 Task: Search one way flight ticket for 4 adults, 2 children, 2 infants in seat and 1 infant on lap in economy from Tucson: Tucson International Airport to South Bend: South Bend International Airport on 8-6-2023. Choice of flights is Delta. Number of bags: 1 carry on bag. Price is upto 85000. Outbound departure time preference is 21:45.
Action: Mouse moved to (389, 166)
Screenshot: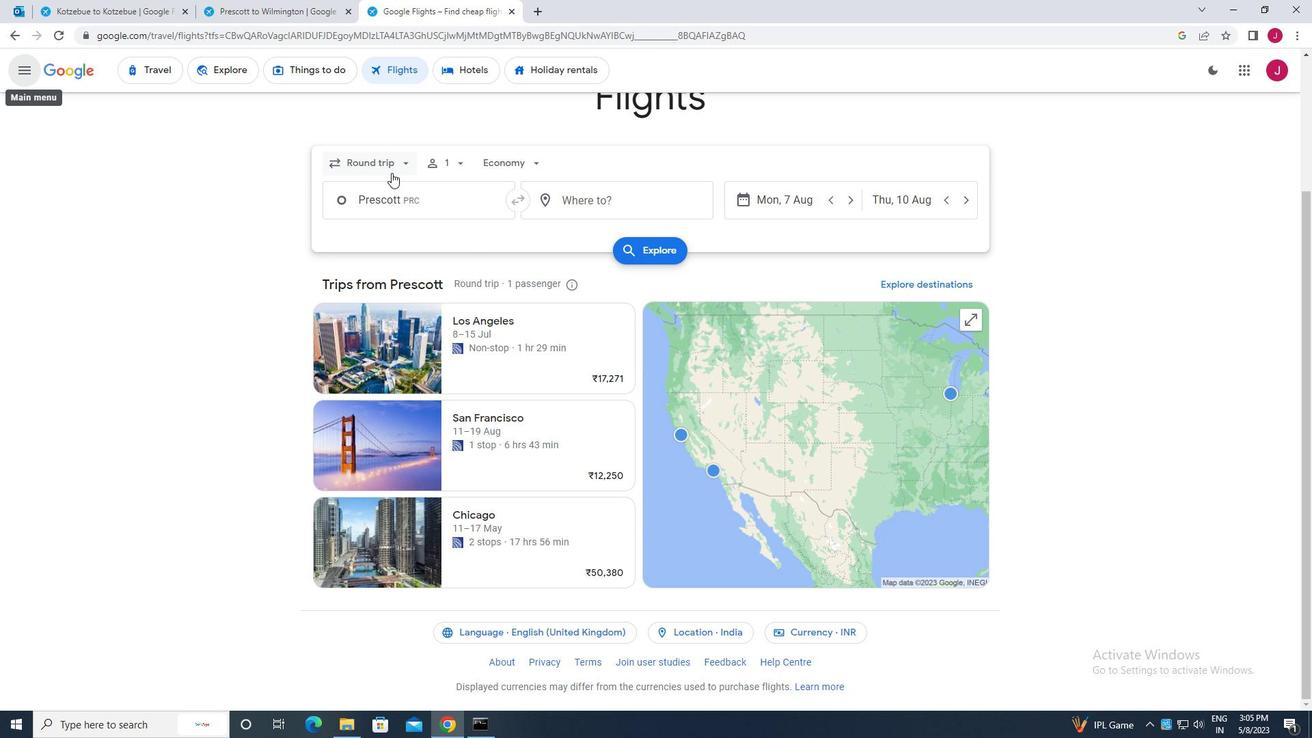 
Action: Mouse pressed left at (389, 166)
Screenshot: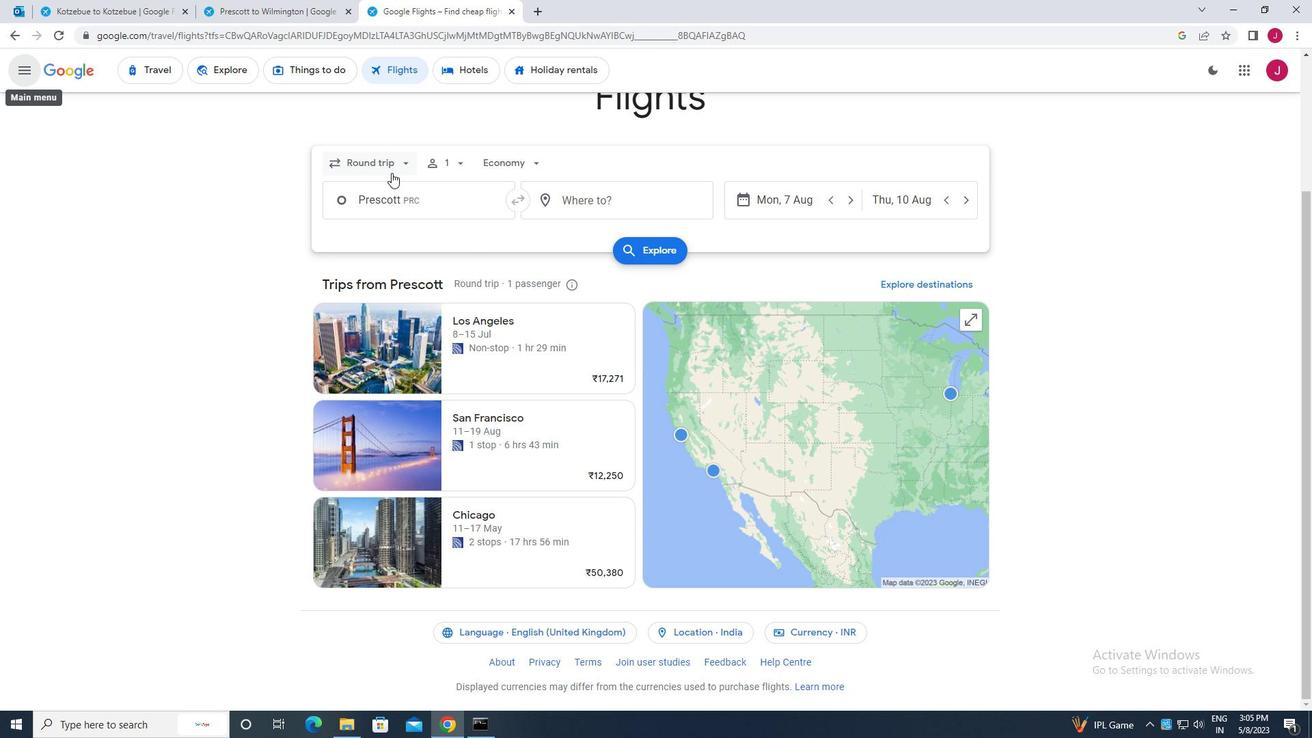 
Action: Mouse moved to (393, 220)
Screenshot: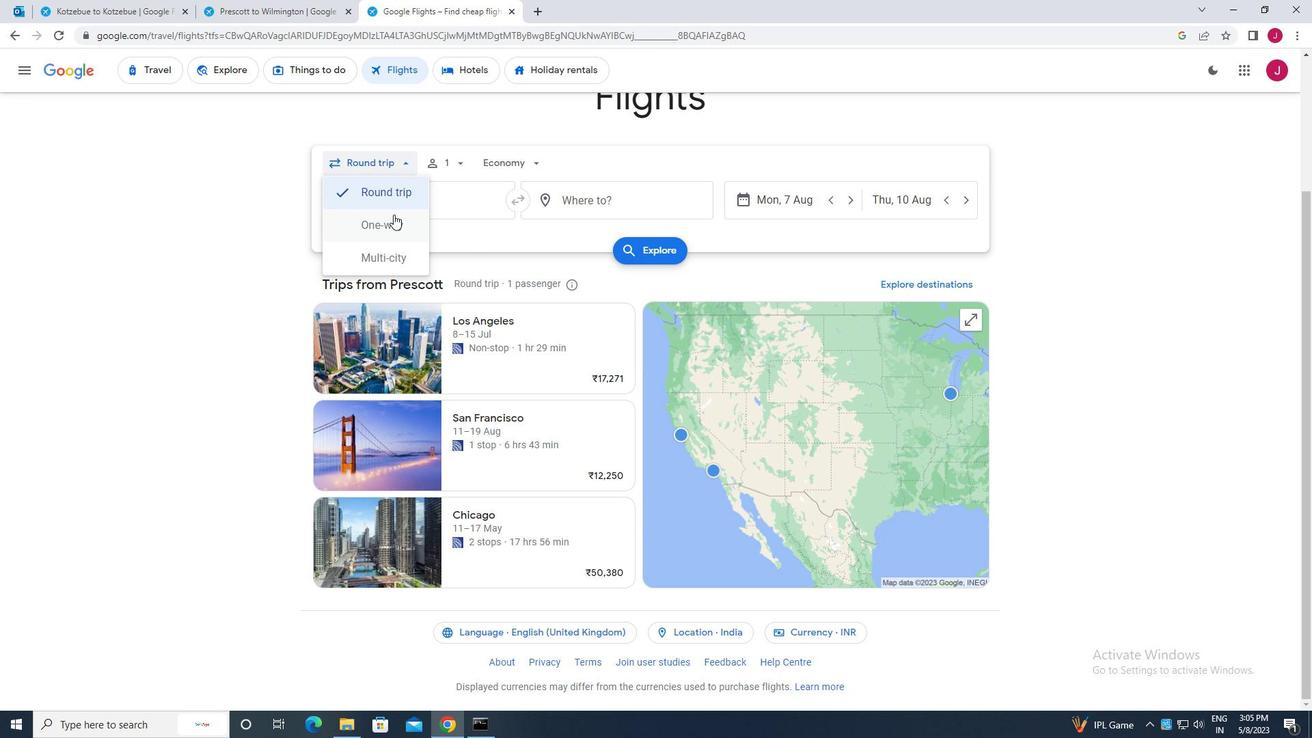 
Action: Mouse pressed left at (393, 220)
Screenshot: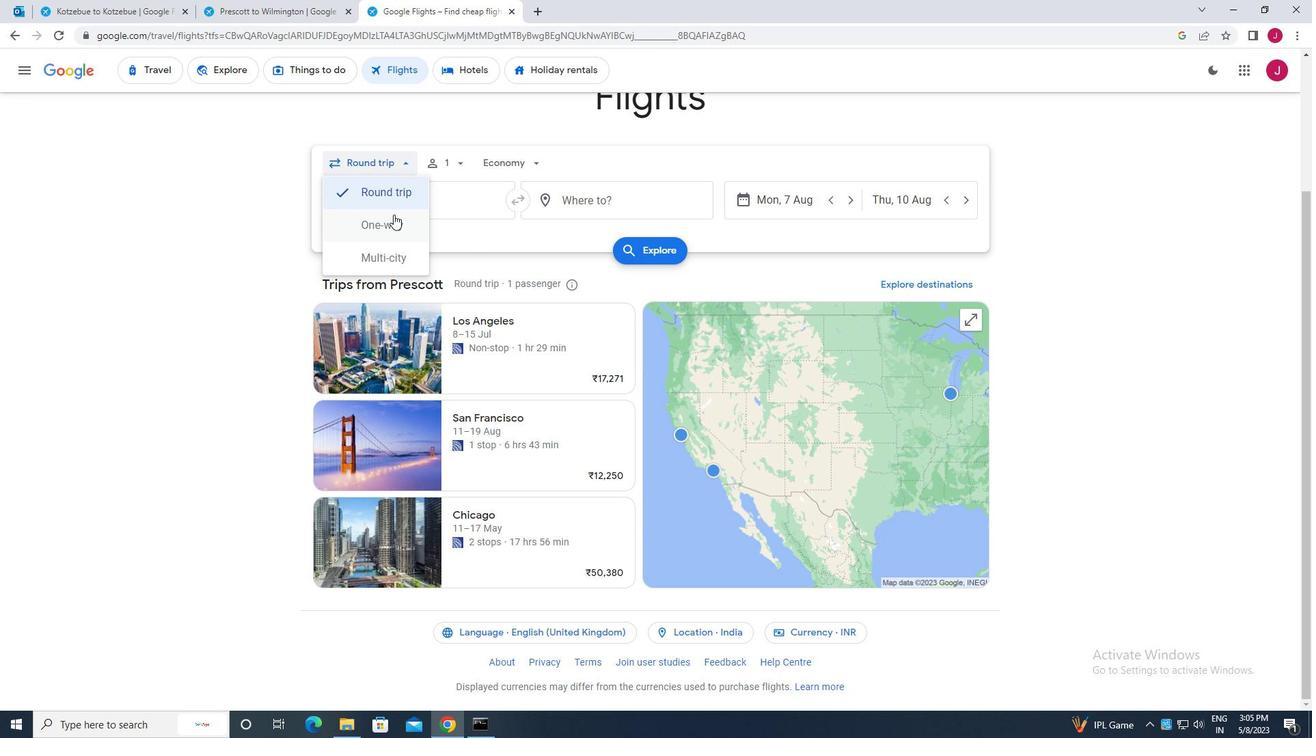 
Action: Mouse moved to (446, 164)
Screenshot: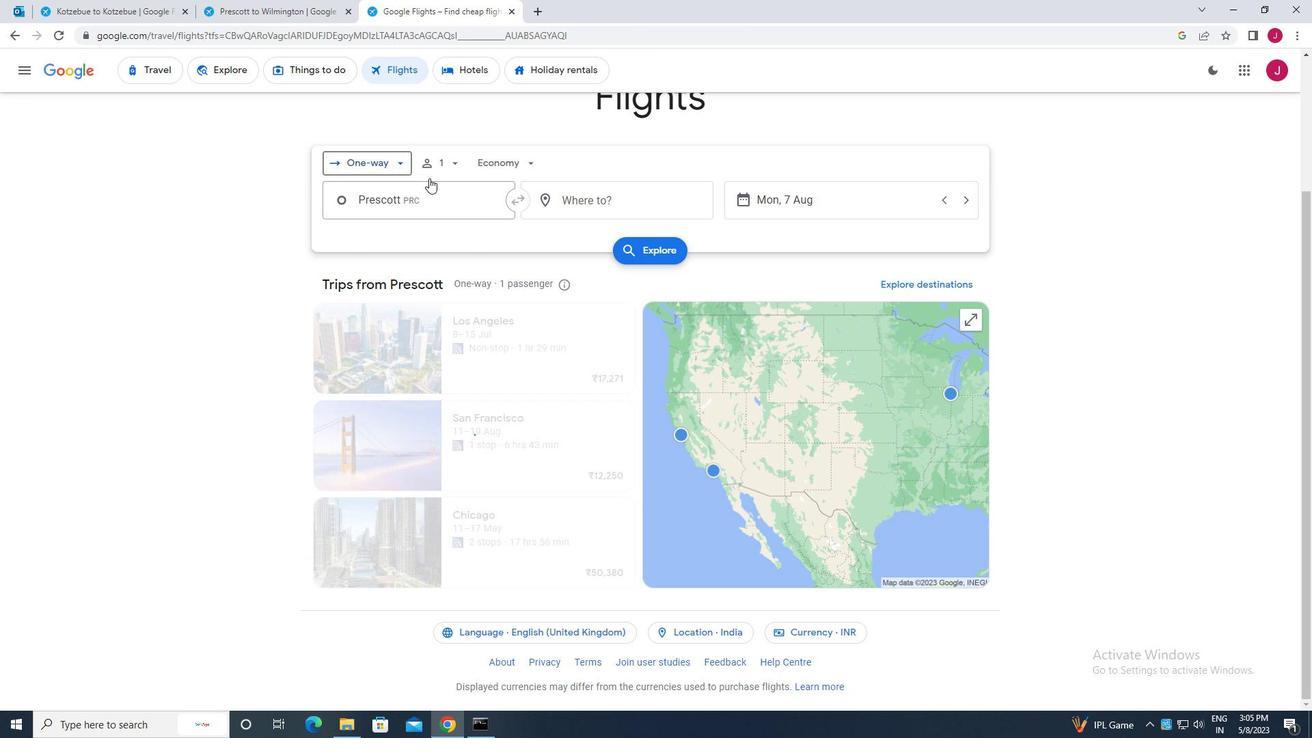 
Action: Mouse pressed left at (446, 164)
Screenshot: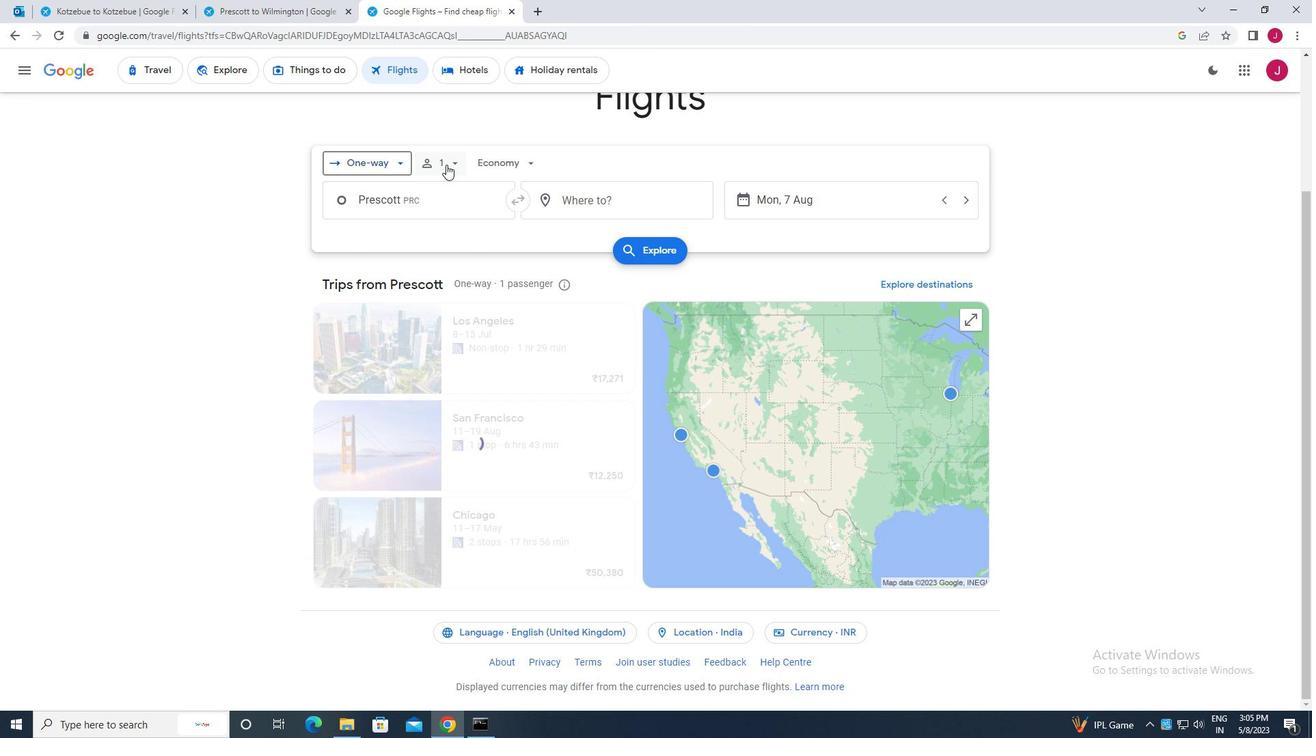 
Action: Mouse moved to (559, 235)
Screenshot: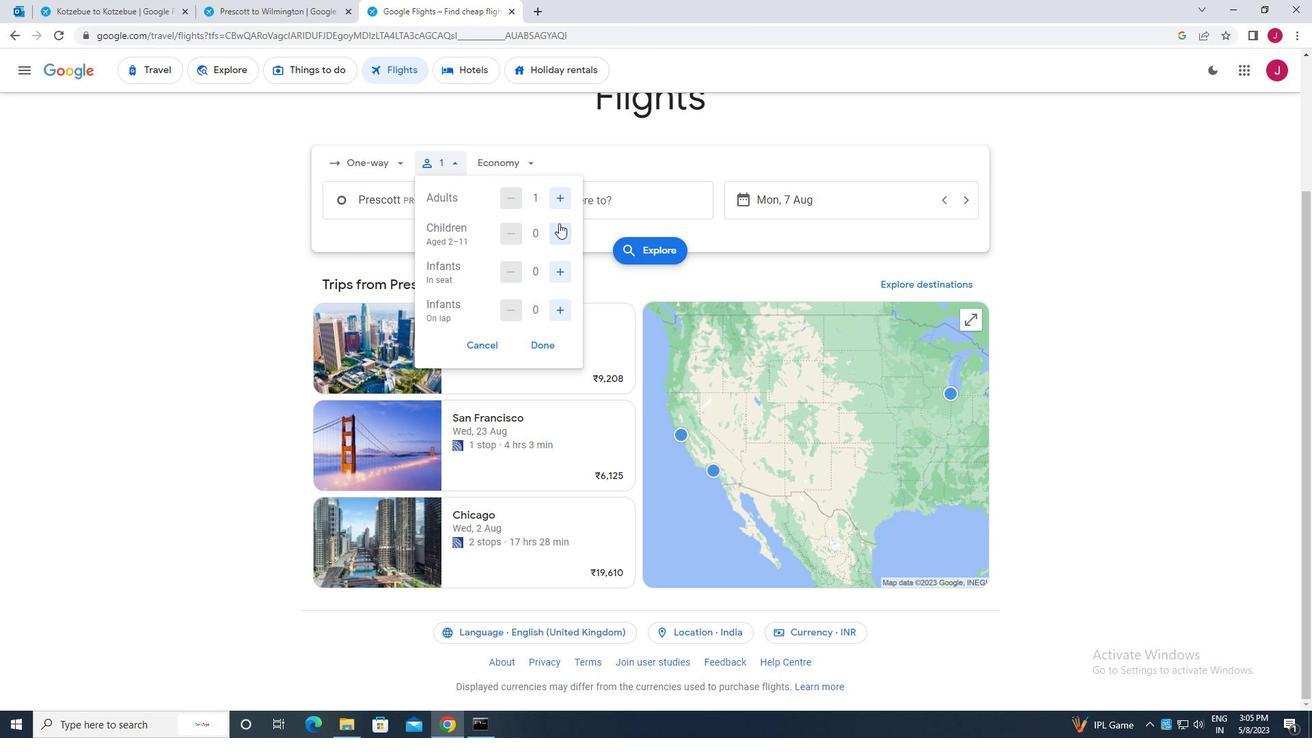 
Action: Mouse pressed left at (559, 235)
Screenshot: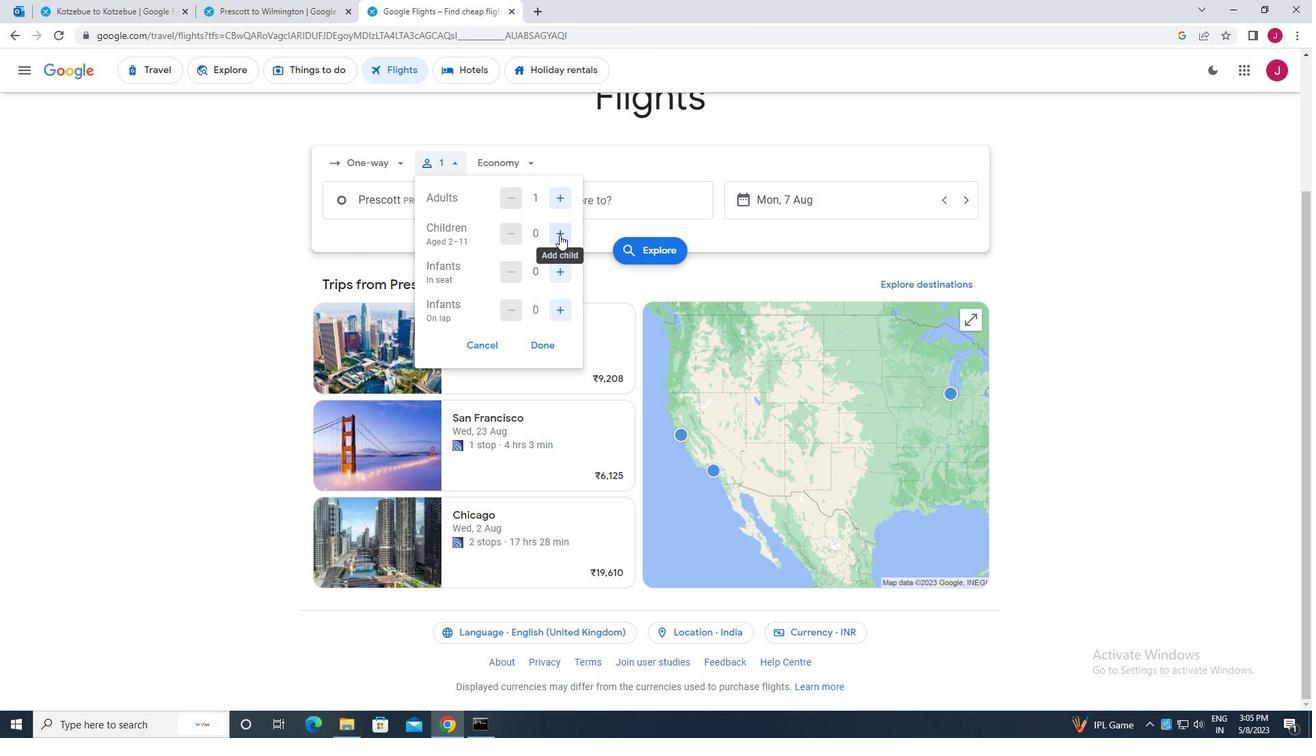 
Action: Mouse pressed left at (559, 235)
Screenshot: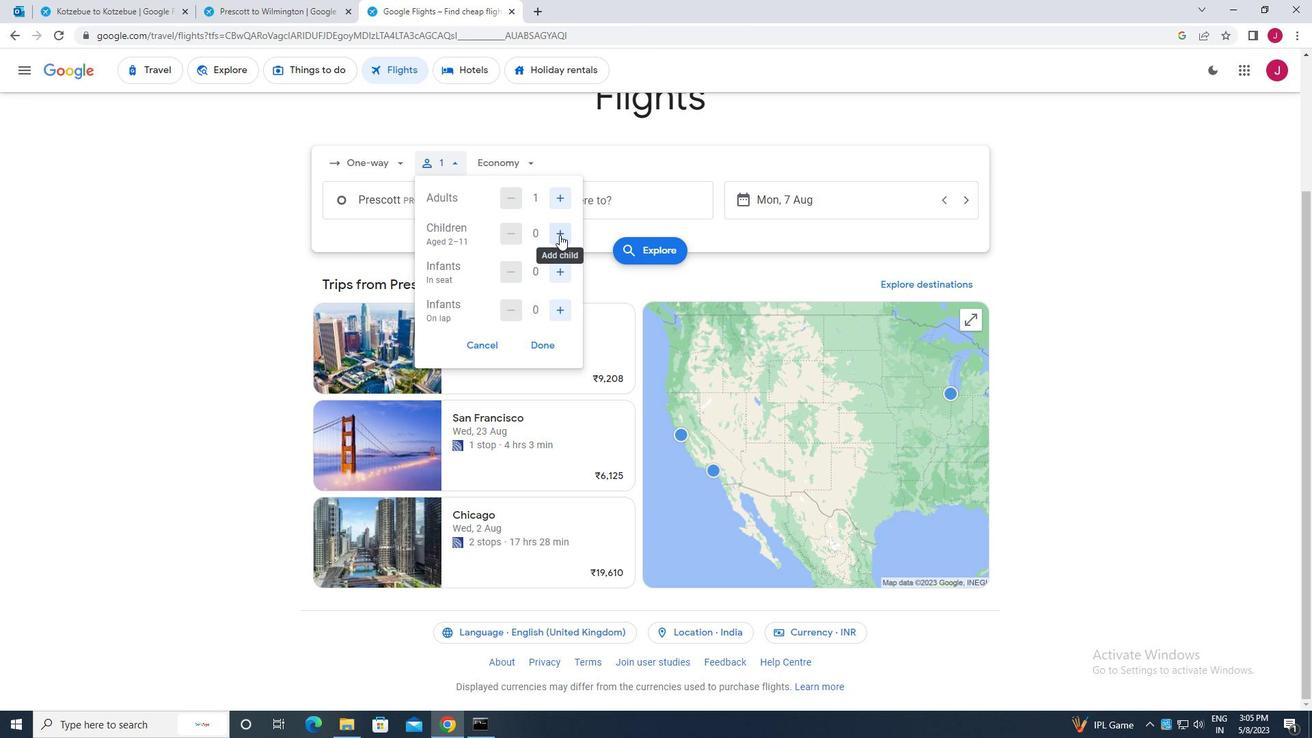 
Action: Mouse pressed left at (559, 235)
Screenshot: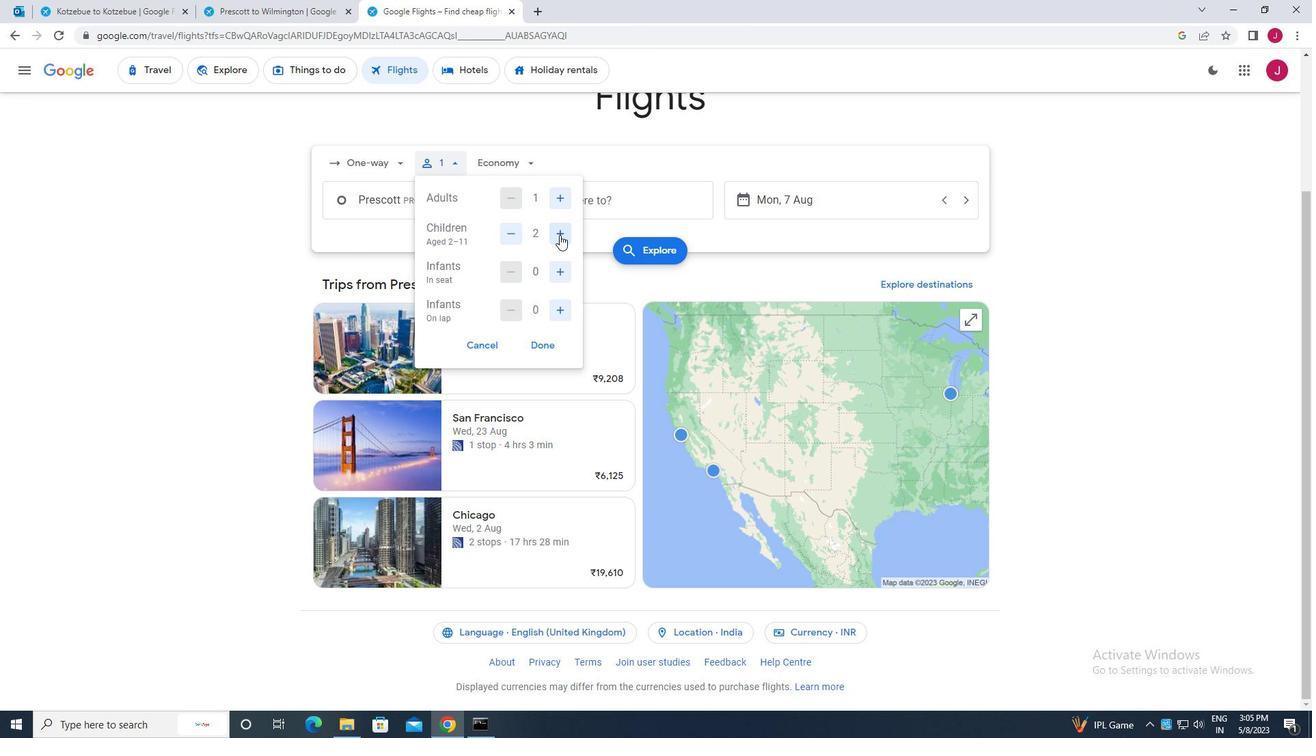 
Action: Mouse pressed left at (559, 235)
Screenshot: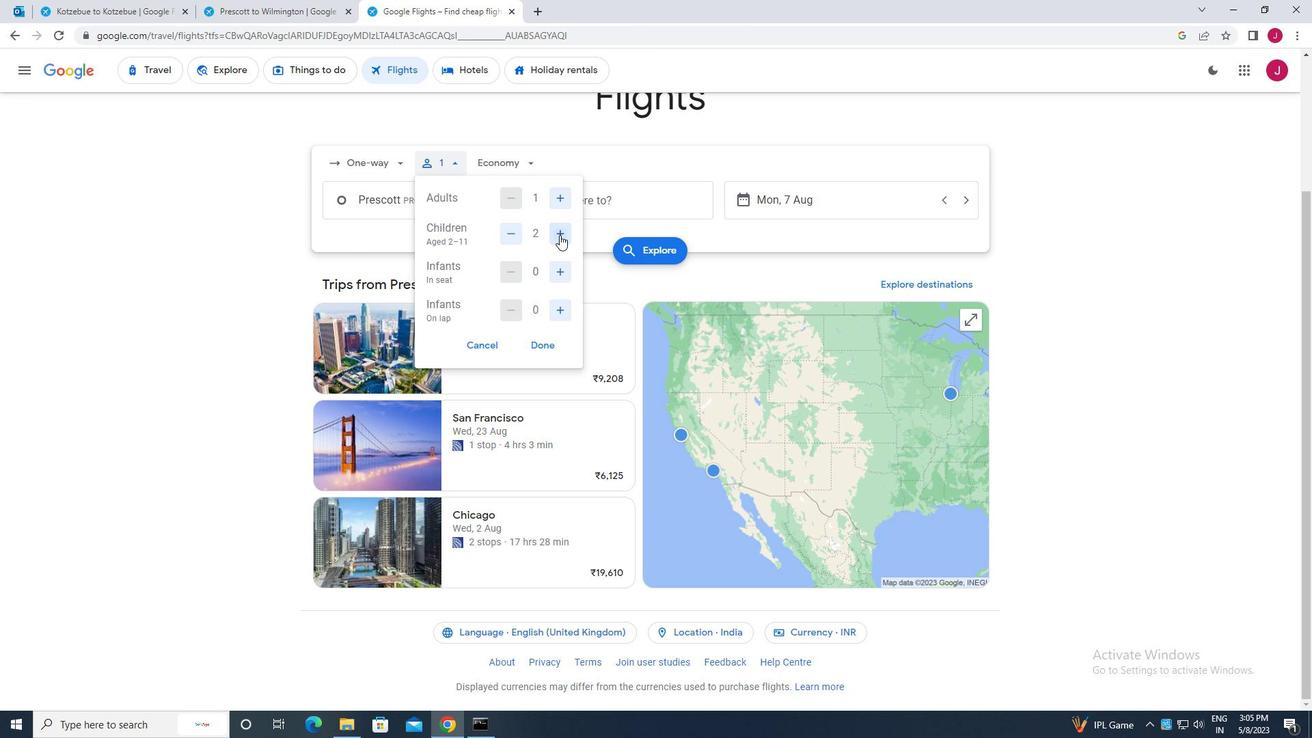 
Action: Mouse moved to (564, 270)
Screenshot: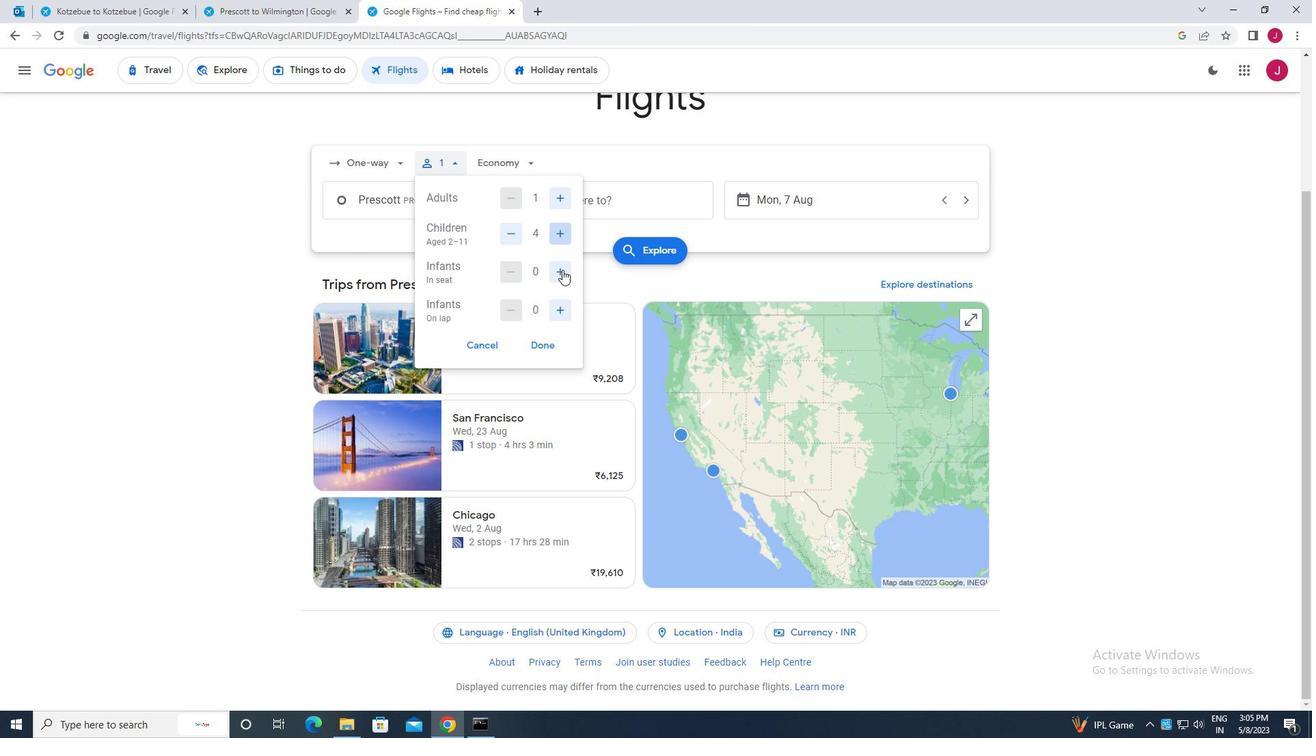 
Action: Mouse pressed left at (564, 270)
Screenshot: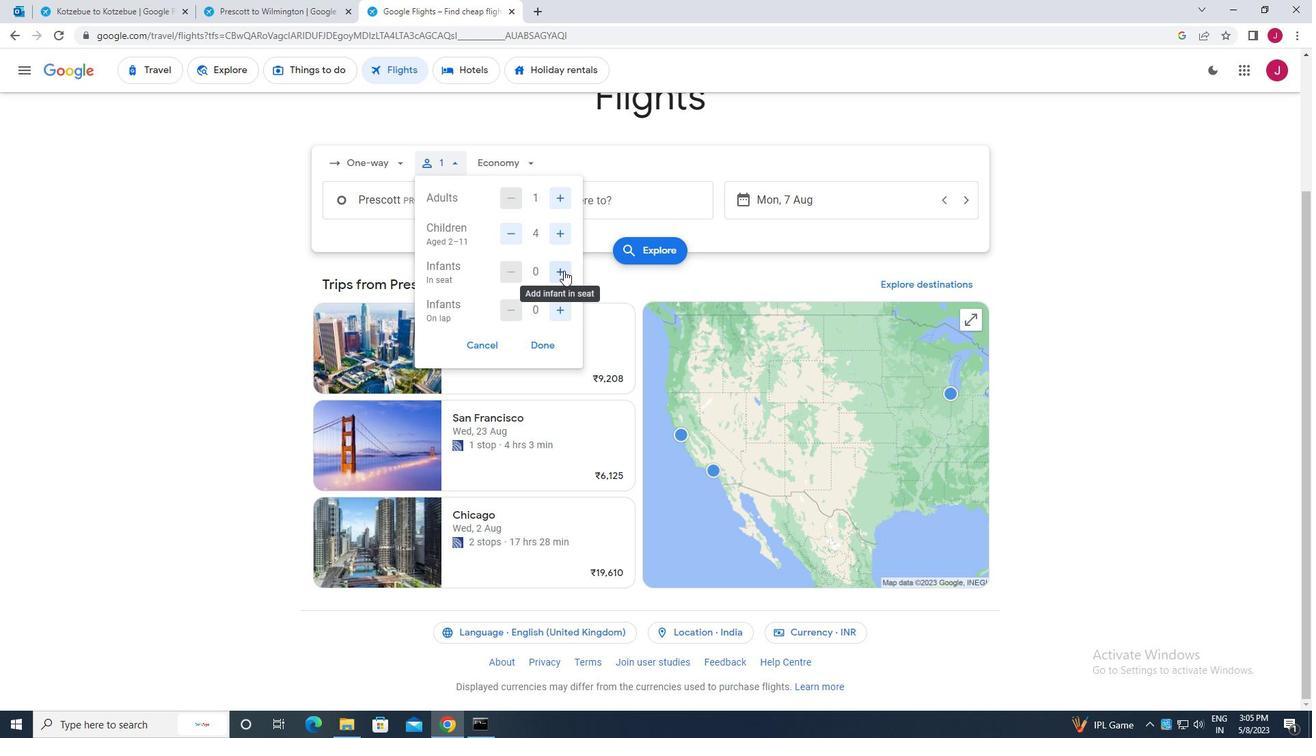 
Action: Mouse pressed left at (564, 270)
Screenshot: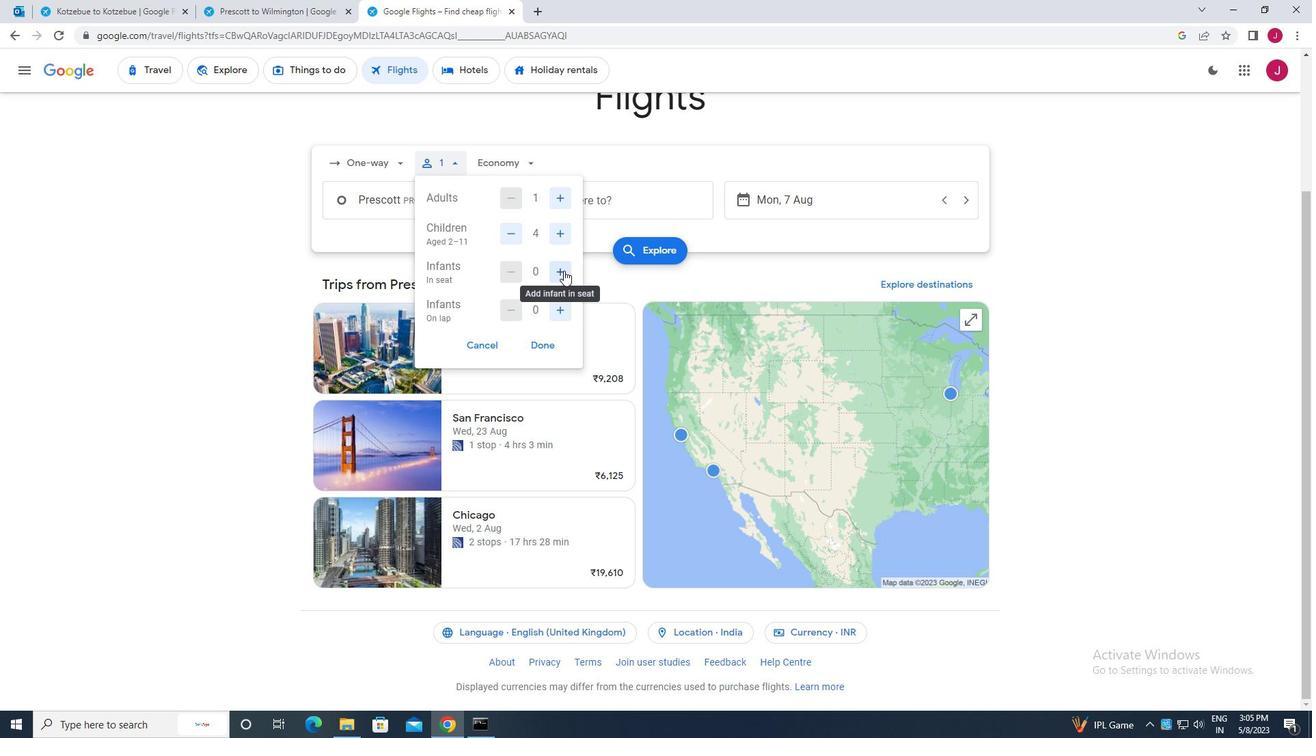 
Action: Mouse moved to (558, 311)
Screenshot: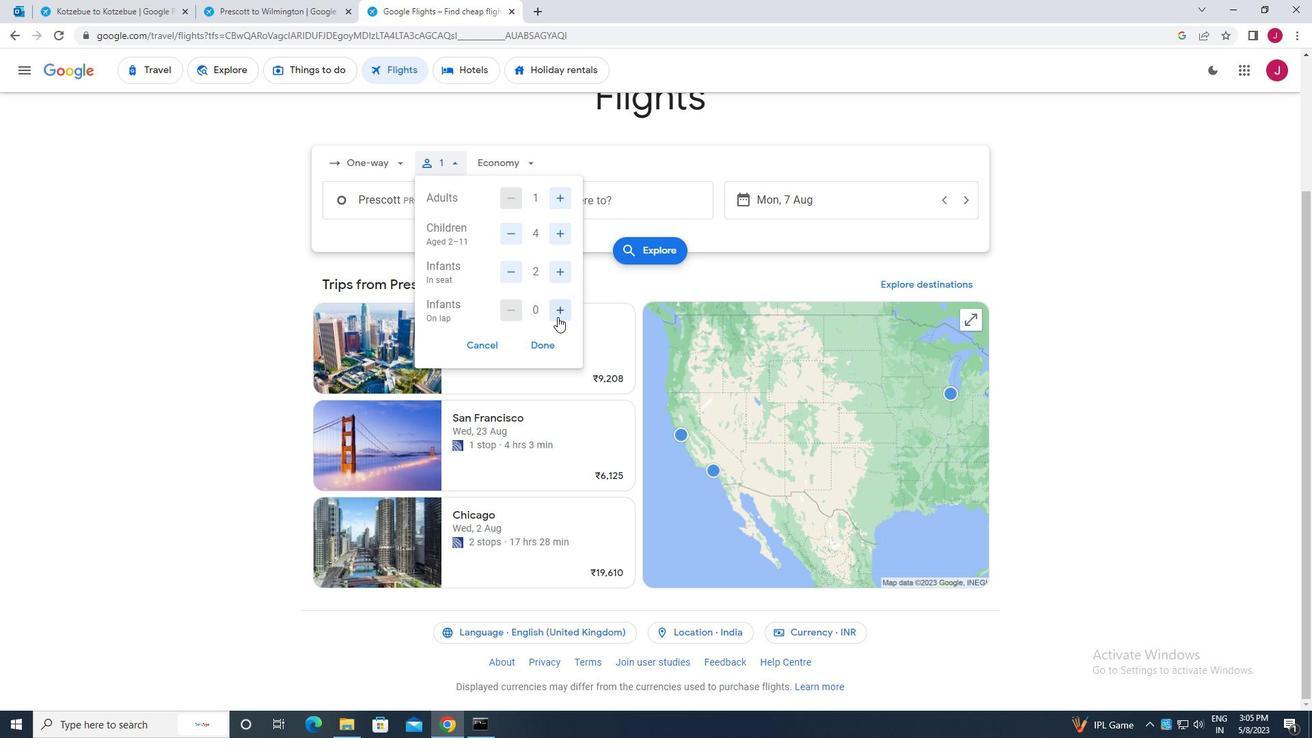 
Action: Mouse pressed left at (558, 311)
Screenshot: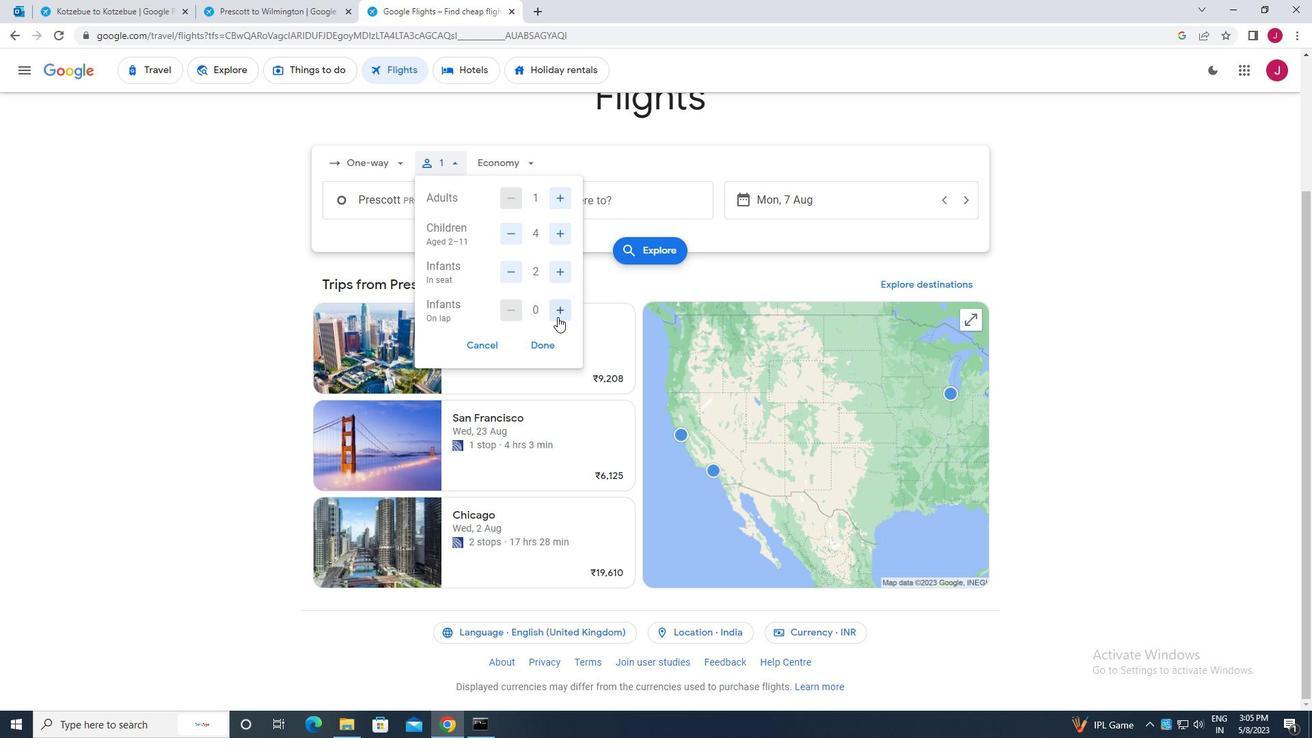 
Action: Mouse moved to (512, 269)
Screenshot: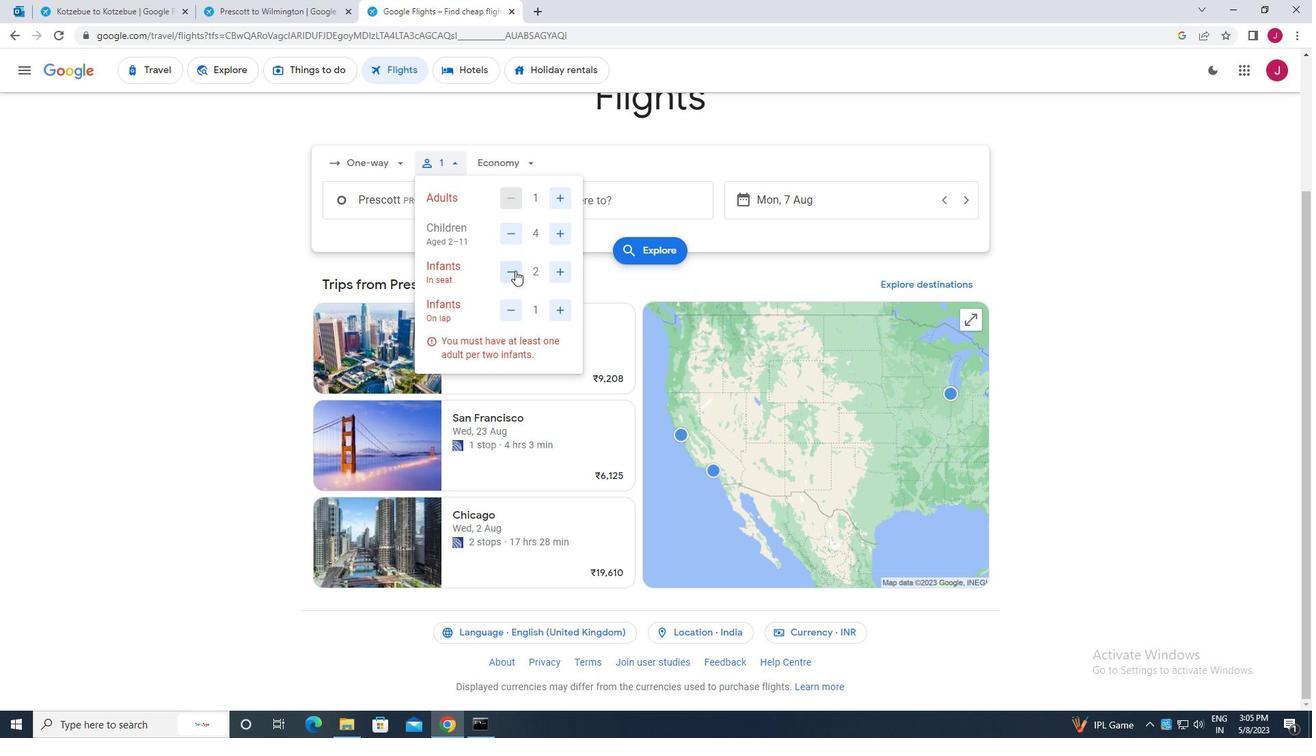 
Action: Mouse pressed left at (512, 269)
Screenshot: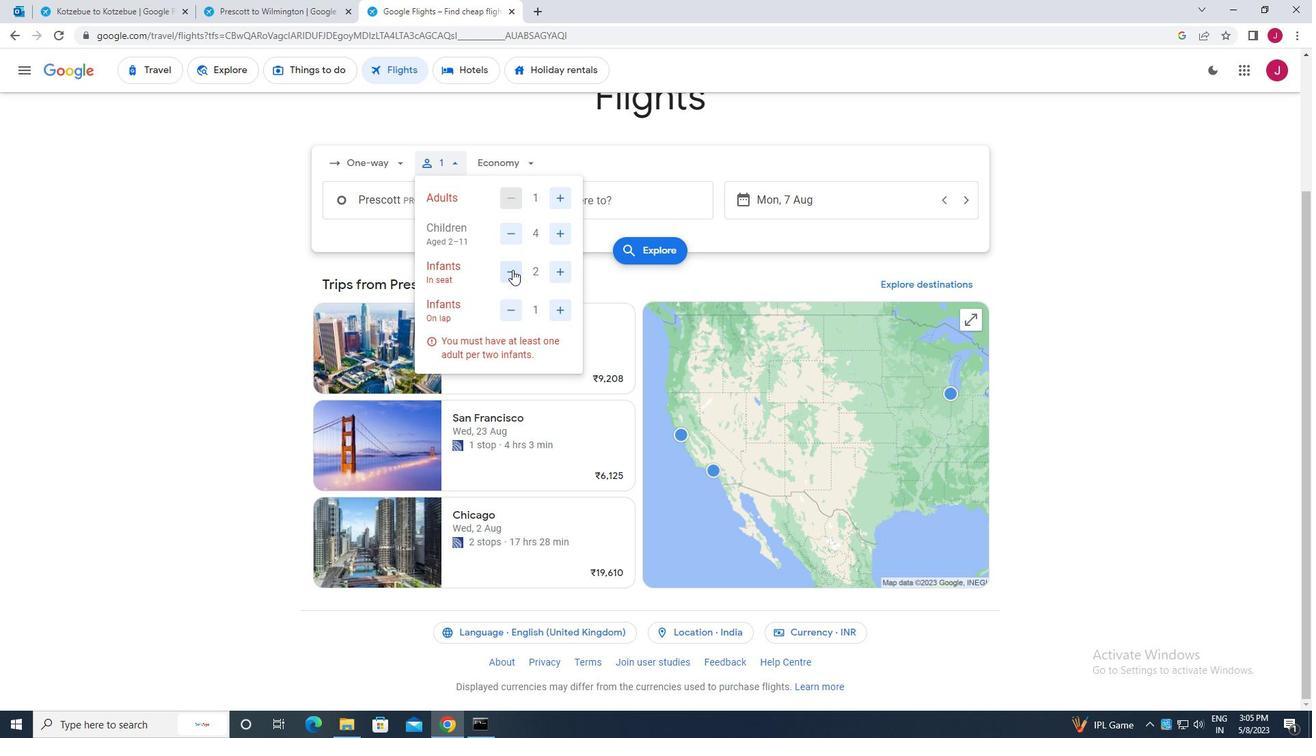 
Action: Mouse moved to (536, 352)
Screenshot: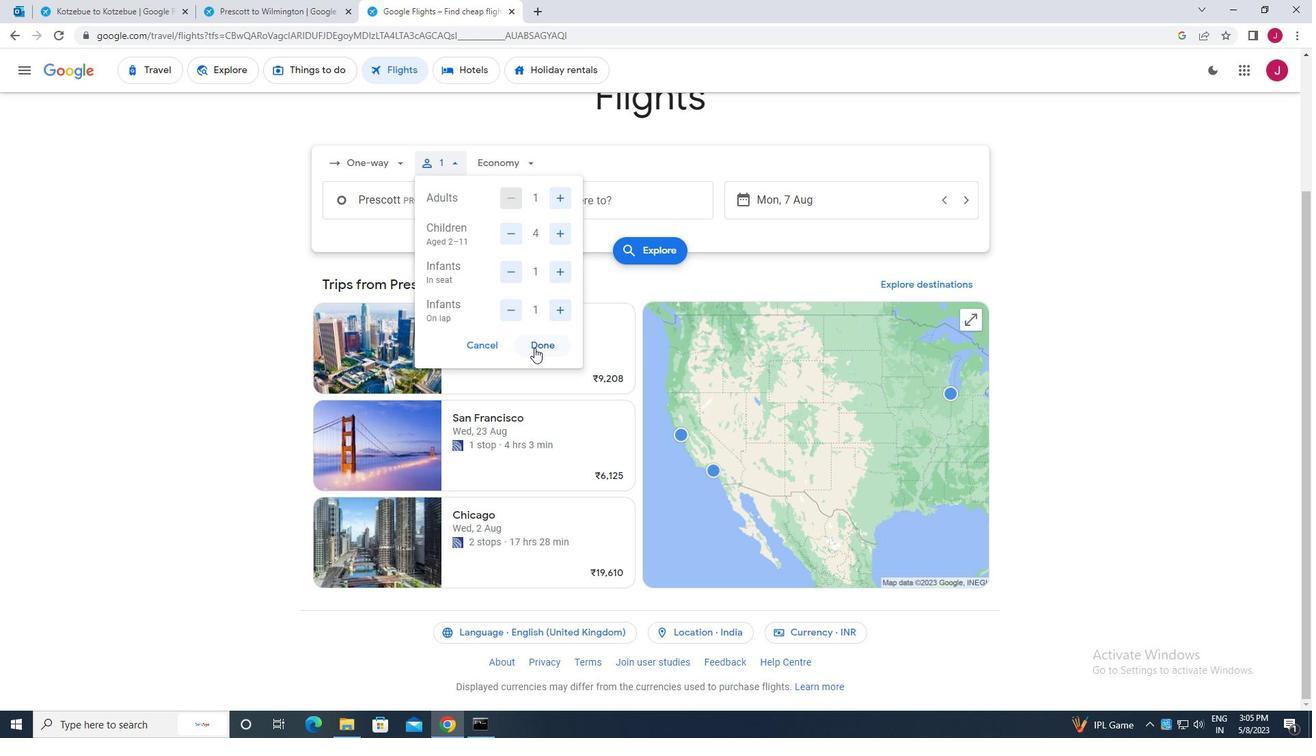 
Action: Mouse pressed left at (536, 352)
Screenshot: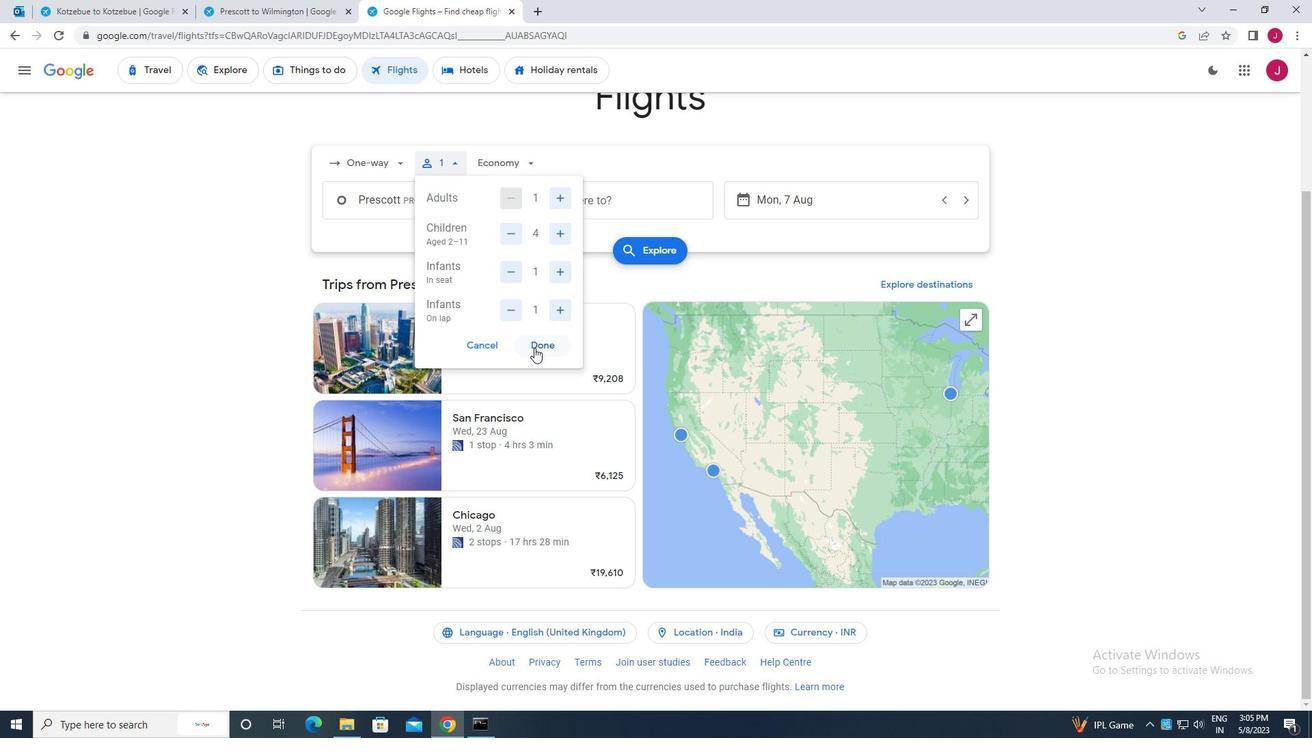 
Action: Mouse moved to (516, 164)
Screenshot: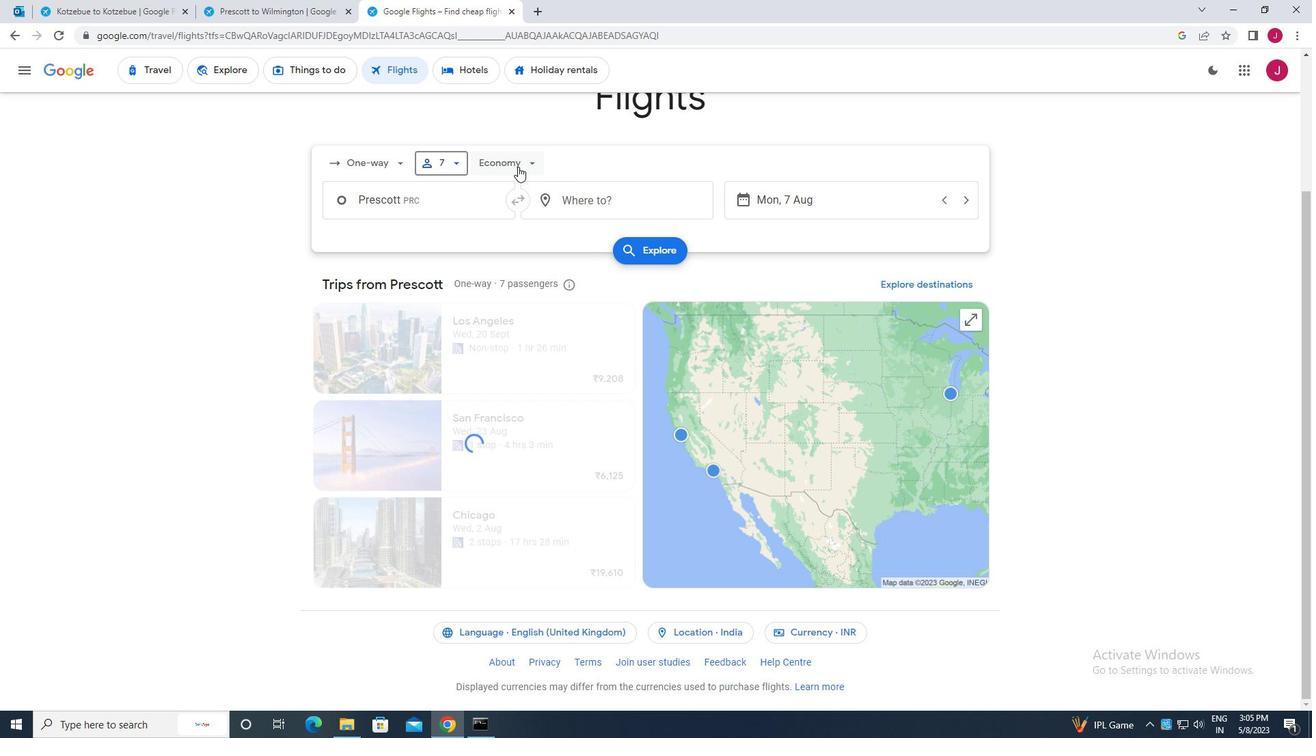 
Action: Mouse pressed left at (516, 164)
Screenshot: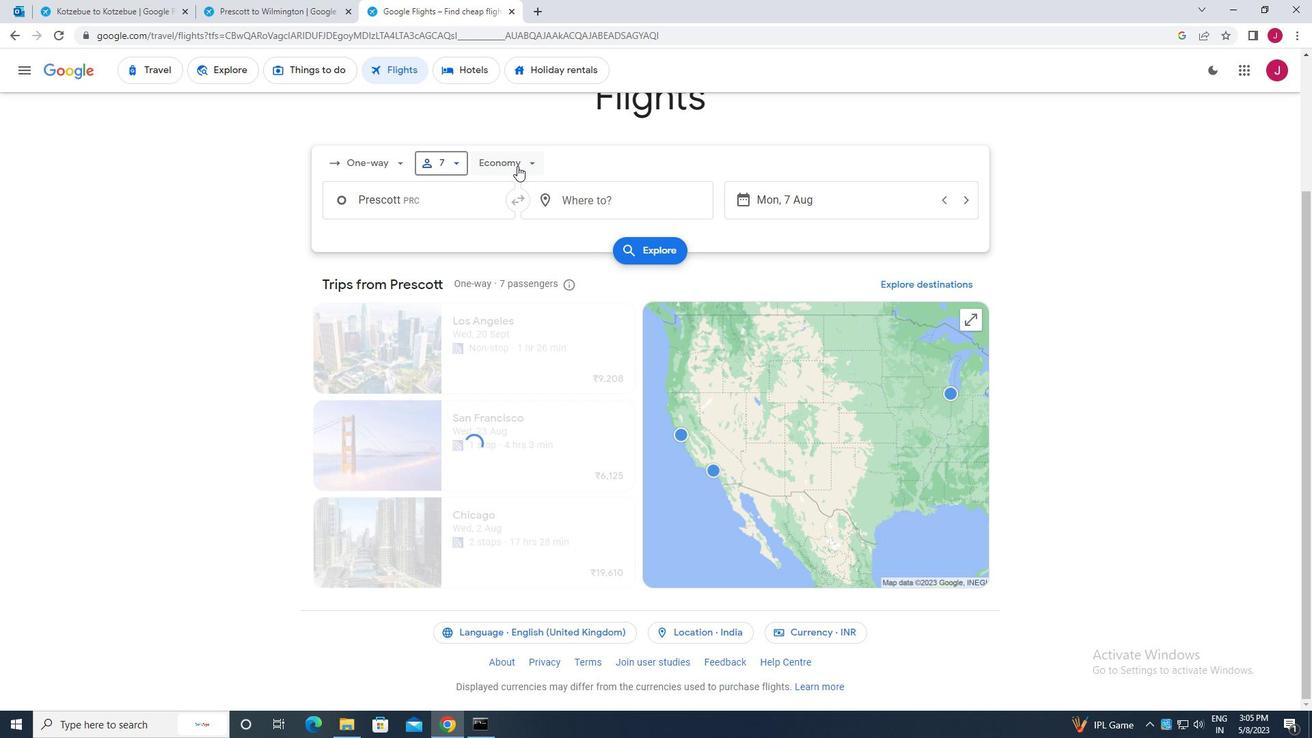 
Action: Mouse moved to (545, 190)
Screenshot: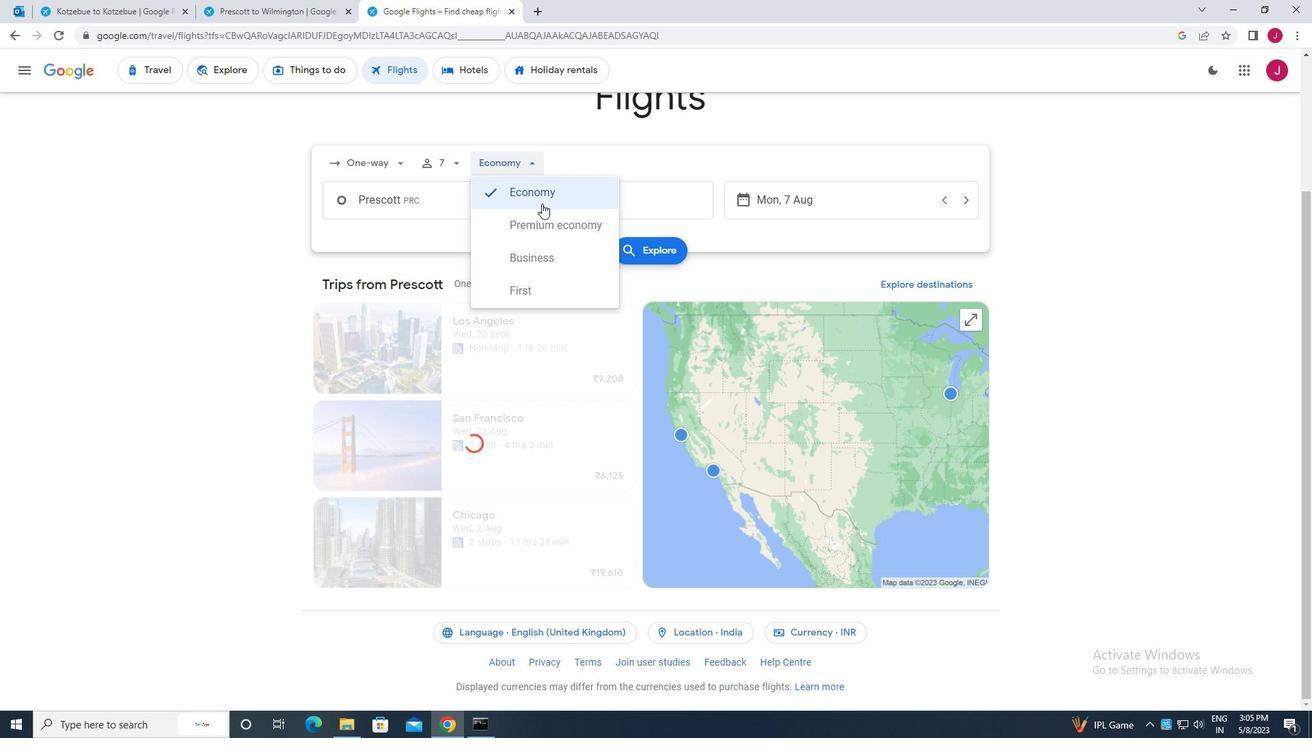 
Action: Mouse pressed left at (545, 190)
Screenshot: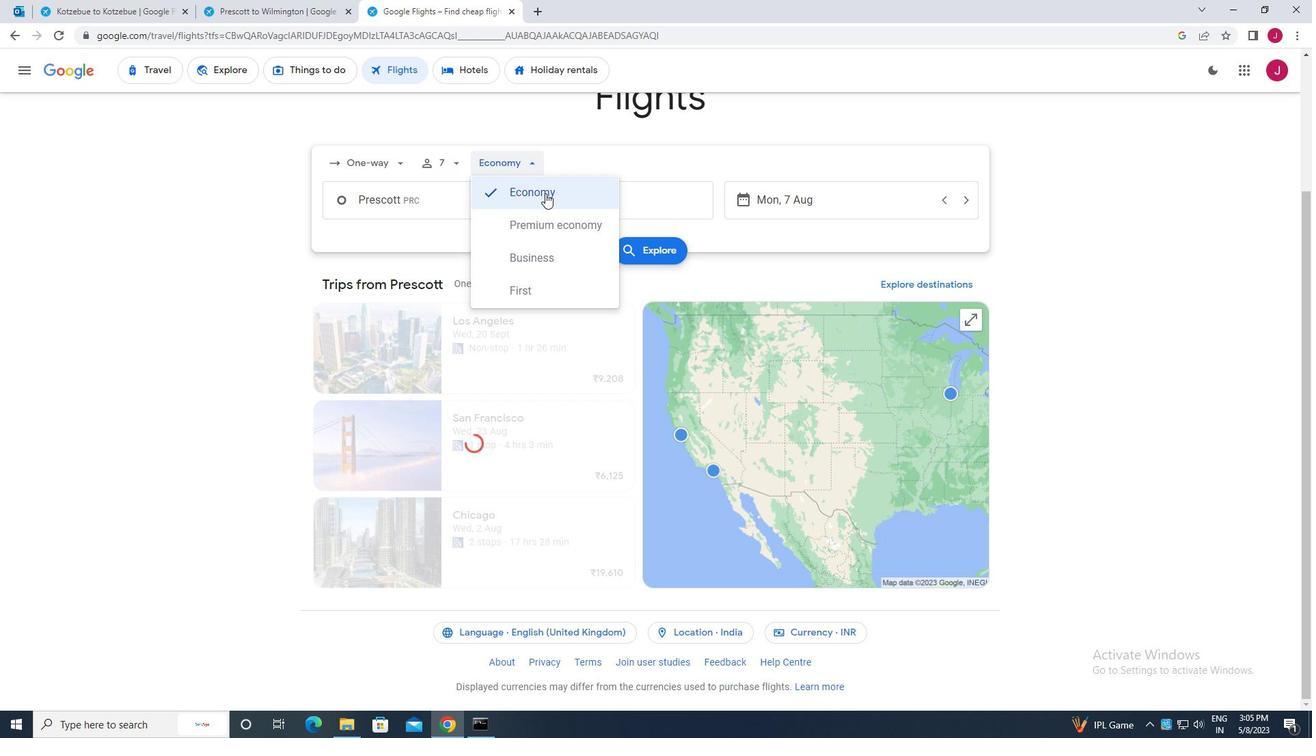 
Action: Mouse moved to (431, 200)
Screenshot: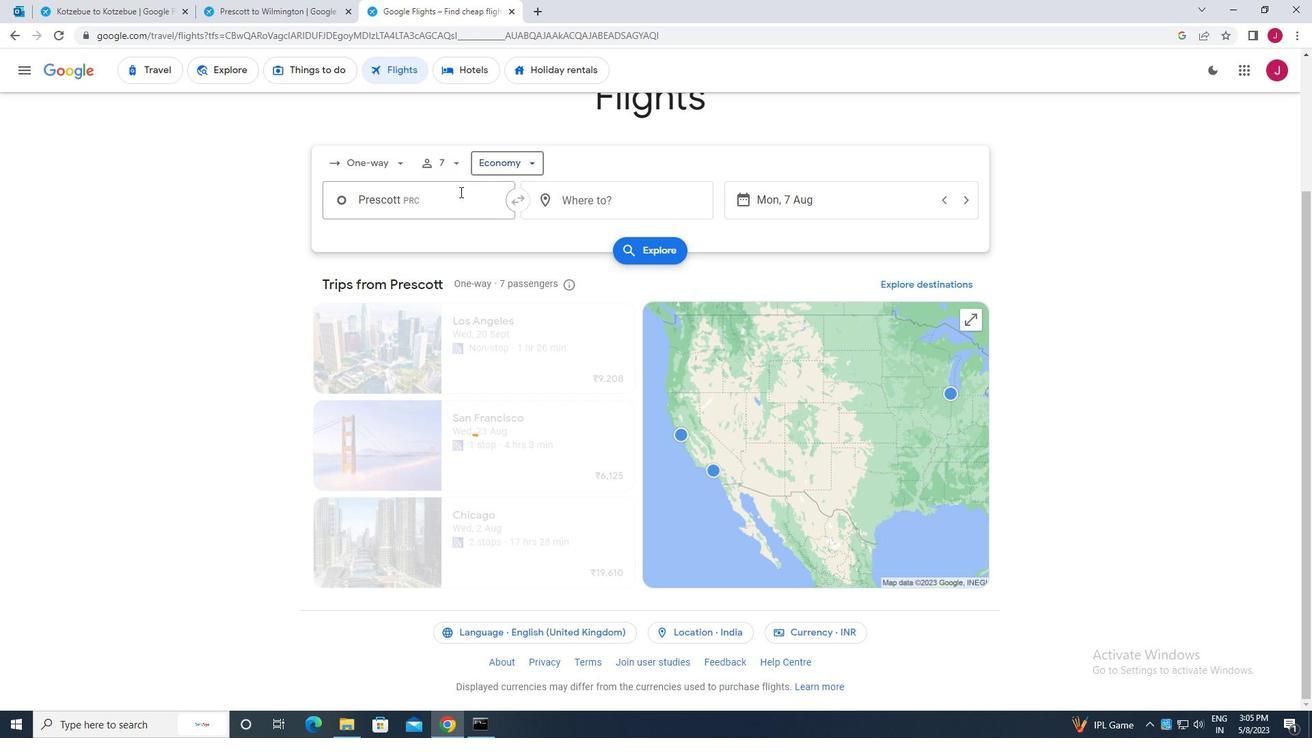 
Action: Mouse pressed left at (431, 200)
Screenshot: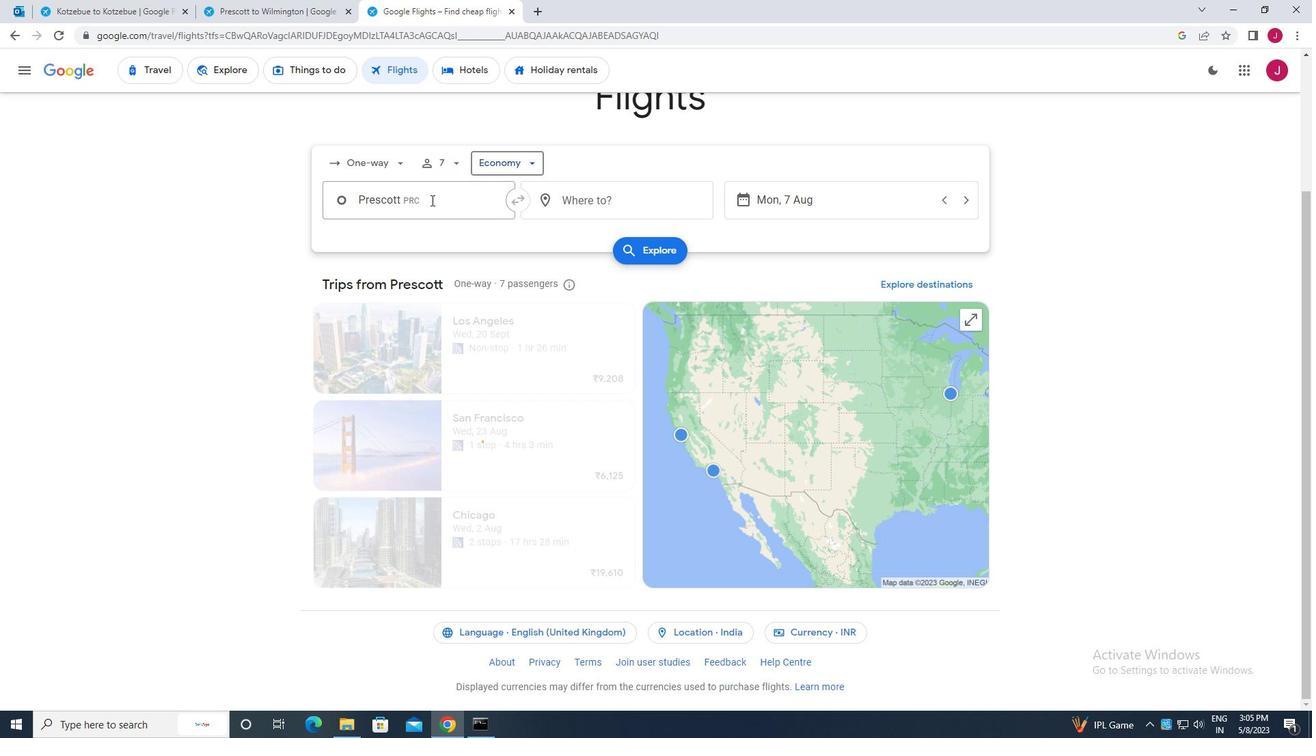 
Action: Key pressed tucson
Screenshot: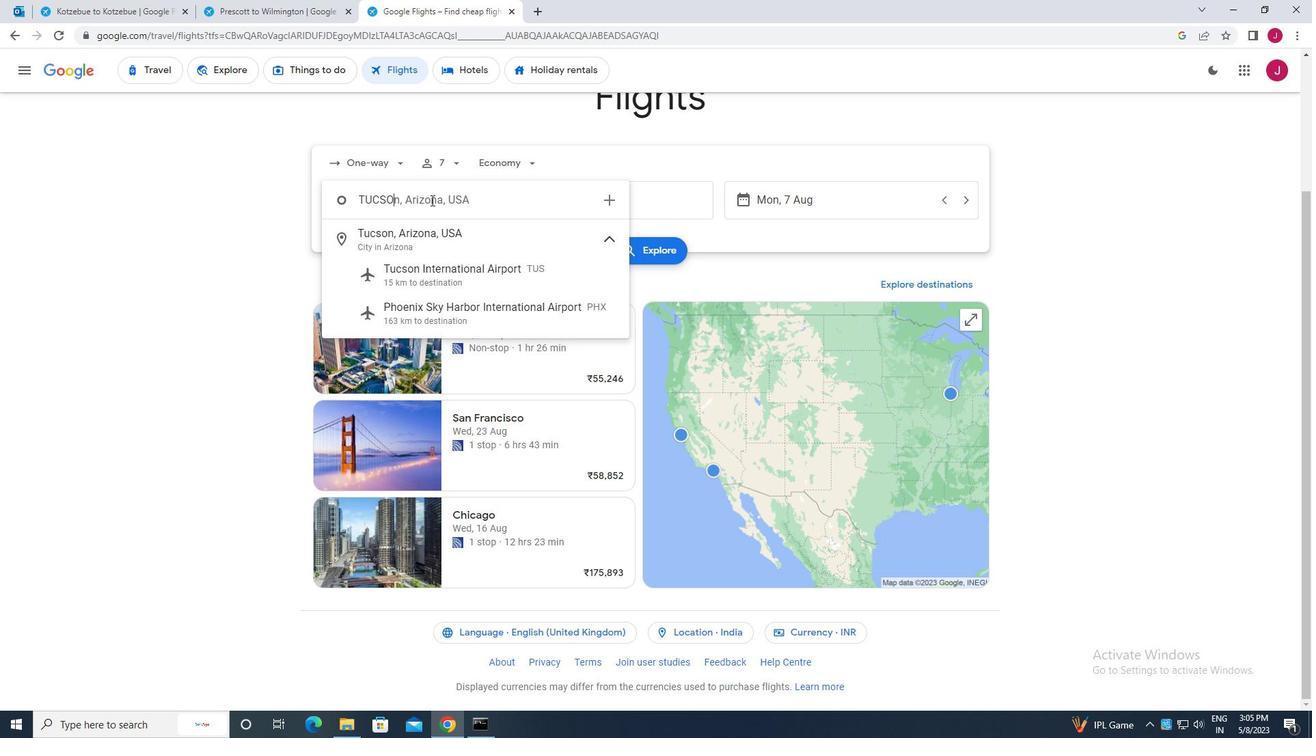 
Action: Mouse moved to (477, 270)
Screenshot: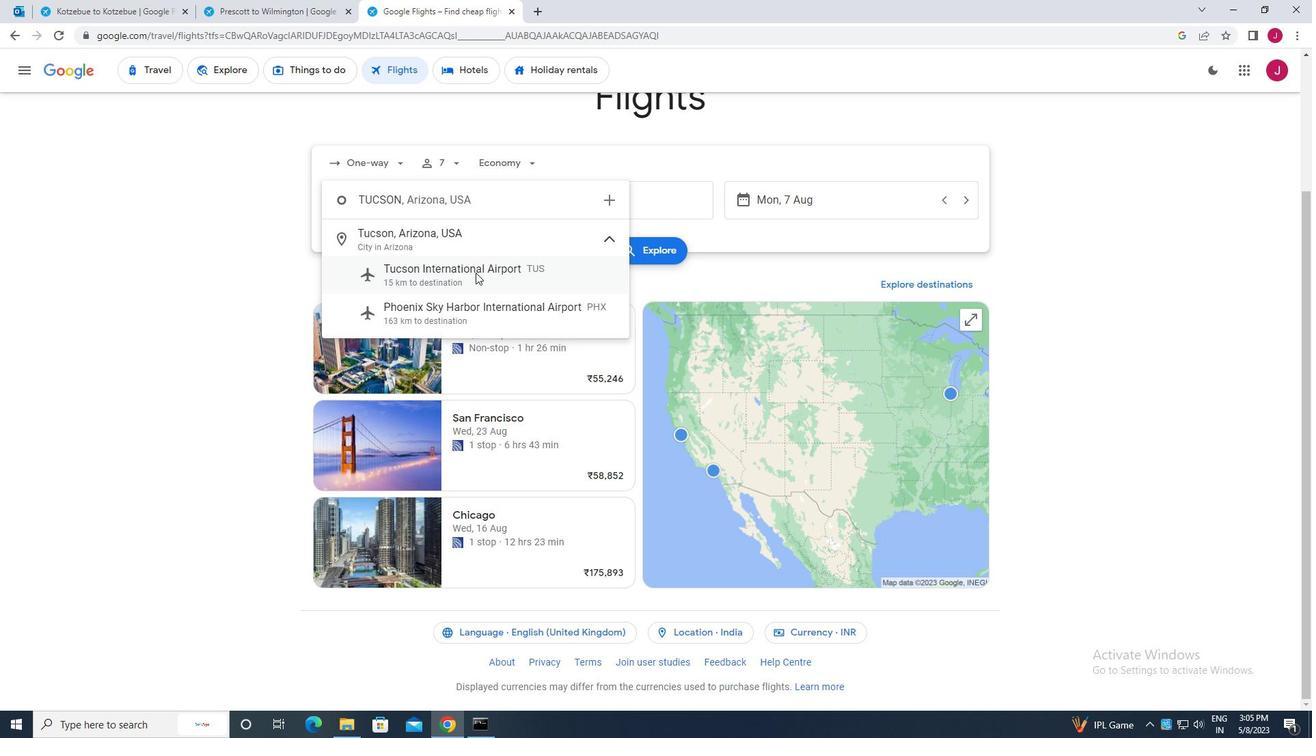 
Action: Mouse pressed left at (477, 270)
Screenshot: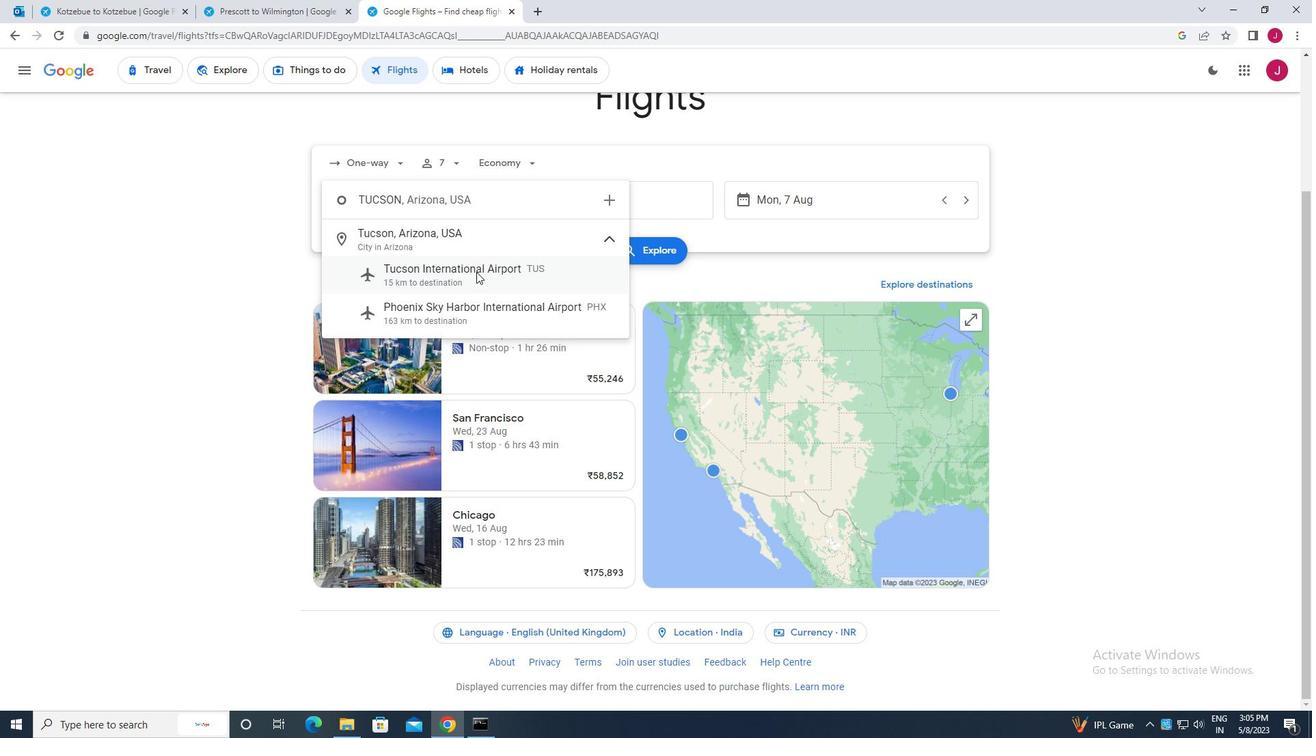 
Action: Mouse moved to (642, 204)
Screenshot: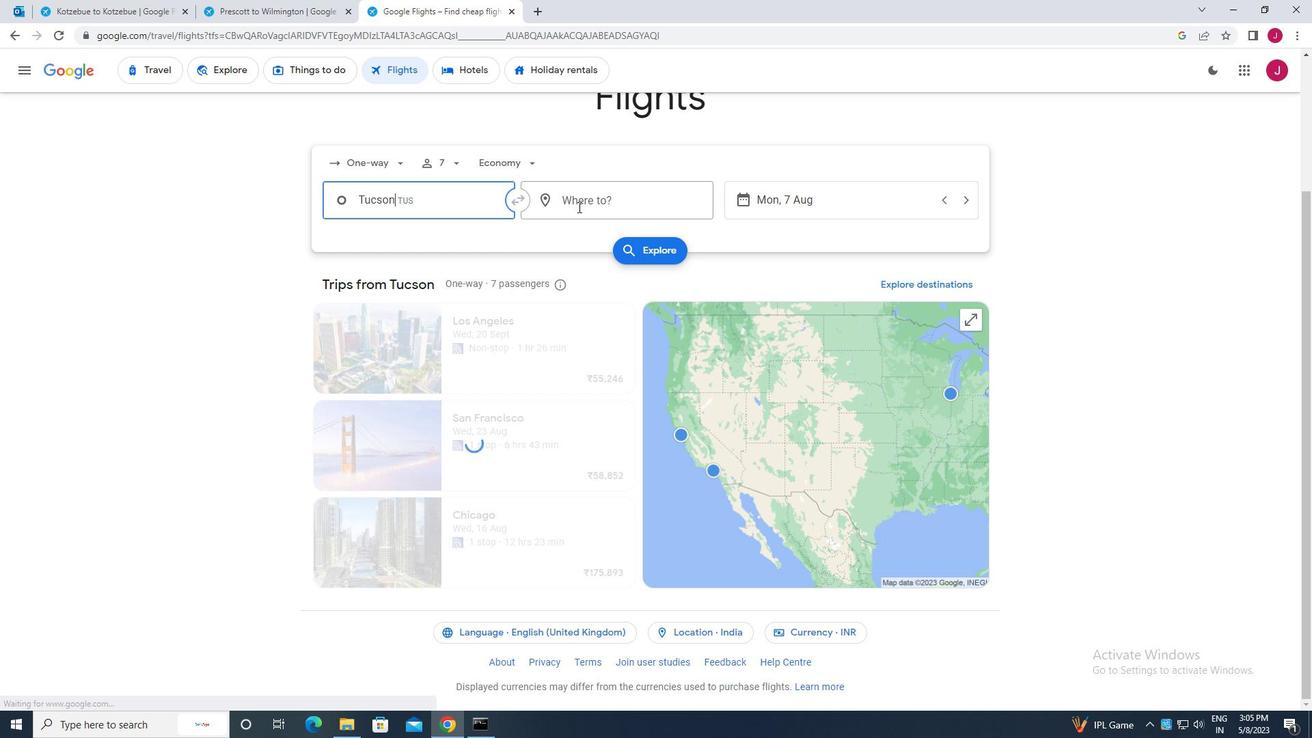 
Action: Mouse pressed left at (642, 204)
Screenshot: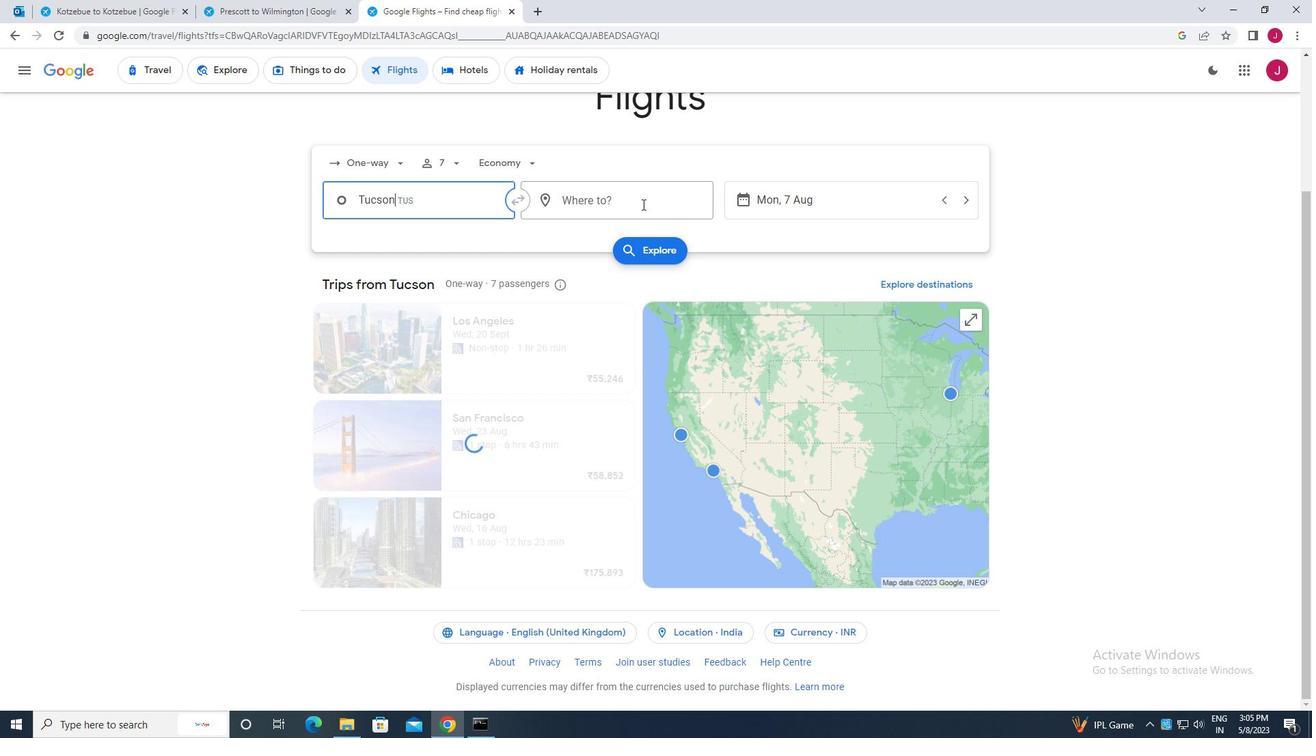 
Action: Mouse moved to (642, 204)
Screenshot: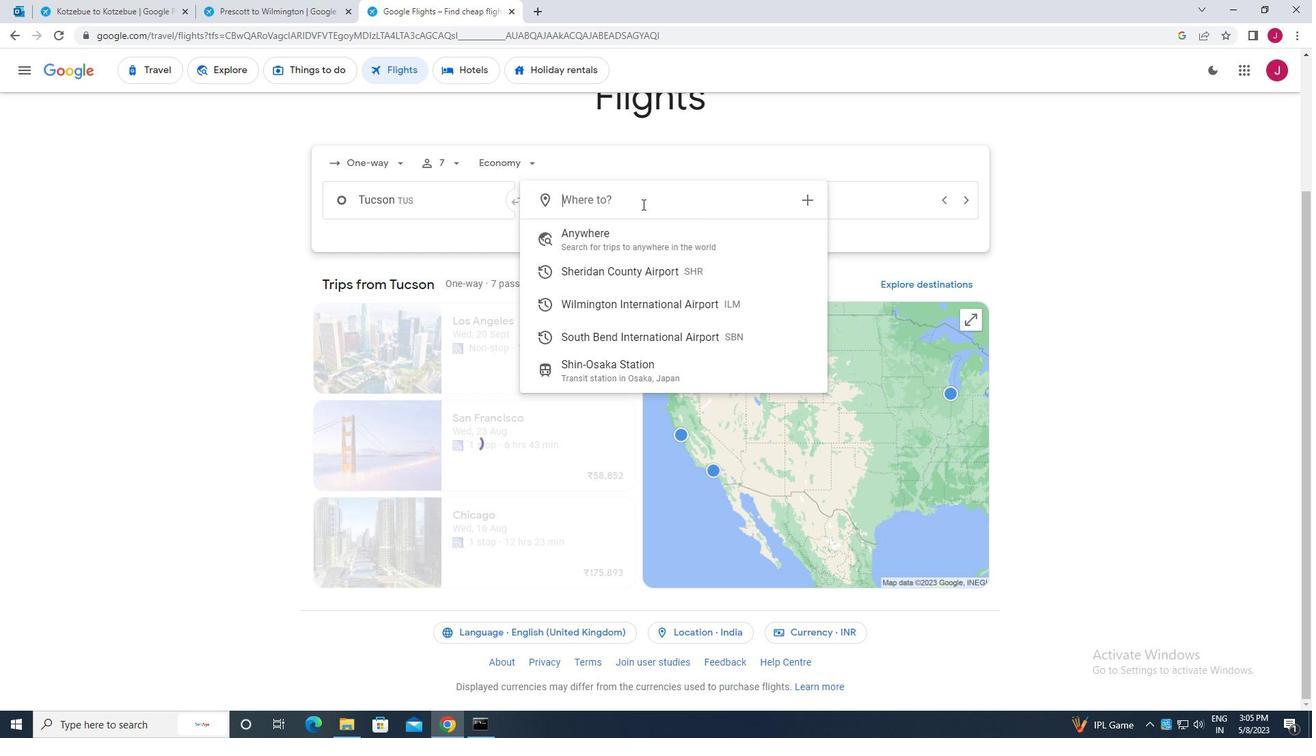 
Action: Key pressed south<Key.space>bend
Screenshot: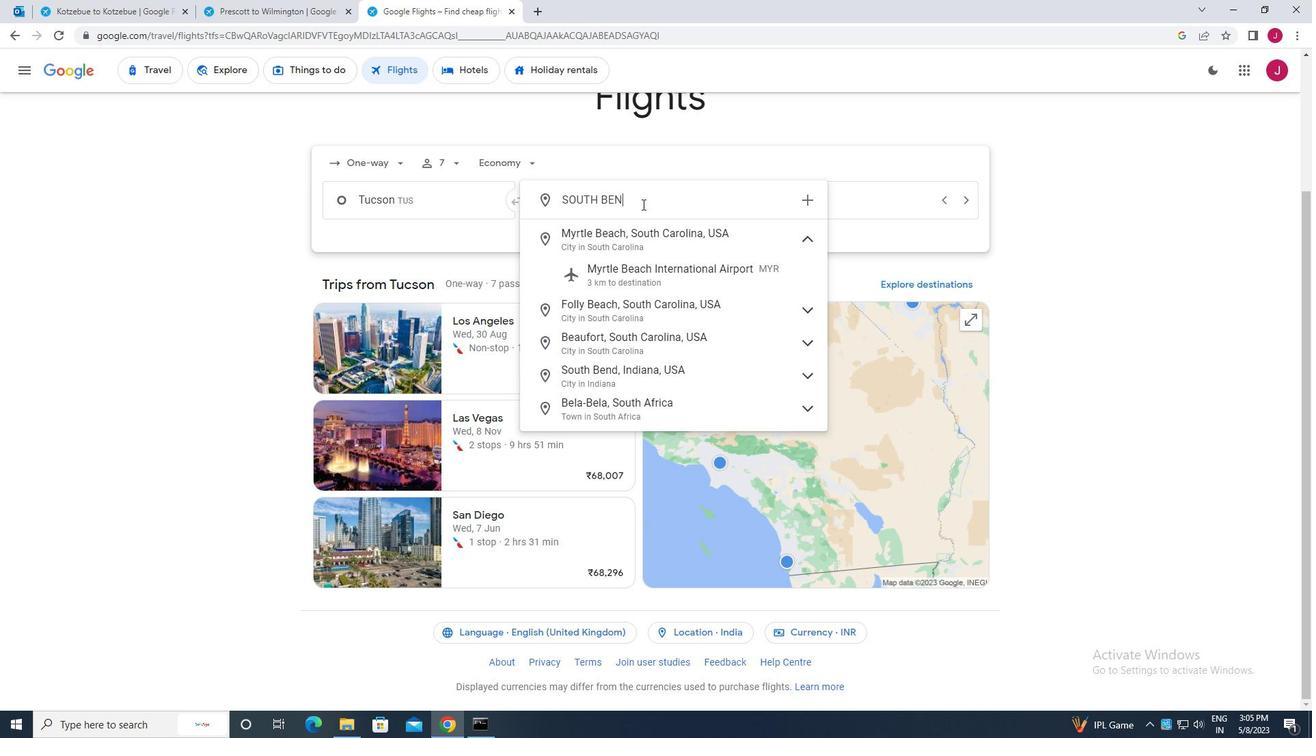 
Action: Mouse moved to (678, 265)
Screenshot: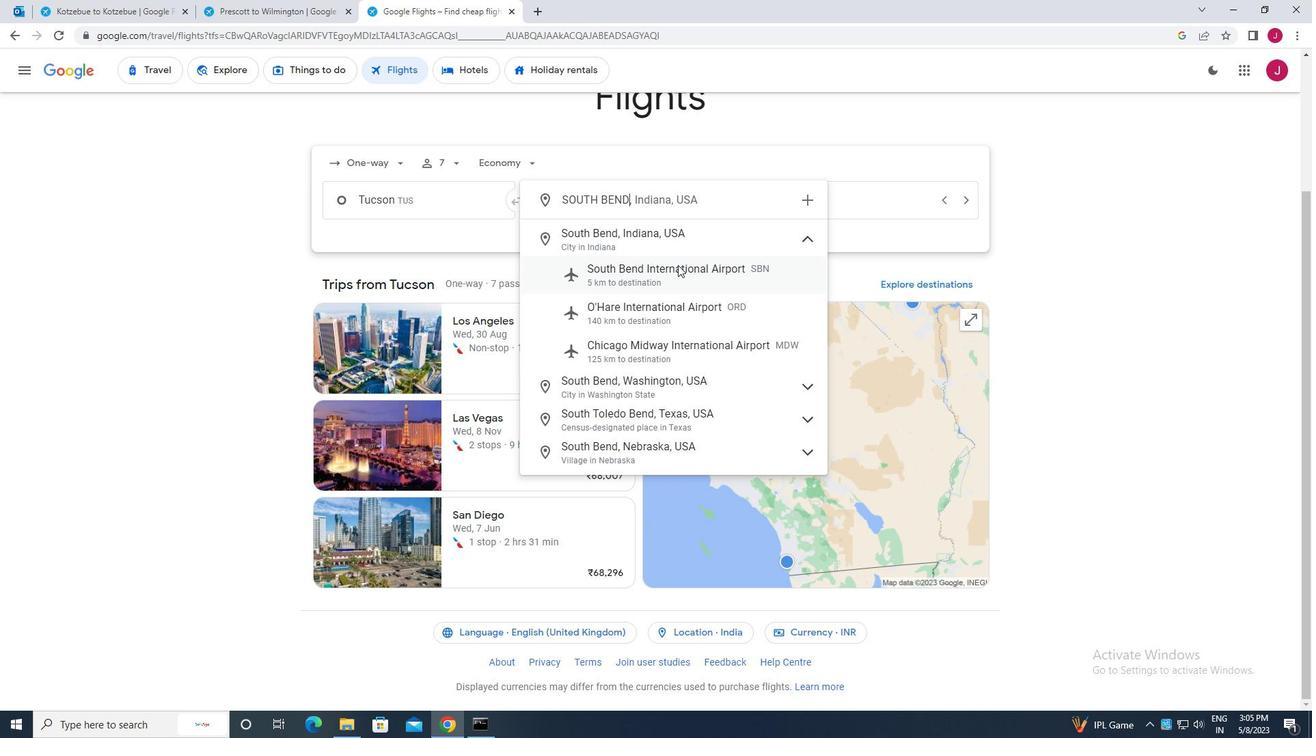 
Action: Mouse pressed left at (678, 265)
Screenshot: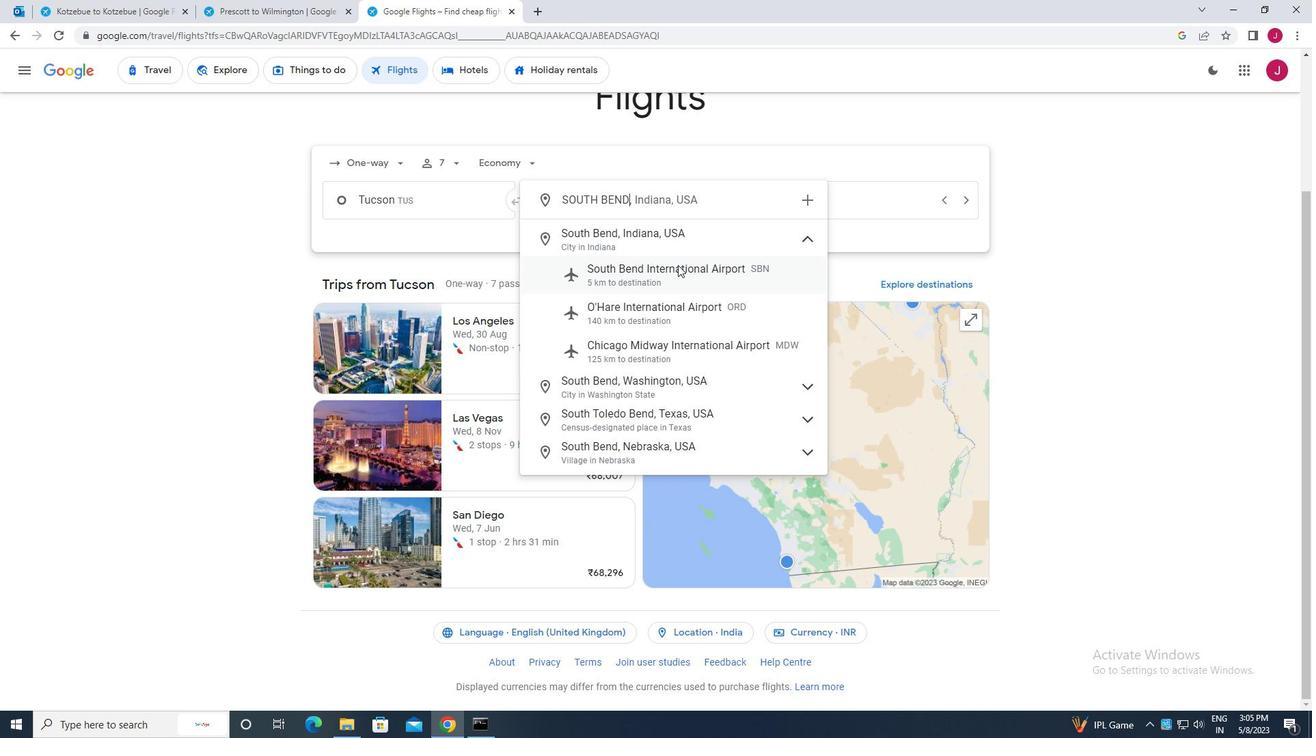
Action: Mouse moved to (795, 203)
Screenshot: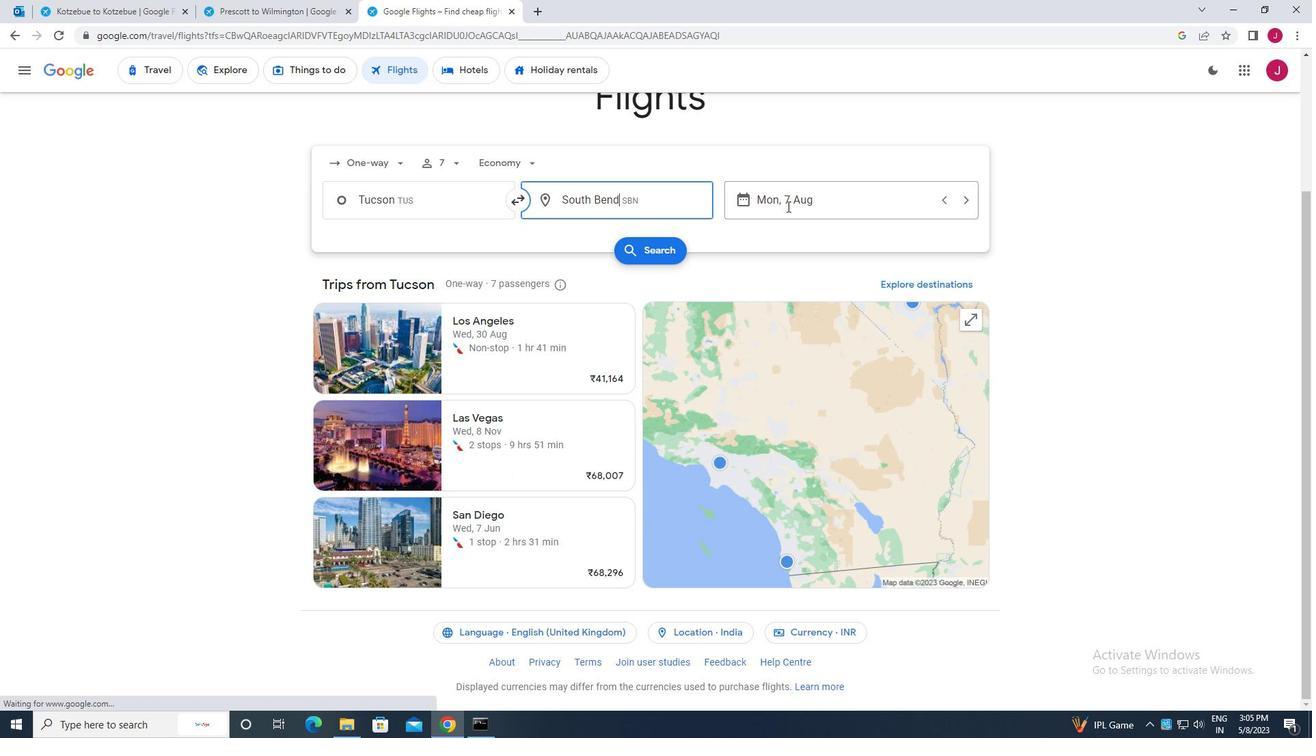 
Action: Mouse pressed left at (795, 203)
Screenshot: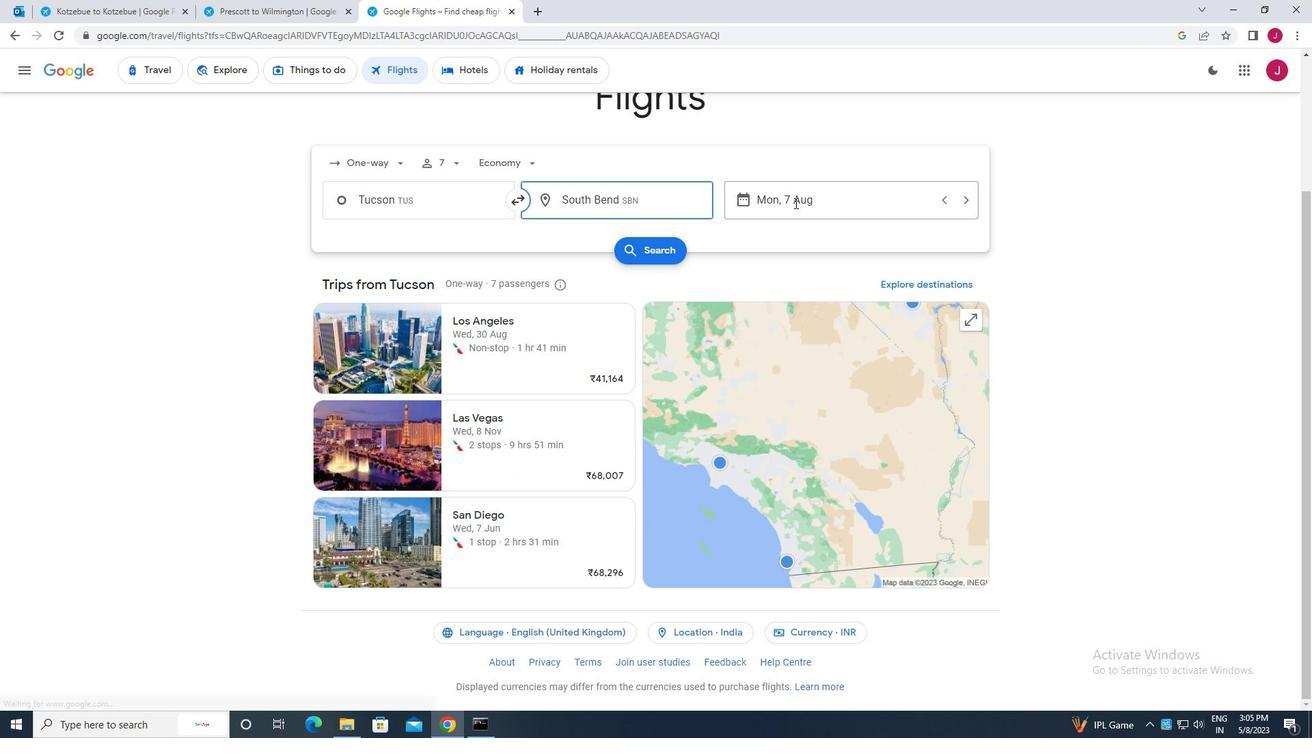
Action: Mouse moved to (500, 344)
Screenshot: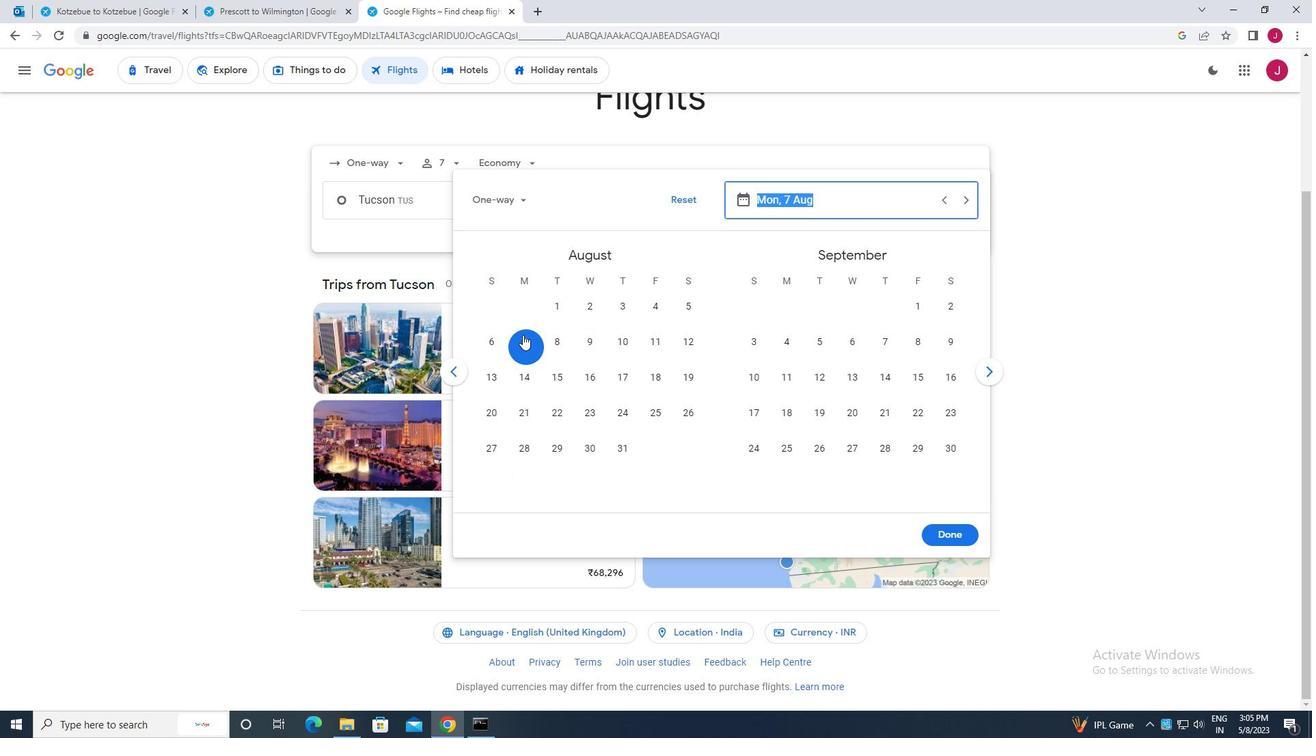 
Action: Mouse pressed left at (500, 344)
Screenshot: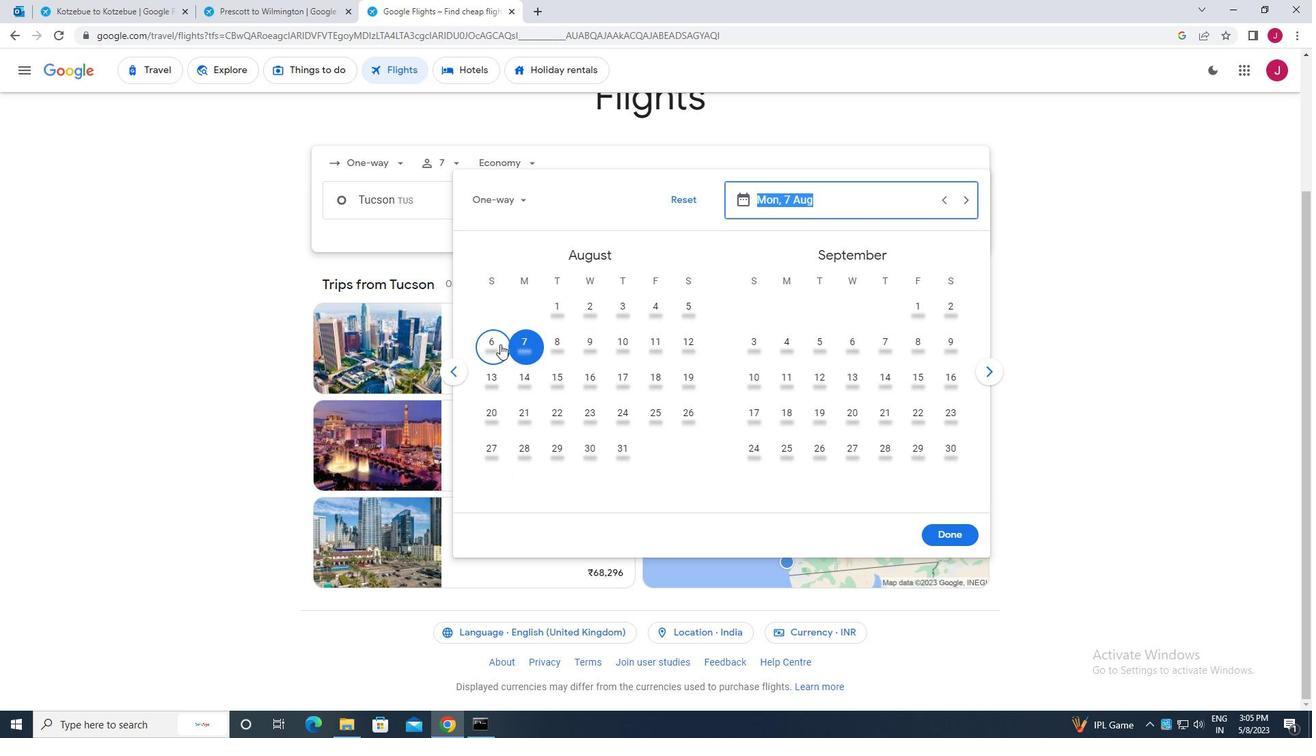 
Action: Mouse moved to (951, 540)
Screenshot: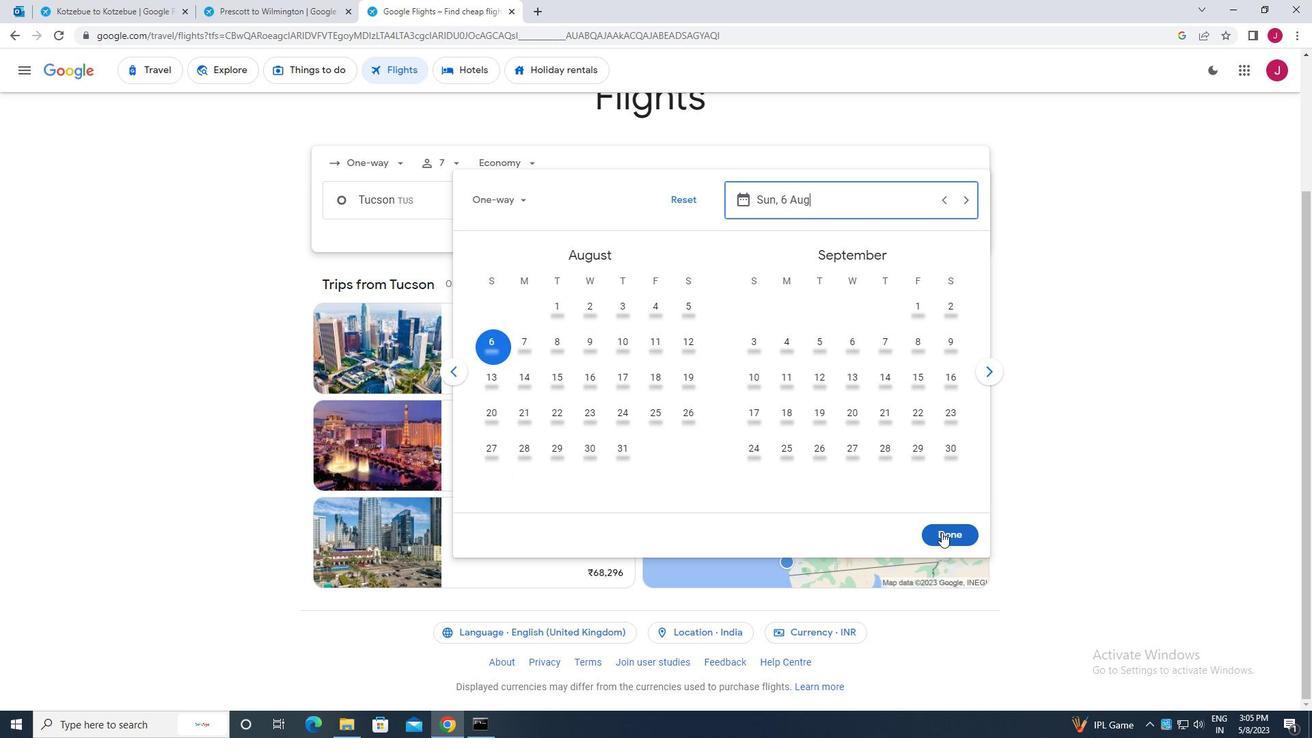 
Action: Mouse pressed left at (951, 540)
Screenshot: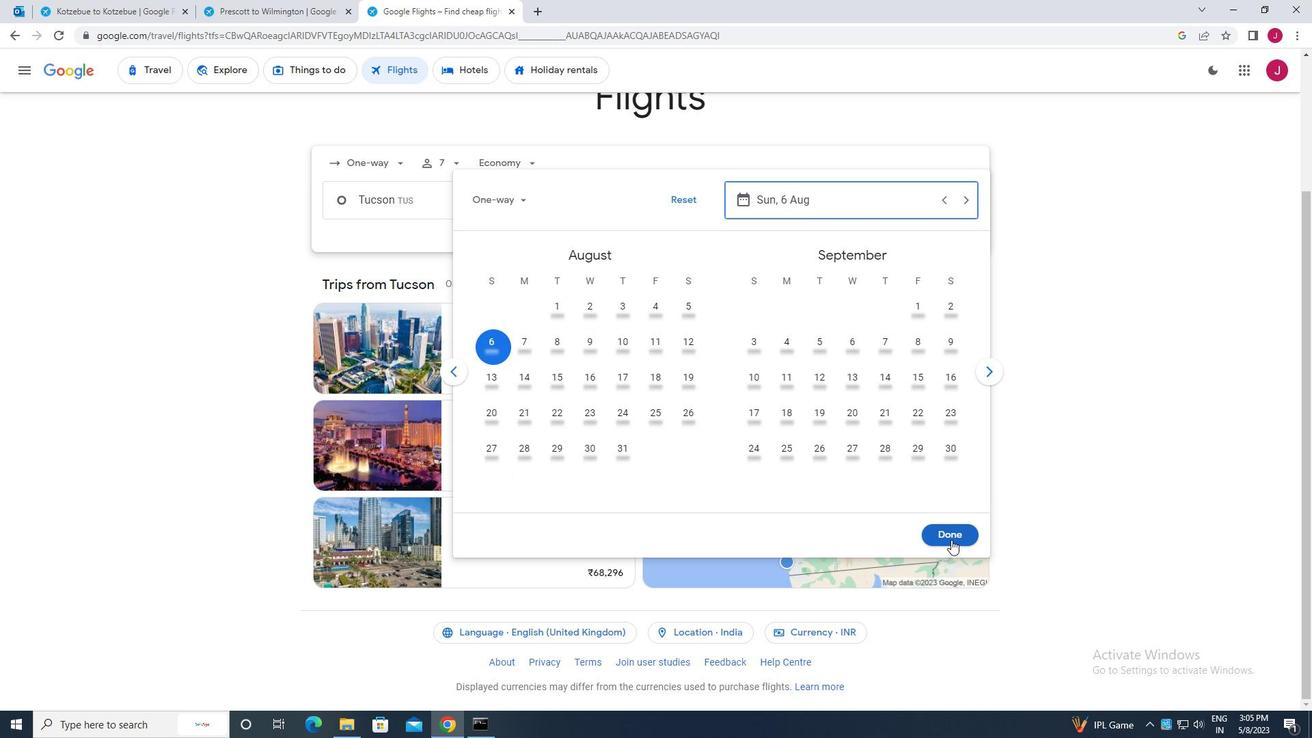 
Action: Mouse moved to (665, 245)
Screenshot: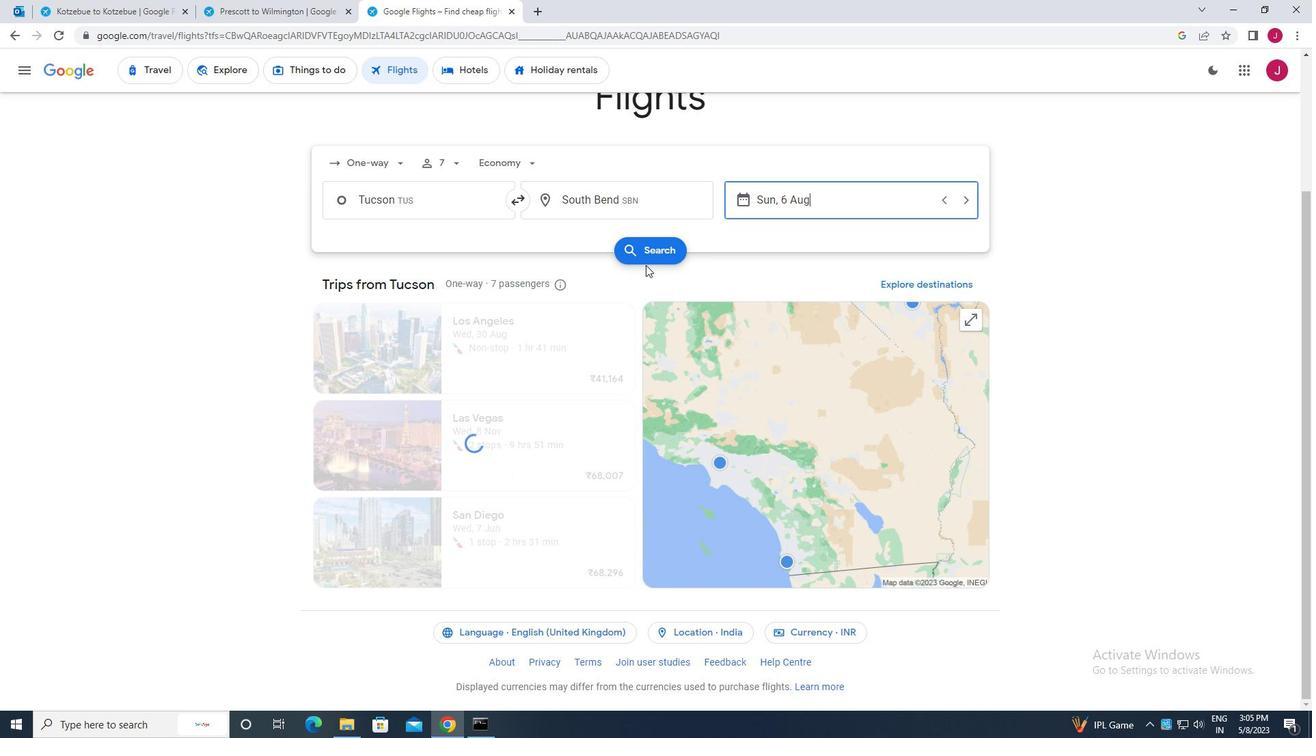 
Action: Mouse pressed left at (665, 245)
Screenshot: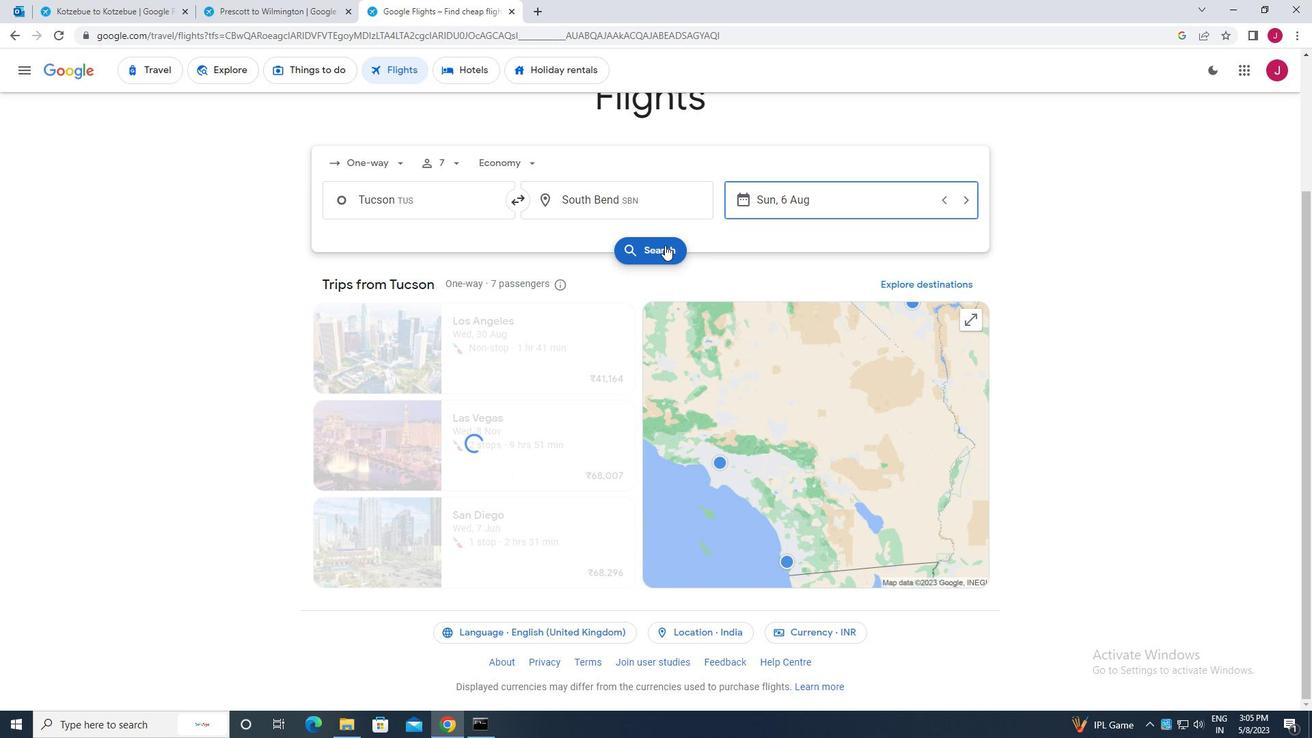 
Action: Mouse moved to (335, 193)
Screenshot: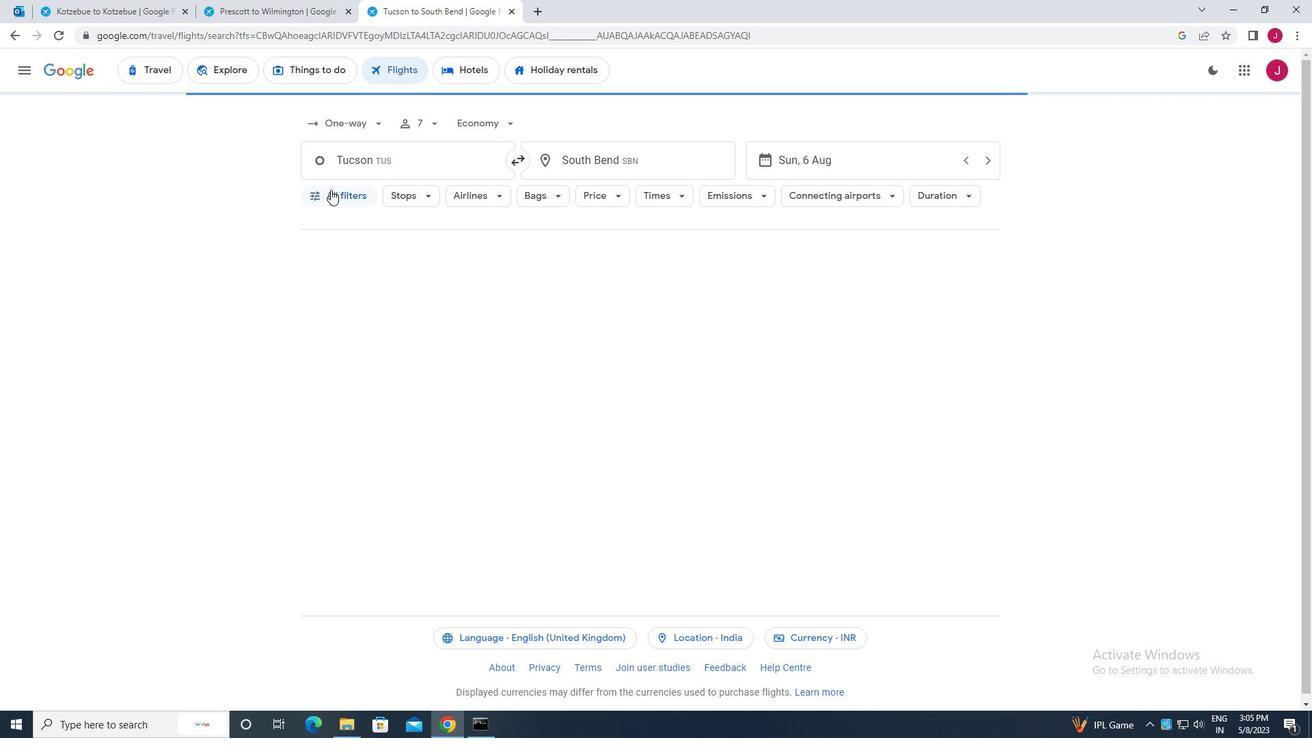 
Action: Mouse pressed left at (335, 193)
Screenshot: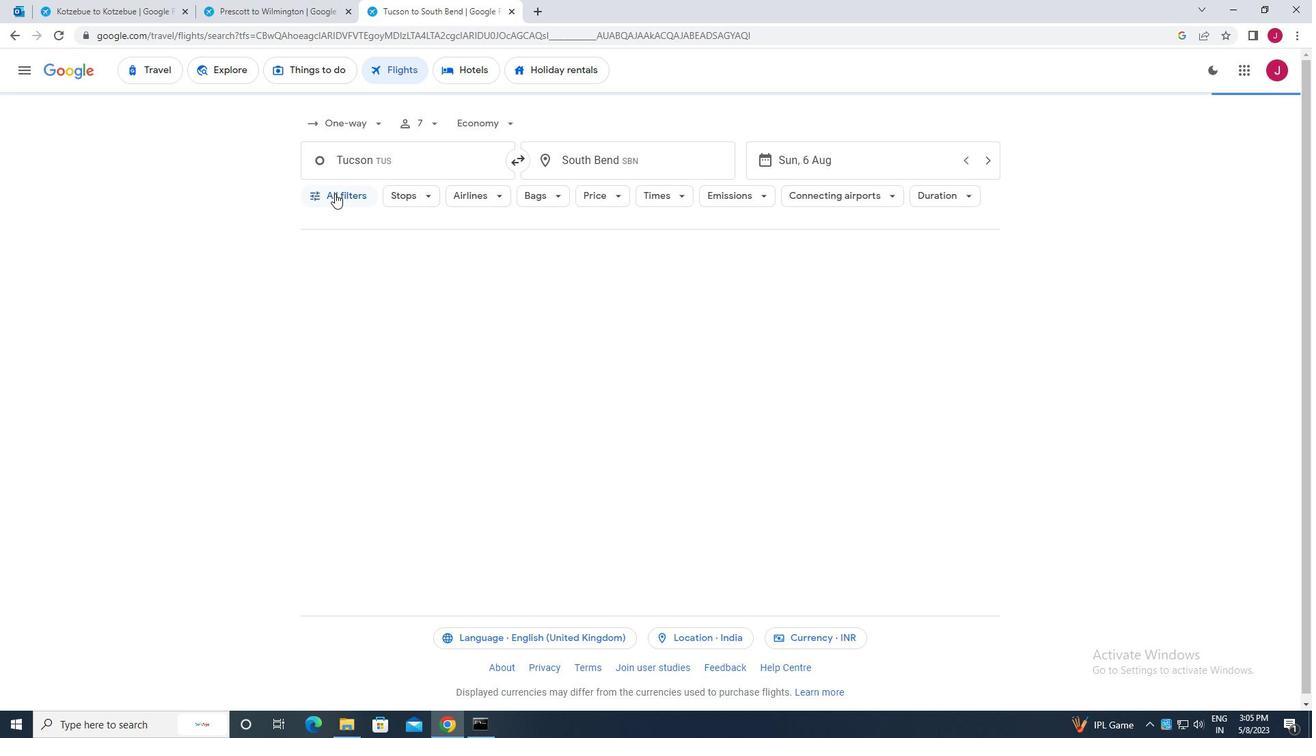 
Action: Mouse moved to (408, 239)
Screenshot: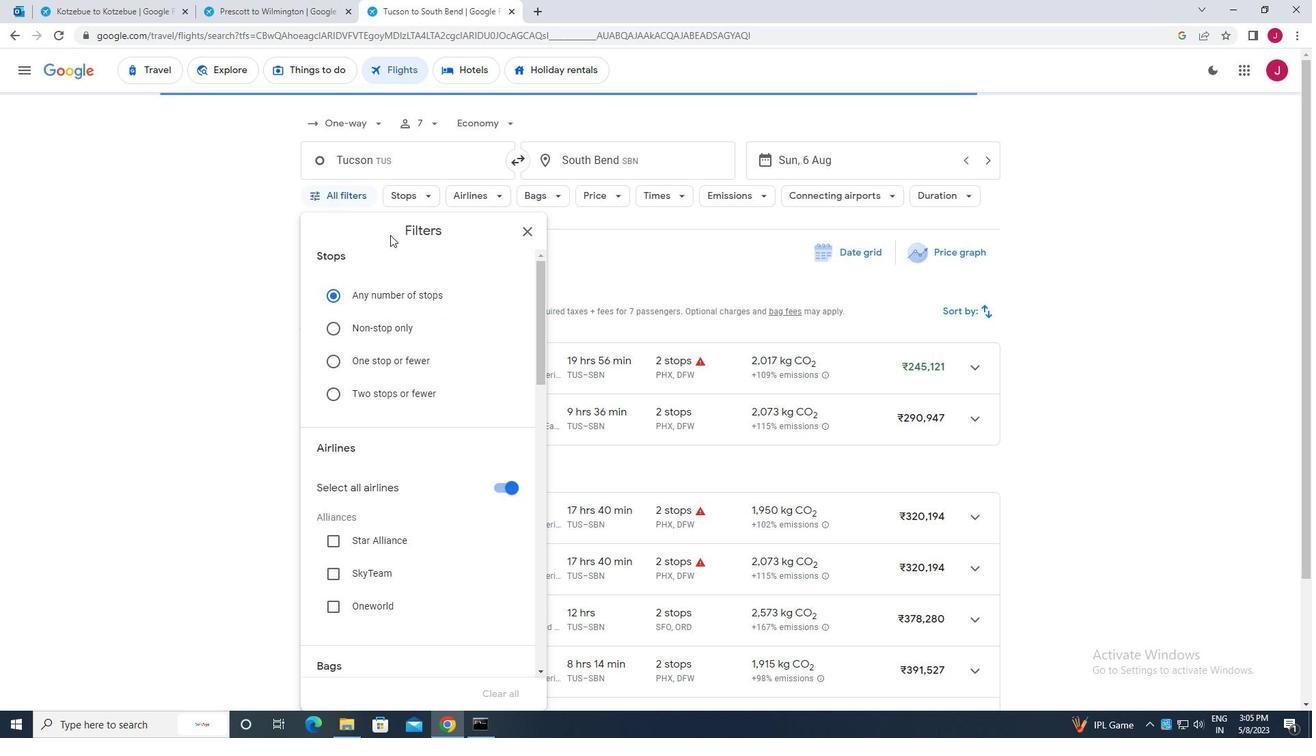 
Action: Mouse scrolled (408, 239) with delta (0, 0)
Screenshot: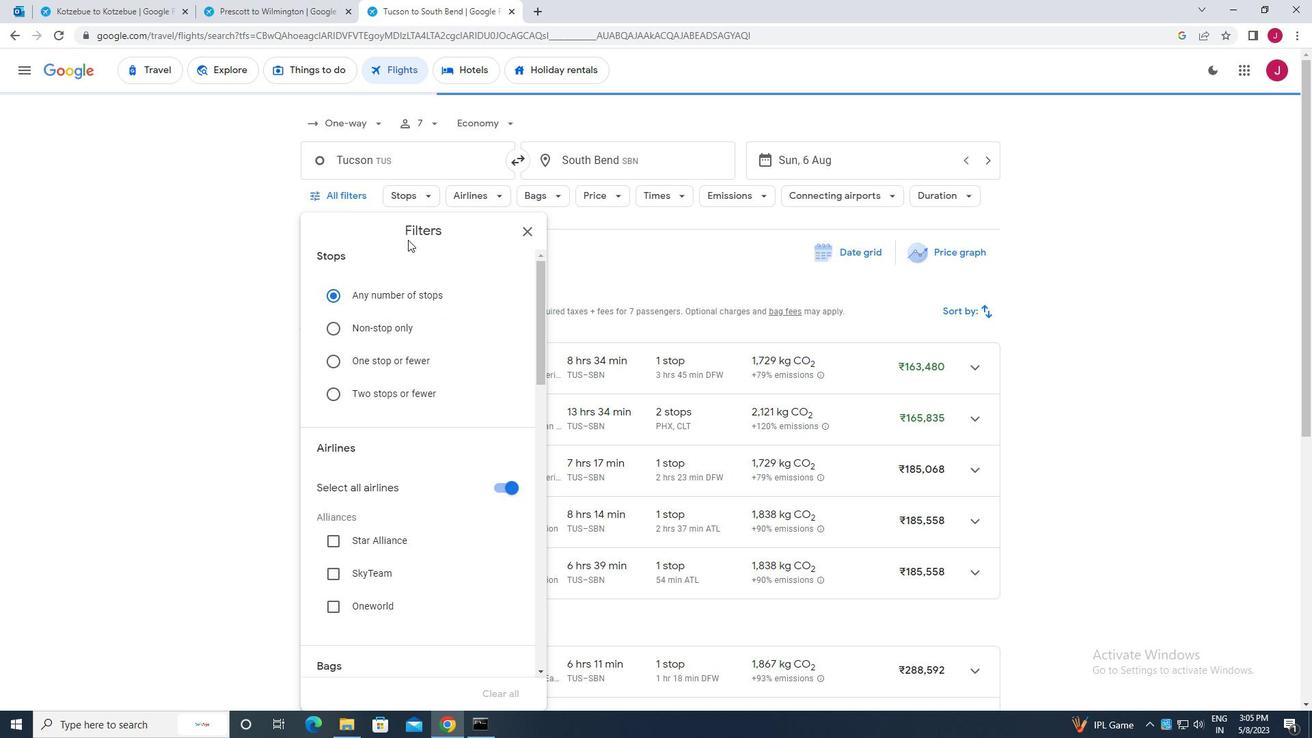 
Action: Mouse scrolled (408, 239) with delta (0, 0)
Screenshot: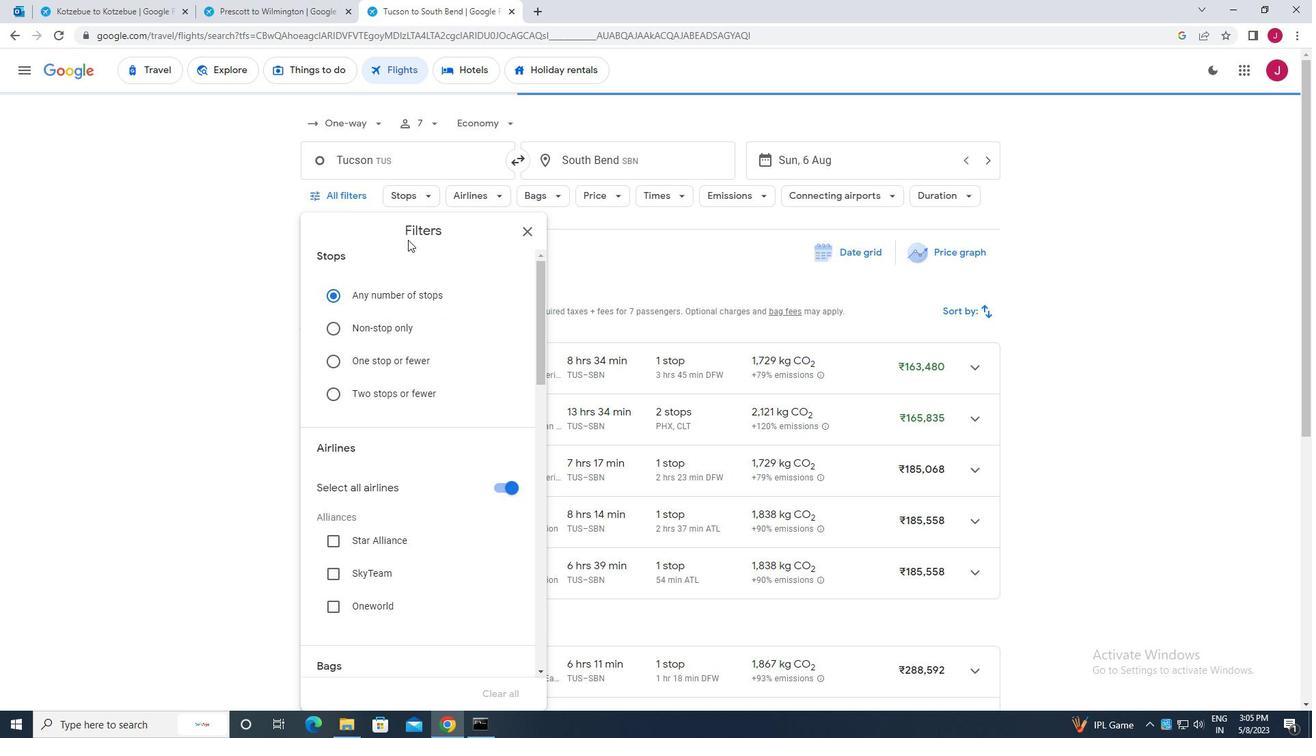 
Action: Mouse scrolled (408, 239) with delta (0, 0)
Screenshot: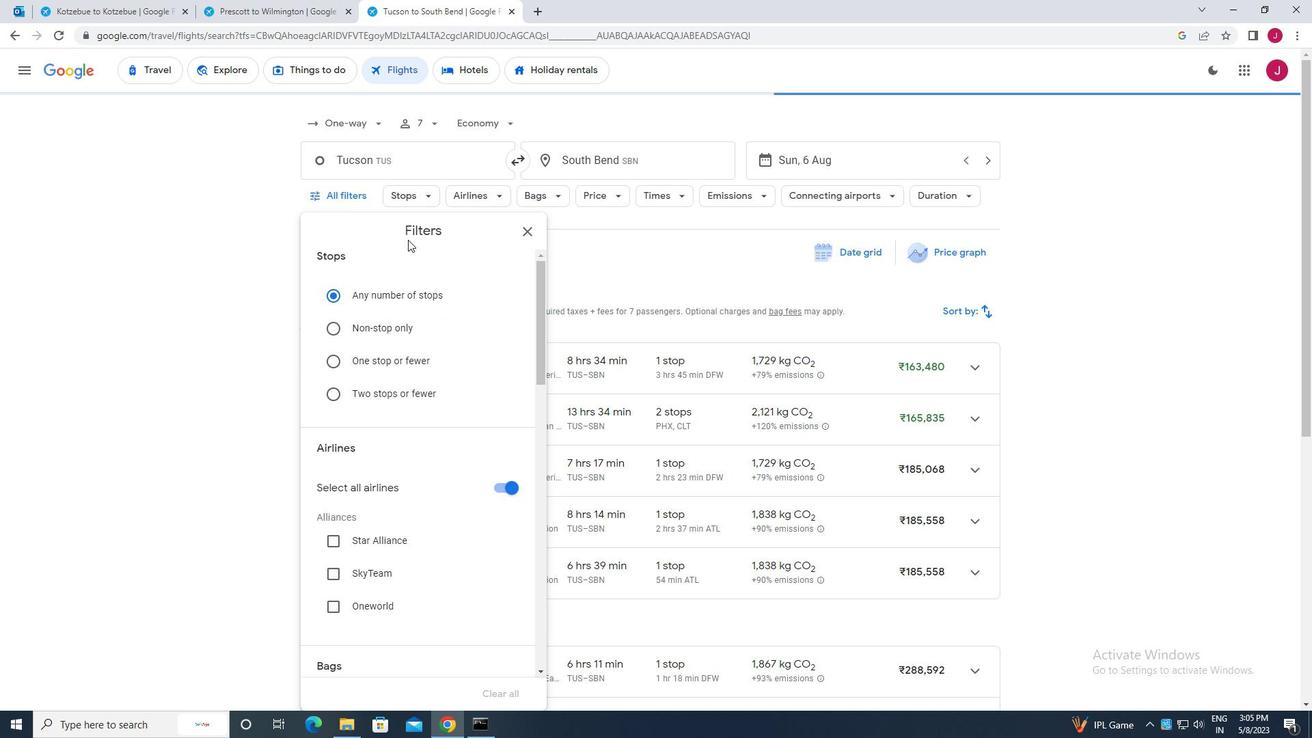 
Action: Mouse scrolled (408, 239) with delta (0, 0)
Screenshot: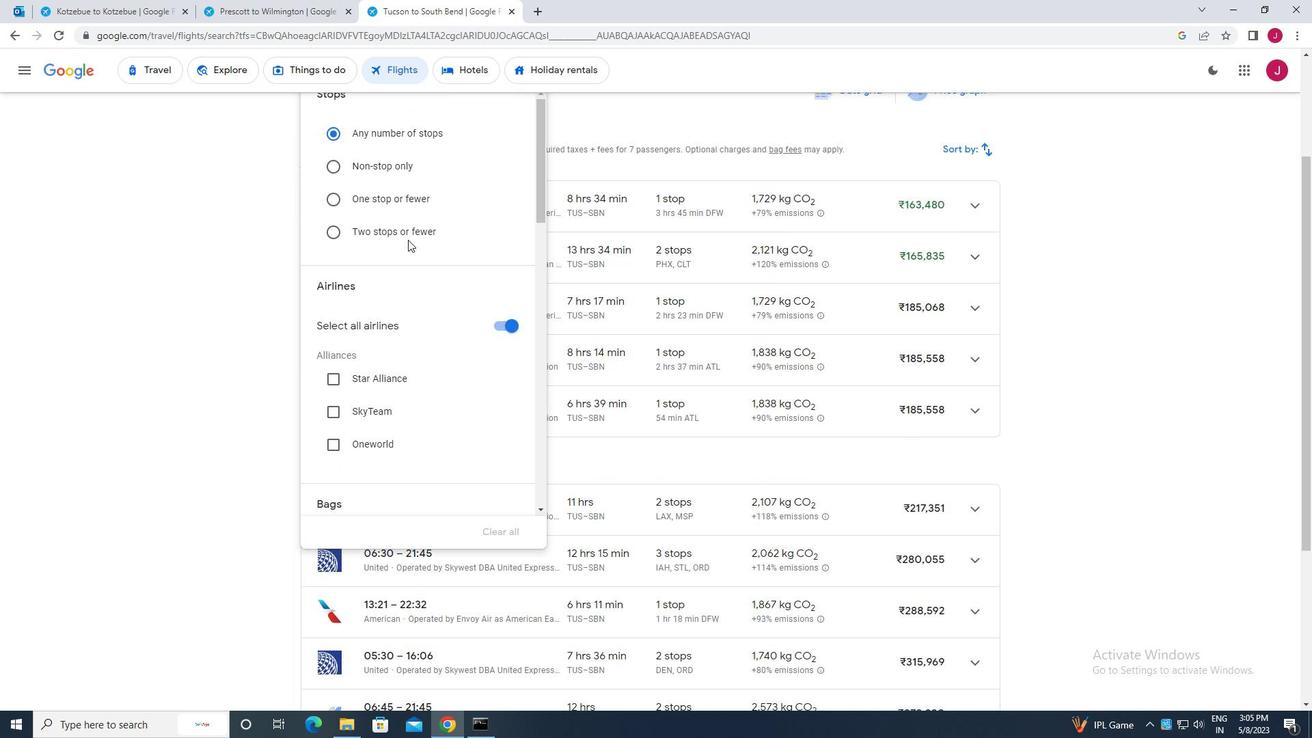 
Action: Mouse moved to (498, 215)
Screenshot: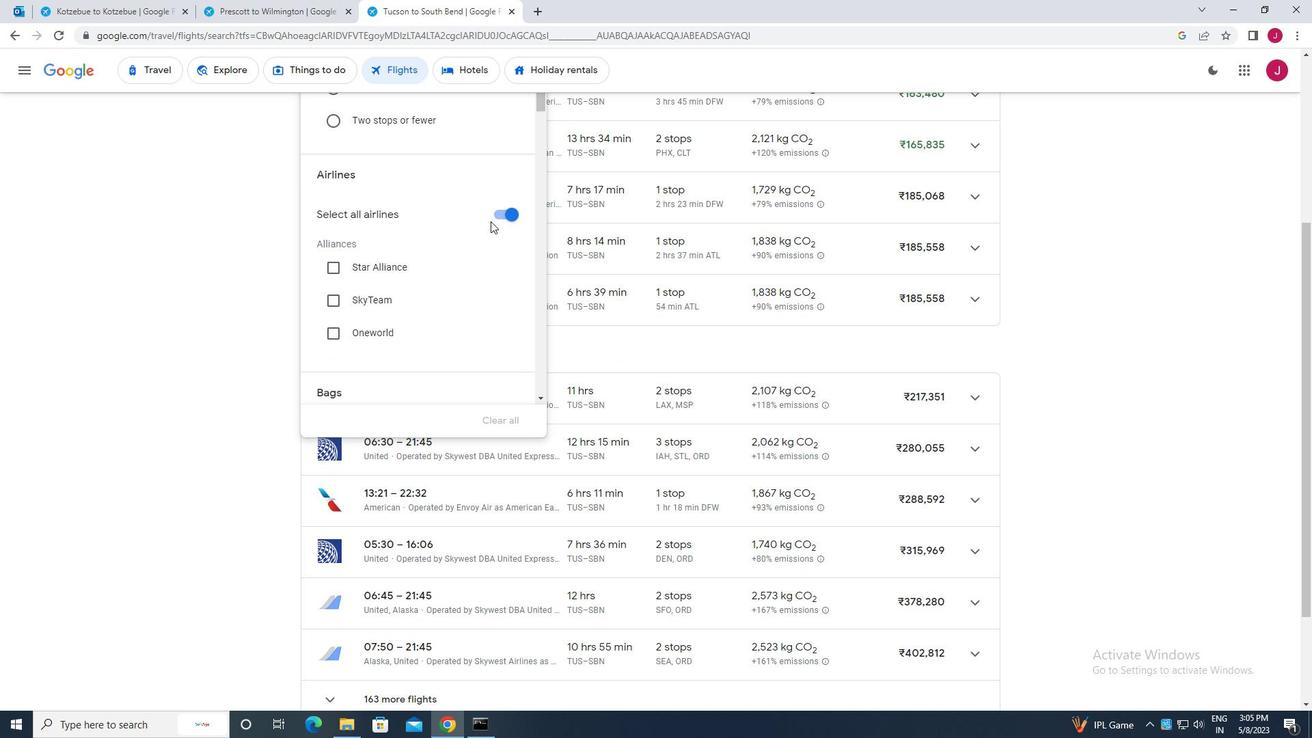 
Action: Mouse pressed left at (498, 215)
Screenshot: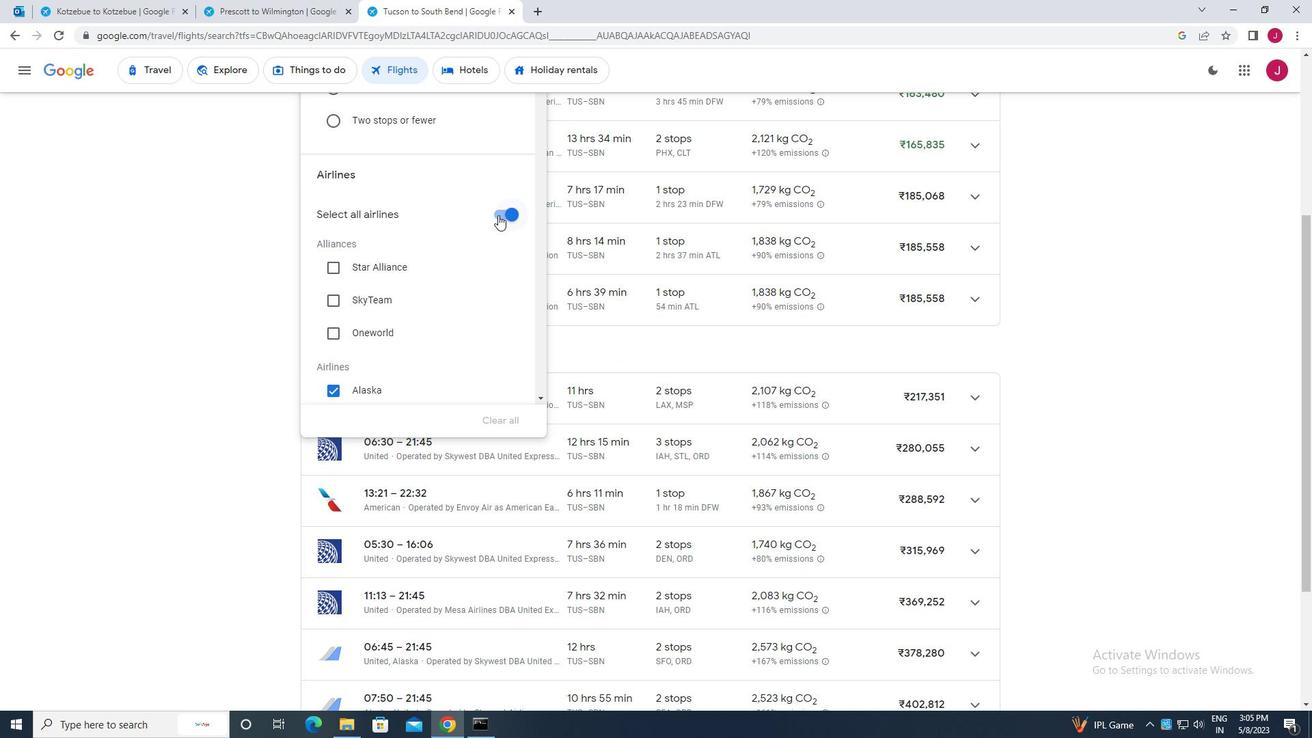 
Action: Mouse moved to (452, 219)
Screenshot: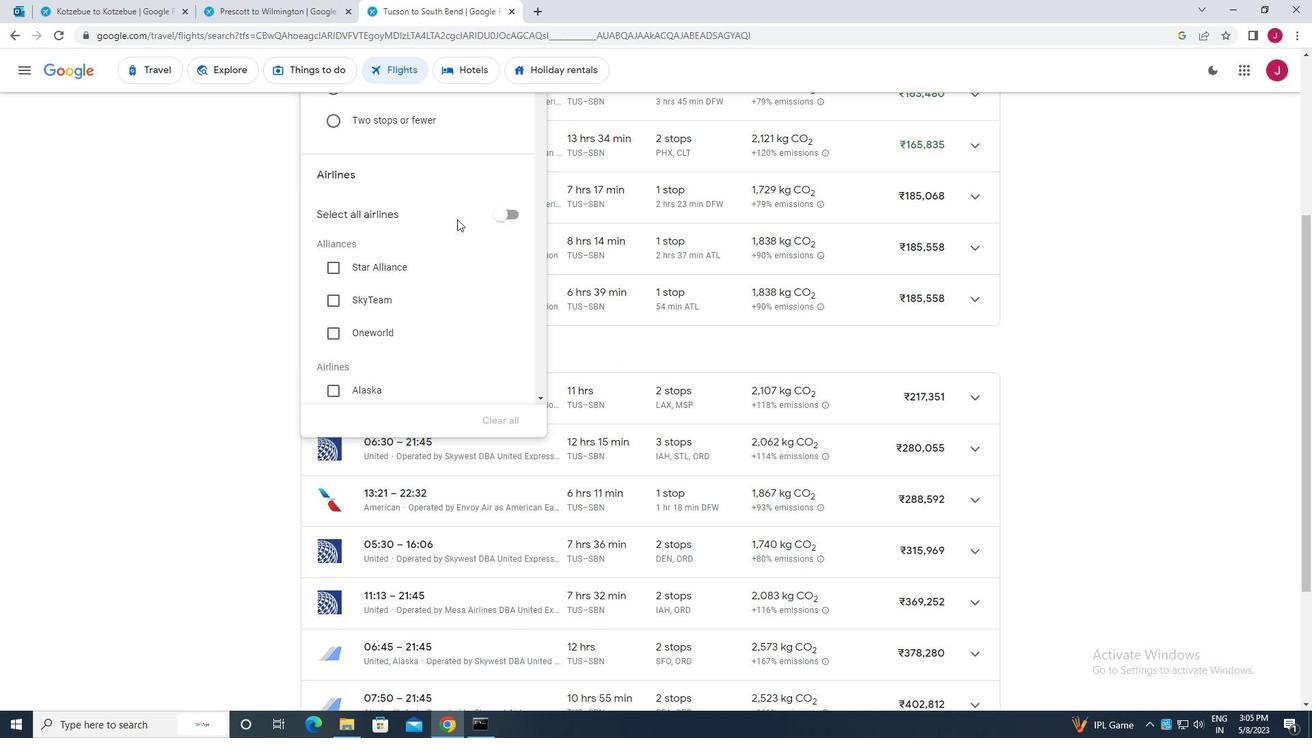 
Action: Mouse scrolled (452, 218) with delta (0, 0)
Screenshot: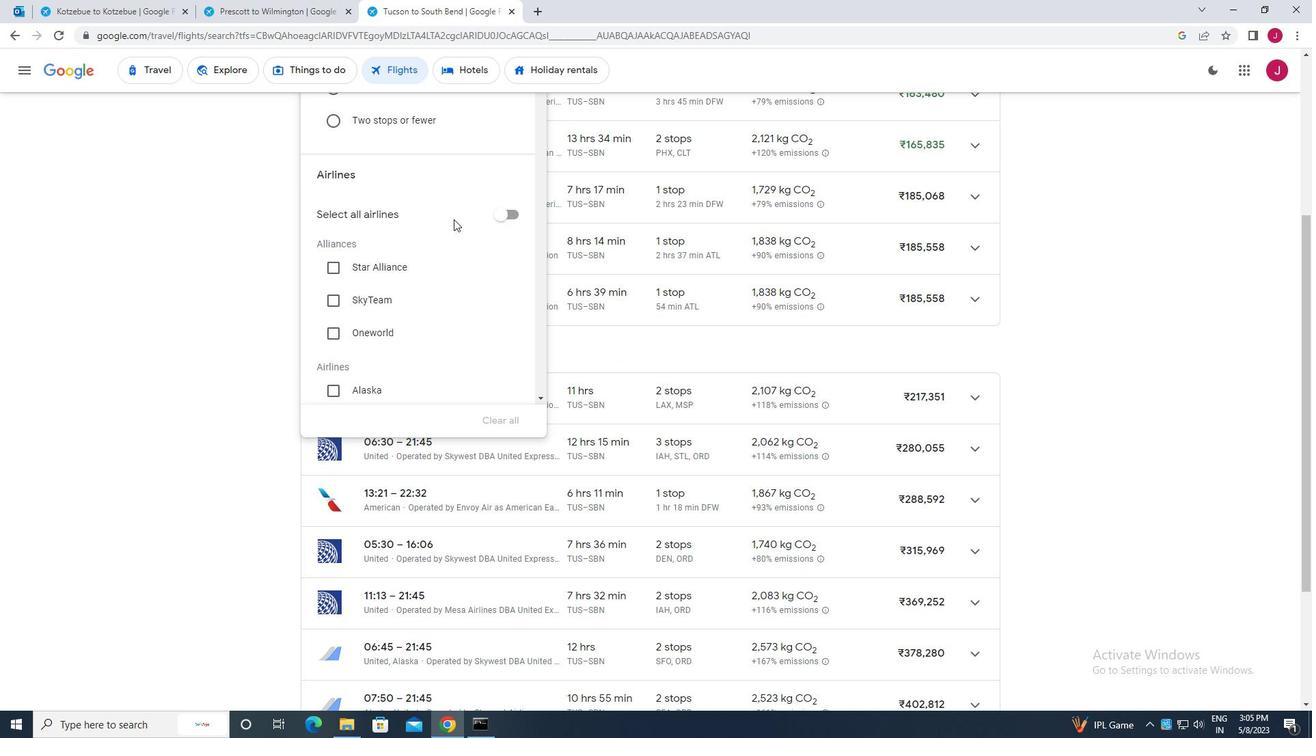 
Action: Mouse scrolled (452, 218) with delta (0, 0)
Screenshot: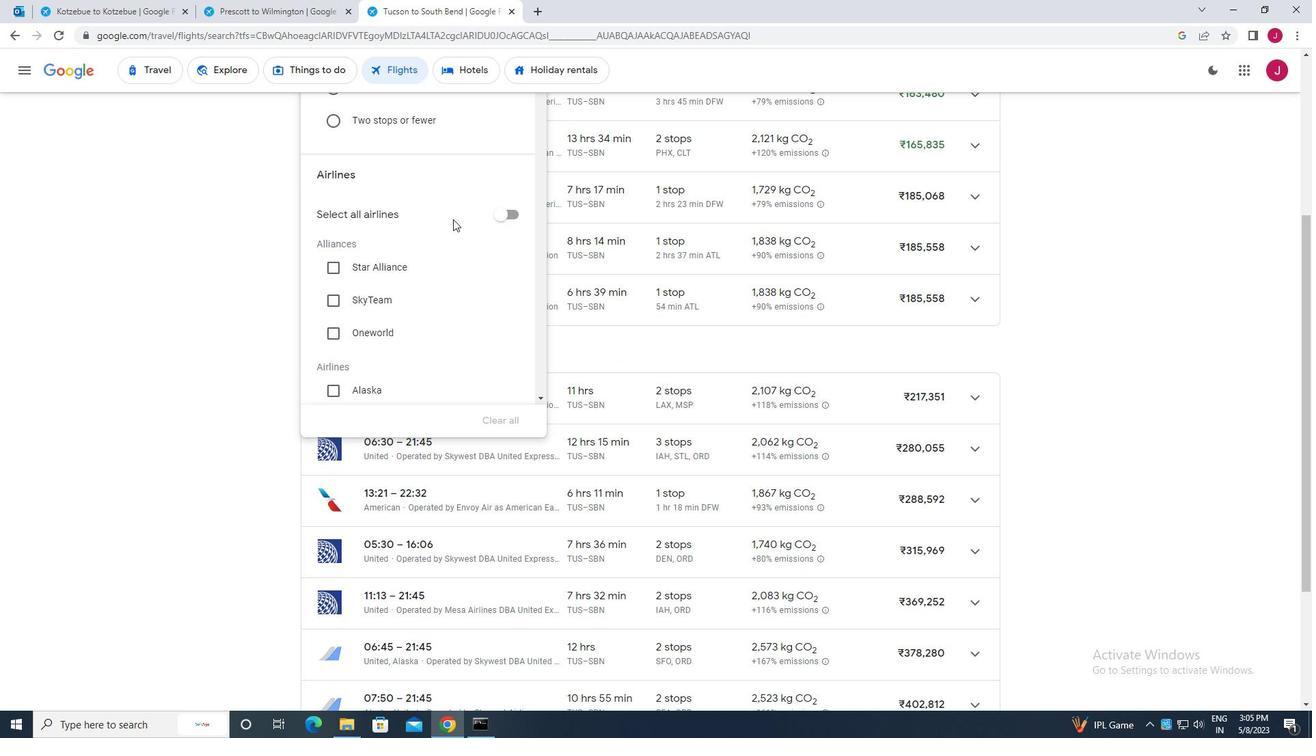 
Action: Mouse moved to (448, 220)
Screenshot: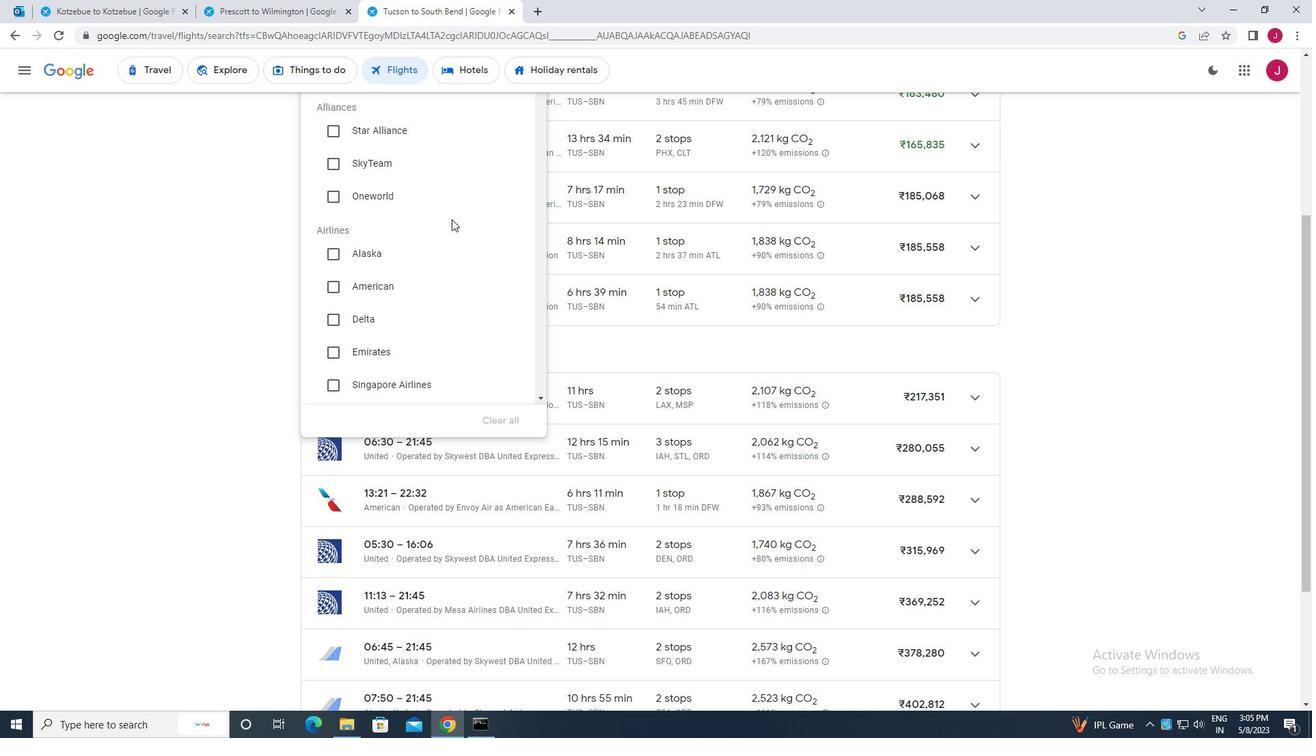 
Action: Mouse scrolled (448, 219) with delta (0, 0)
Screenshot: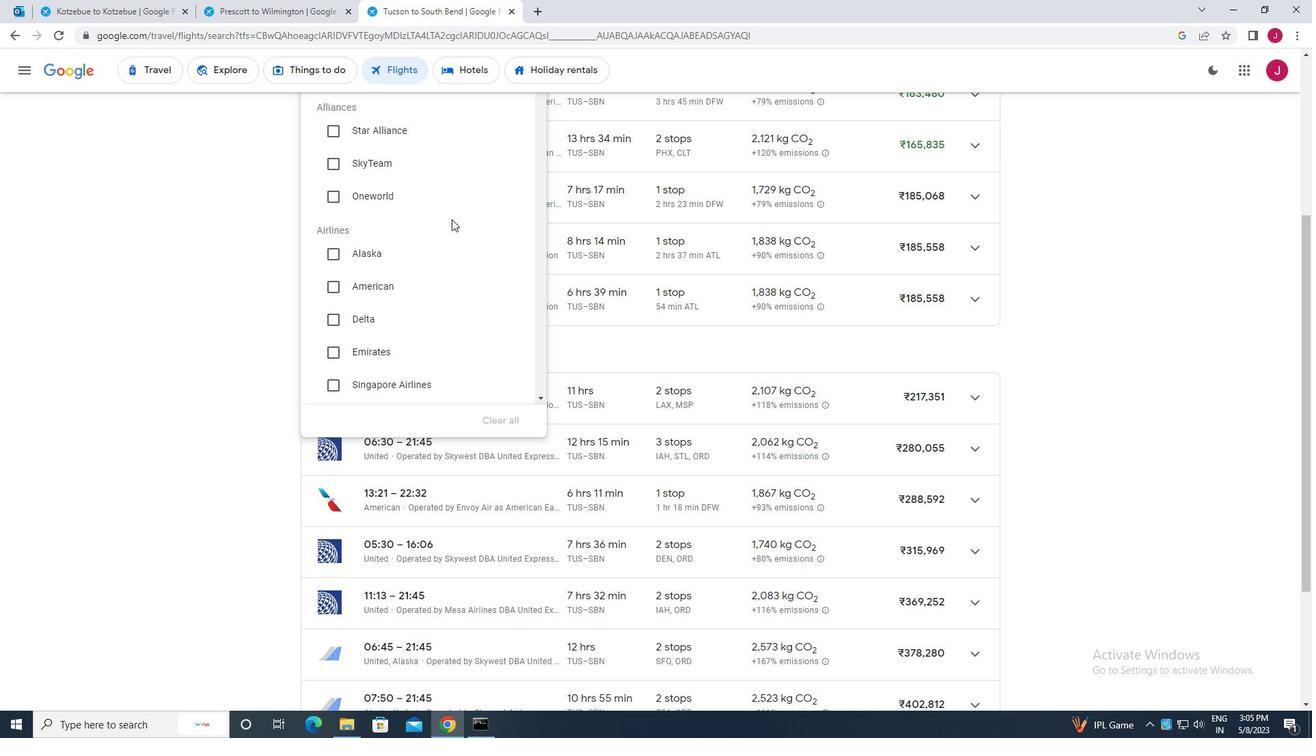 
Action: Mouse scrolled (448, 219) with delta (0, 0)
Screenshot: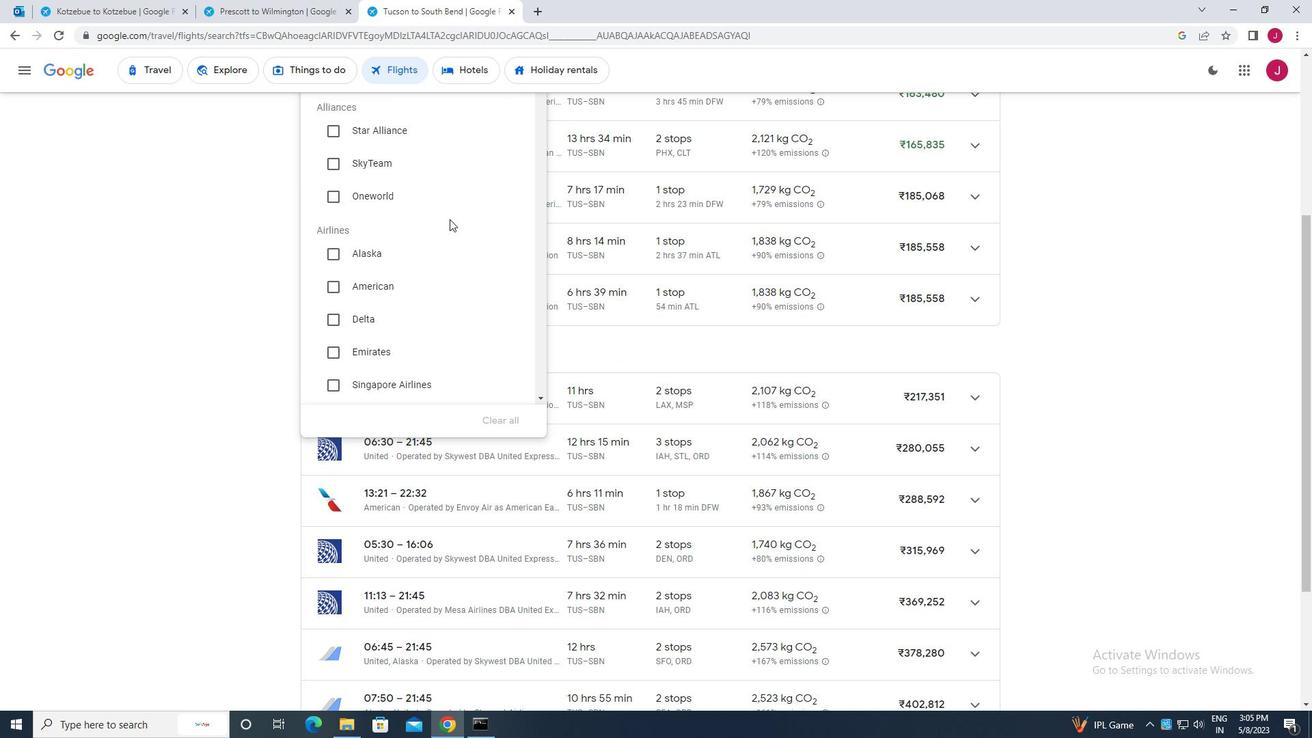 
Action: Mouse moved to (332, 177)
Screenshot: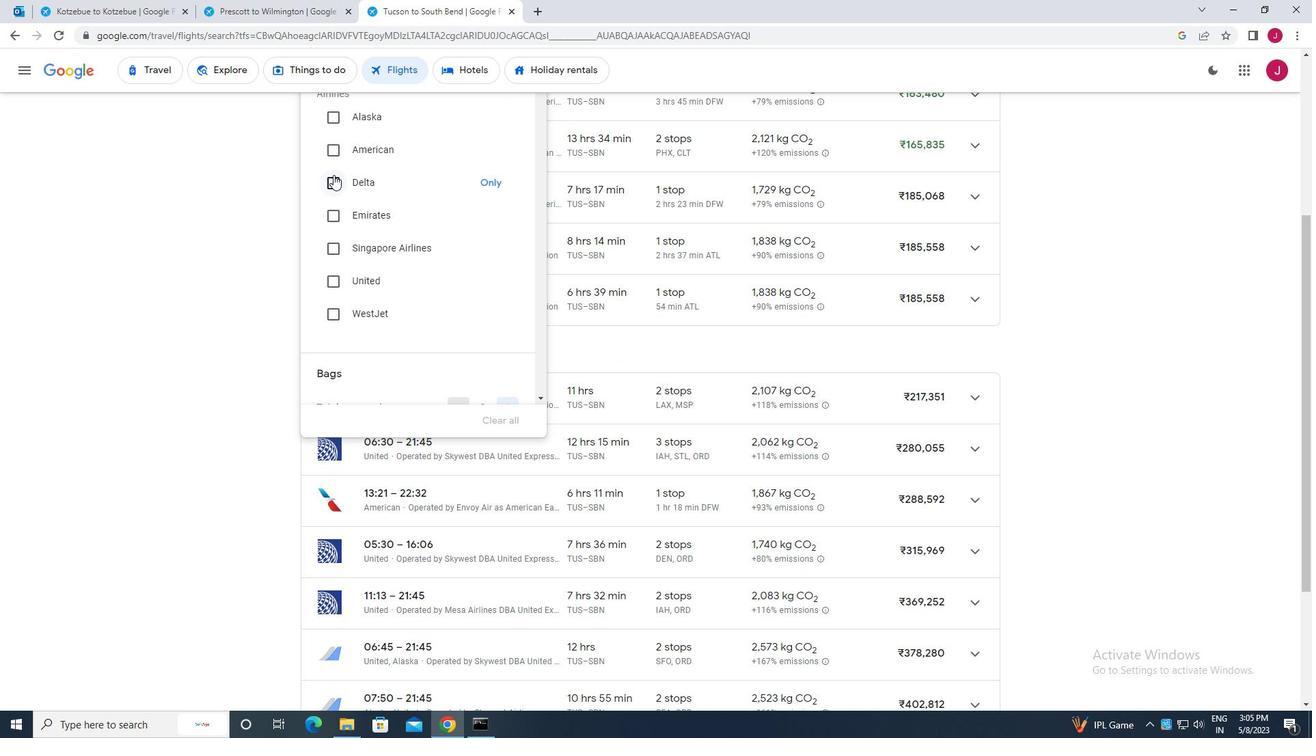 
Action: Mouse pressed left at (332, 177)
Screenshot: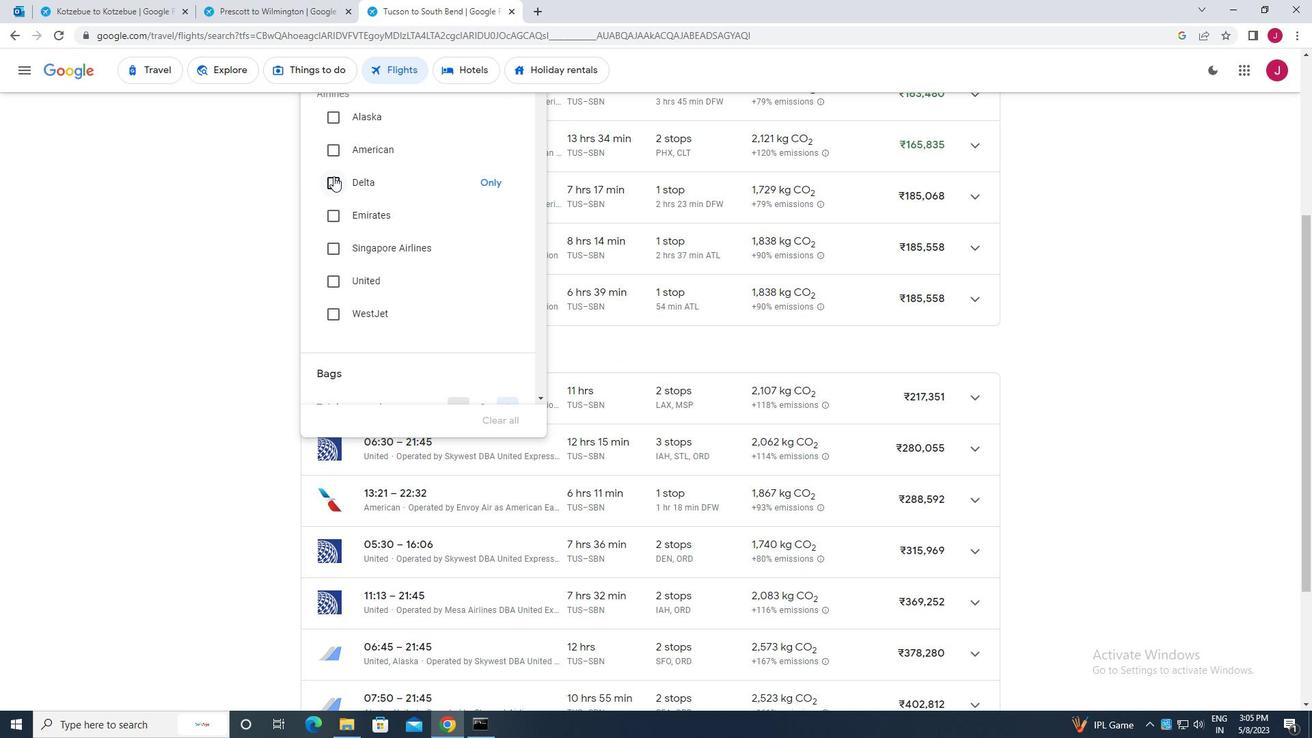 
Action: Mouse moved to (432, 194)
Screenshot: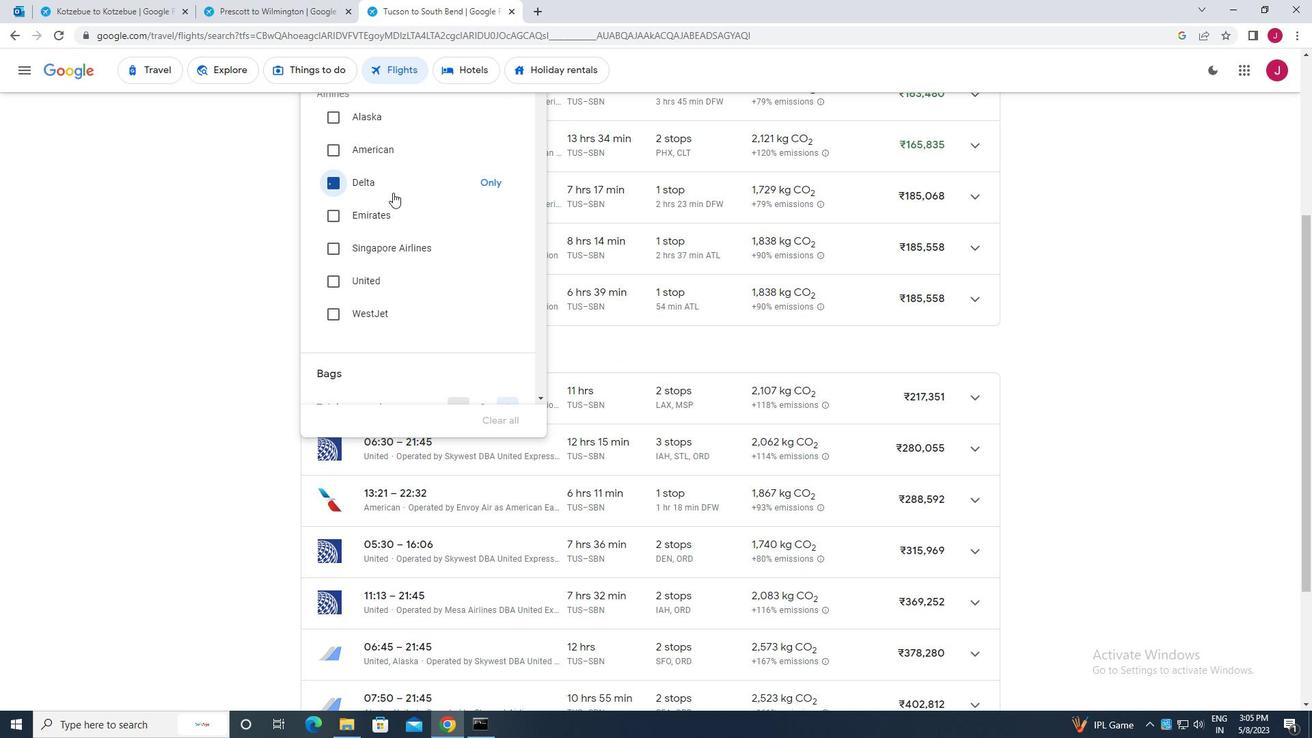 
Action: Mouse scrolled (432, 194) with delta (0, 0)
Screenshot: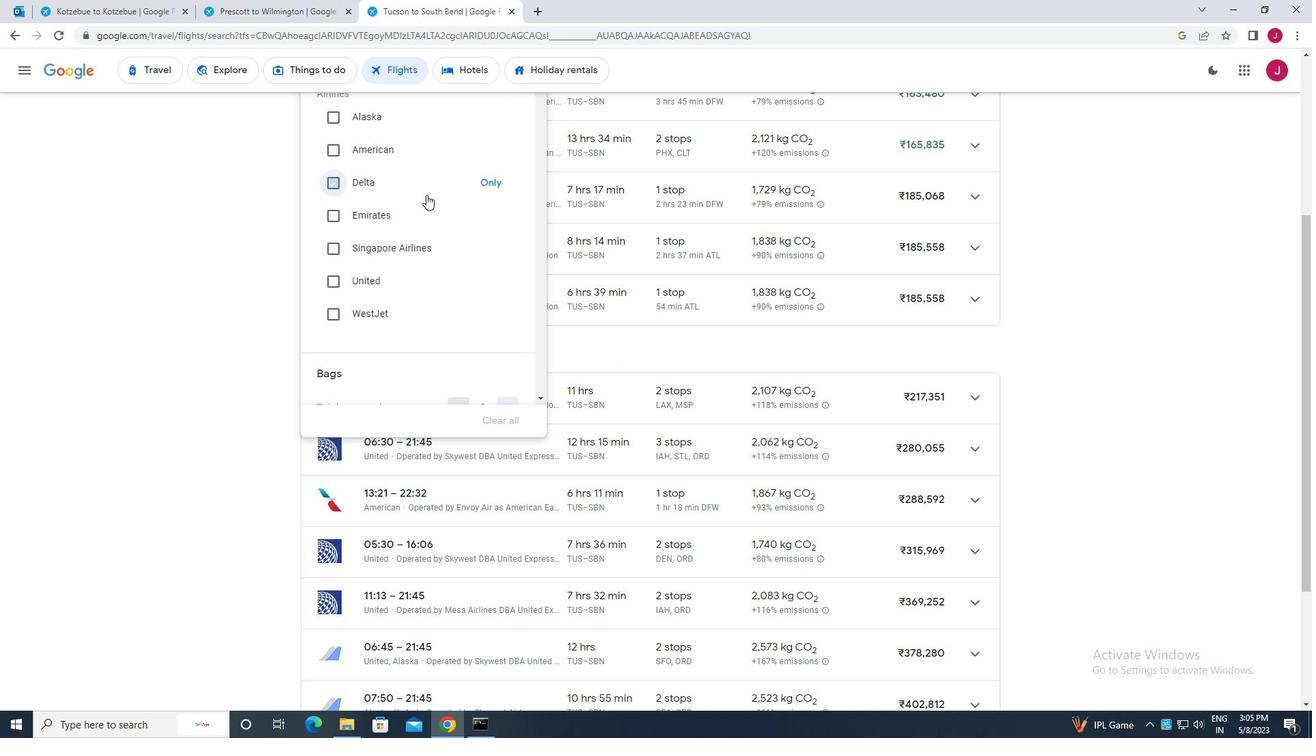 
Action: Mouse scrolled (432, 194) with delta (0, 0)
Screenshot: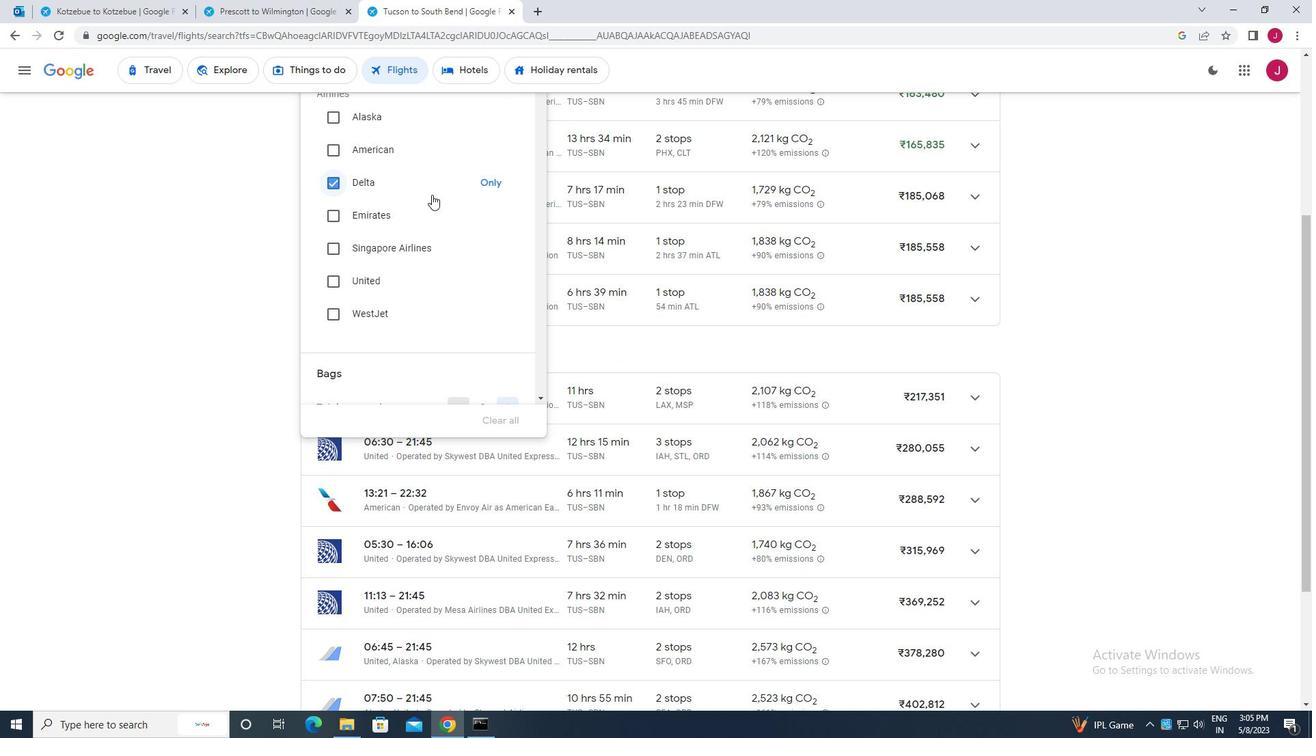 
Action: Mouse scrolled (432, 194) with delta (0, 0)
Screenshot: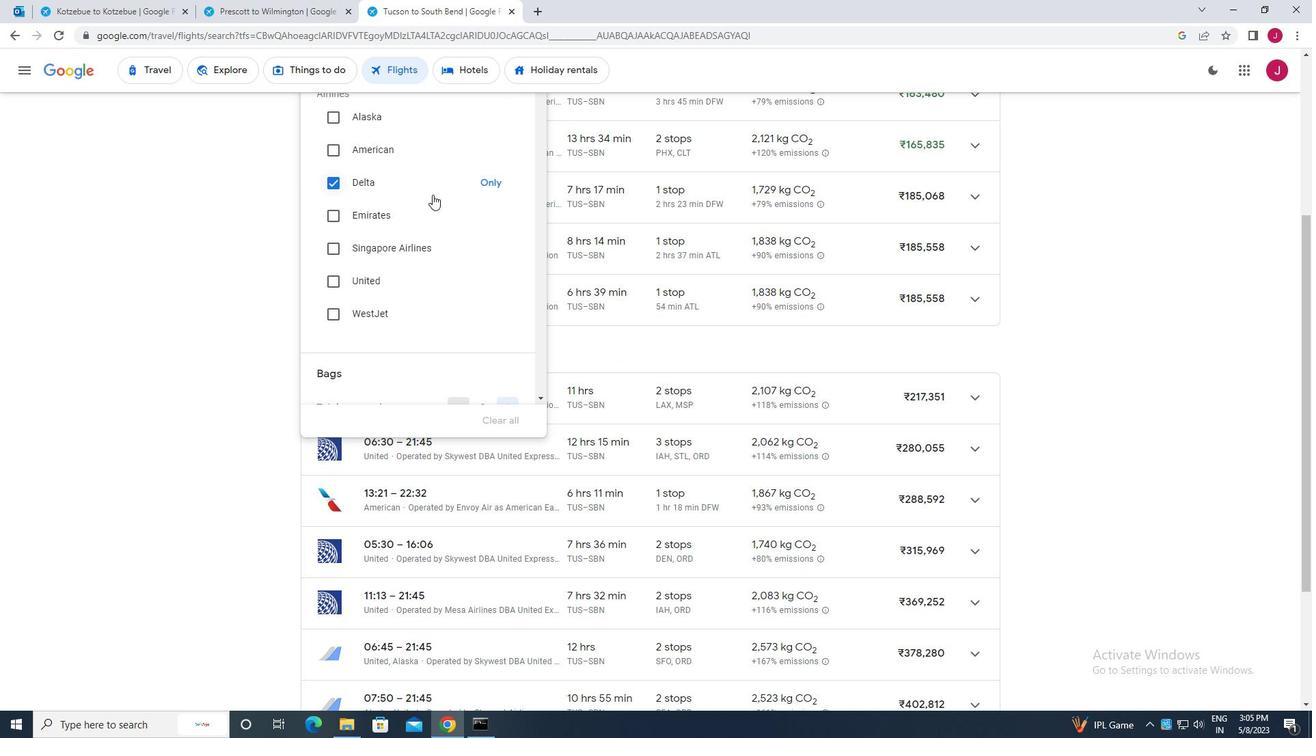 
Action: Mouse scrolled (432, 194) with delta (0, 0)
Screenshot: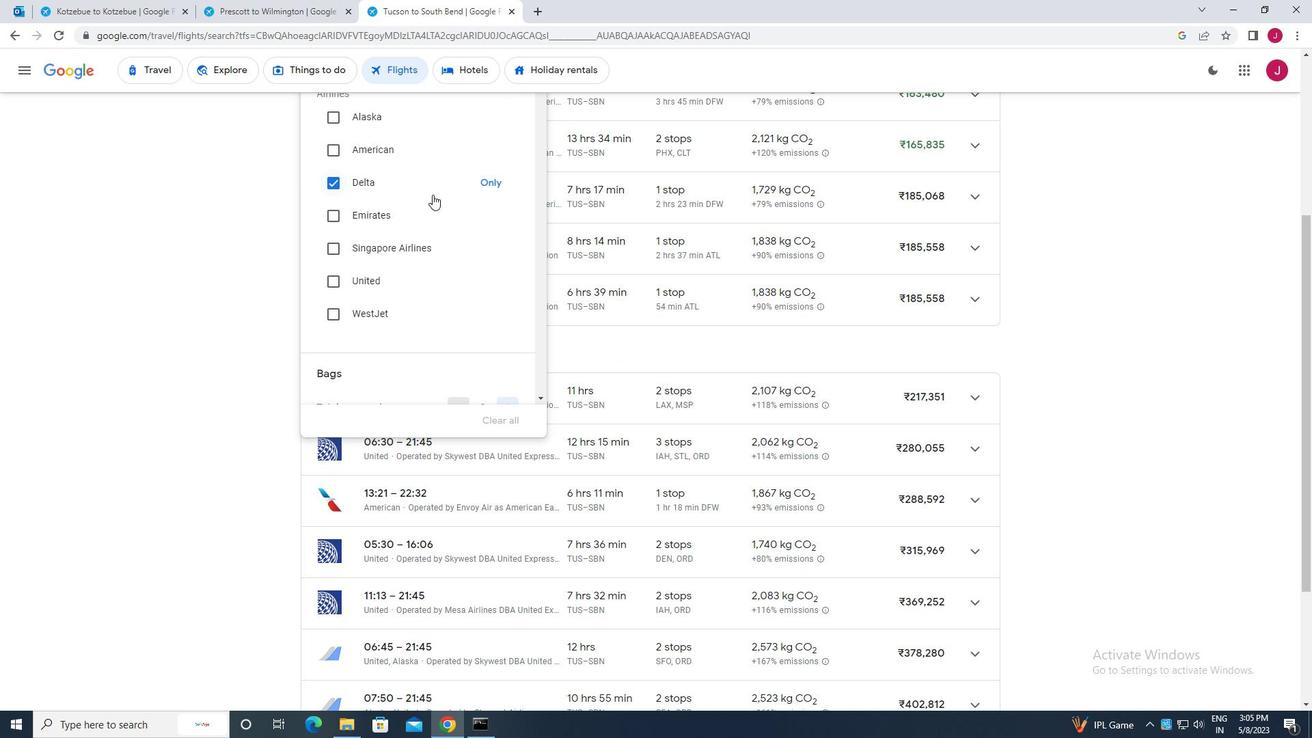 
Action: Mouse moved to (464, 263)
Screenshot: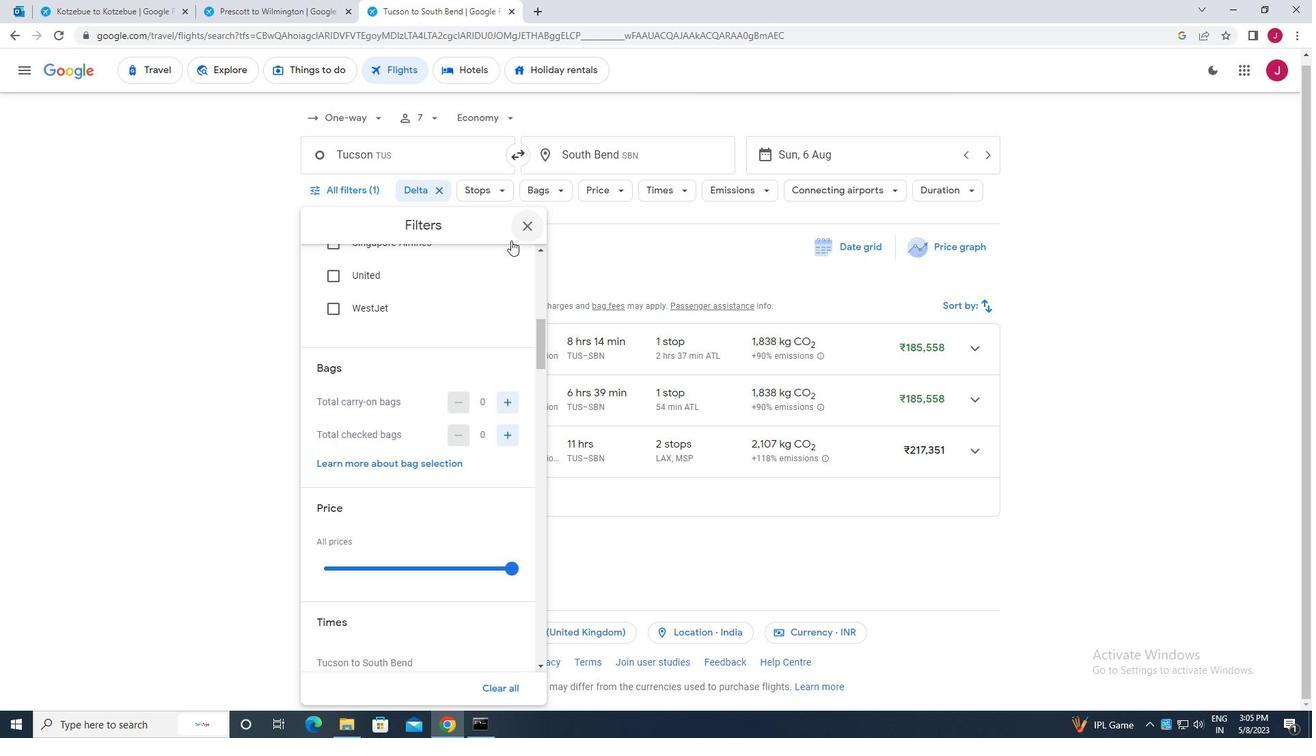 
Action: Mouse scrolled (464, 264) with delta (0, 0)
Screenshot: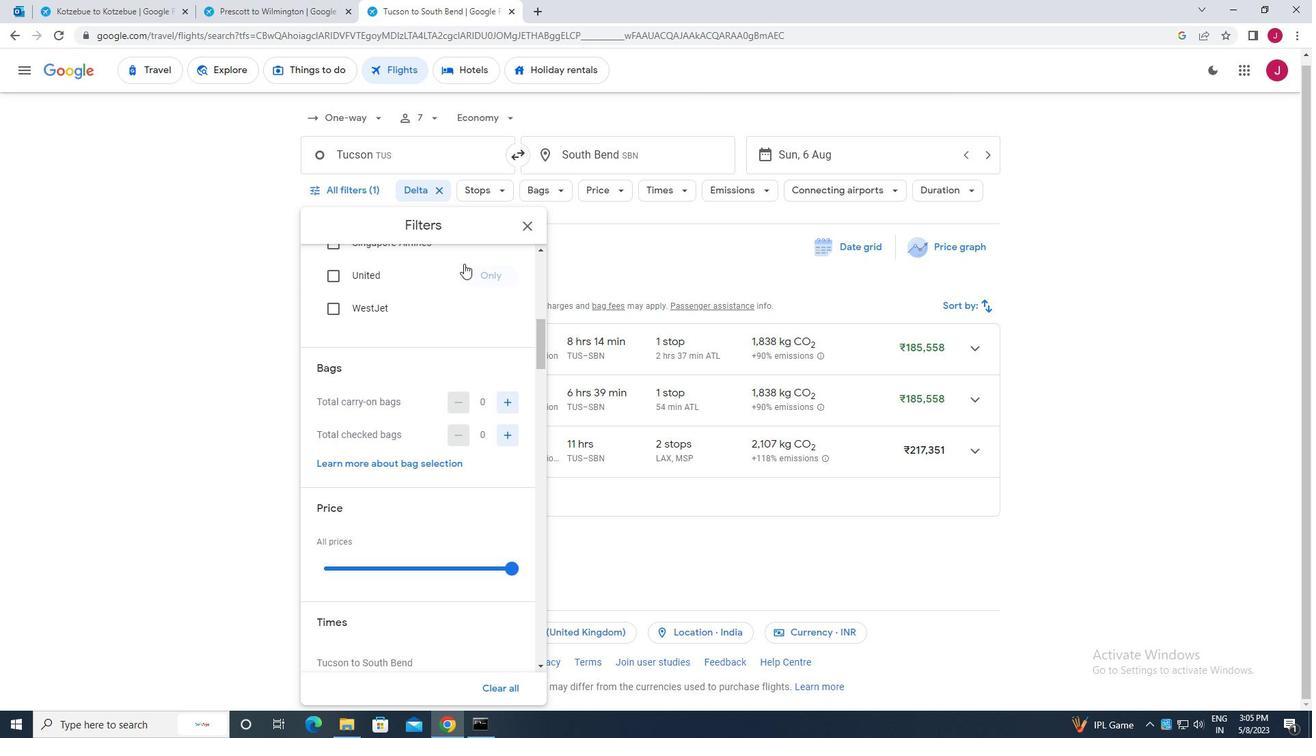 
Action: Mouse scrolled (464, 263) with delta (0, 0)
Screenshot: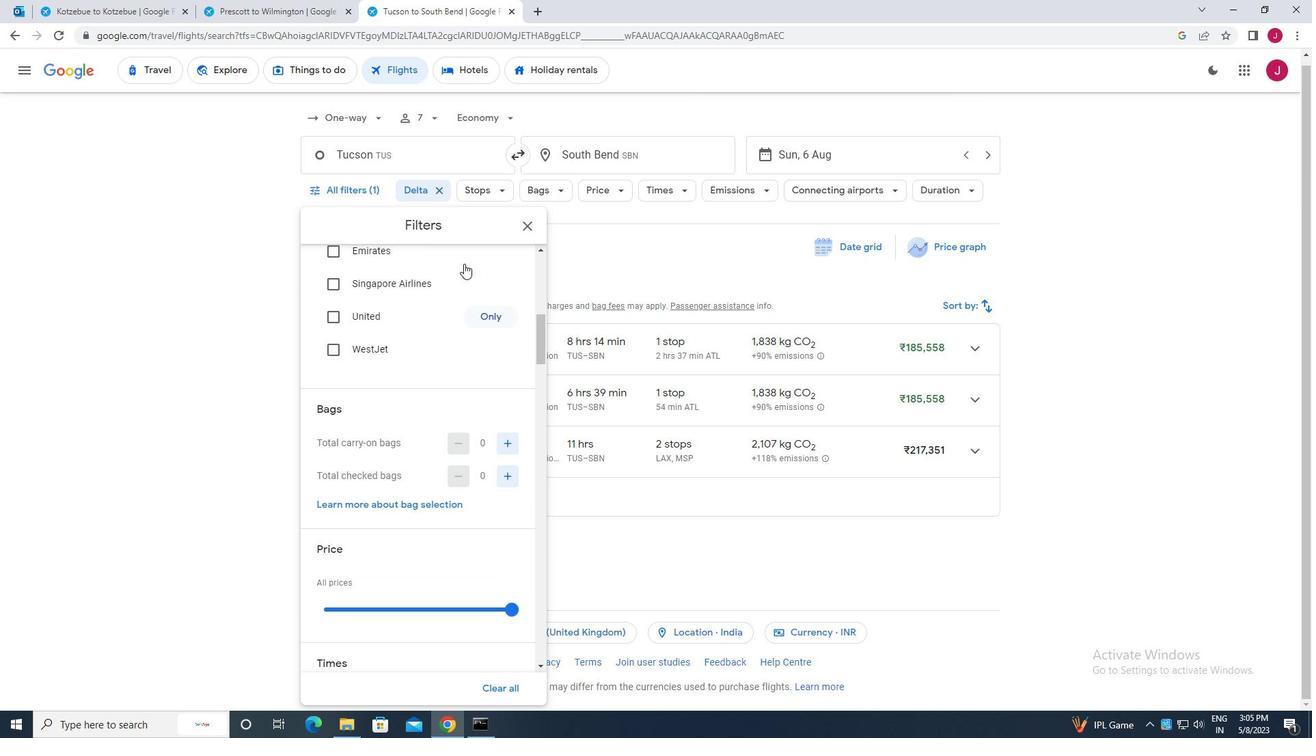 
Action: Mouse scrolled (464, 263) with delta (0, 0)
Screenshot: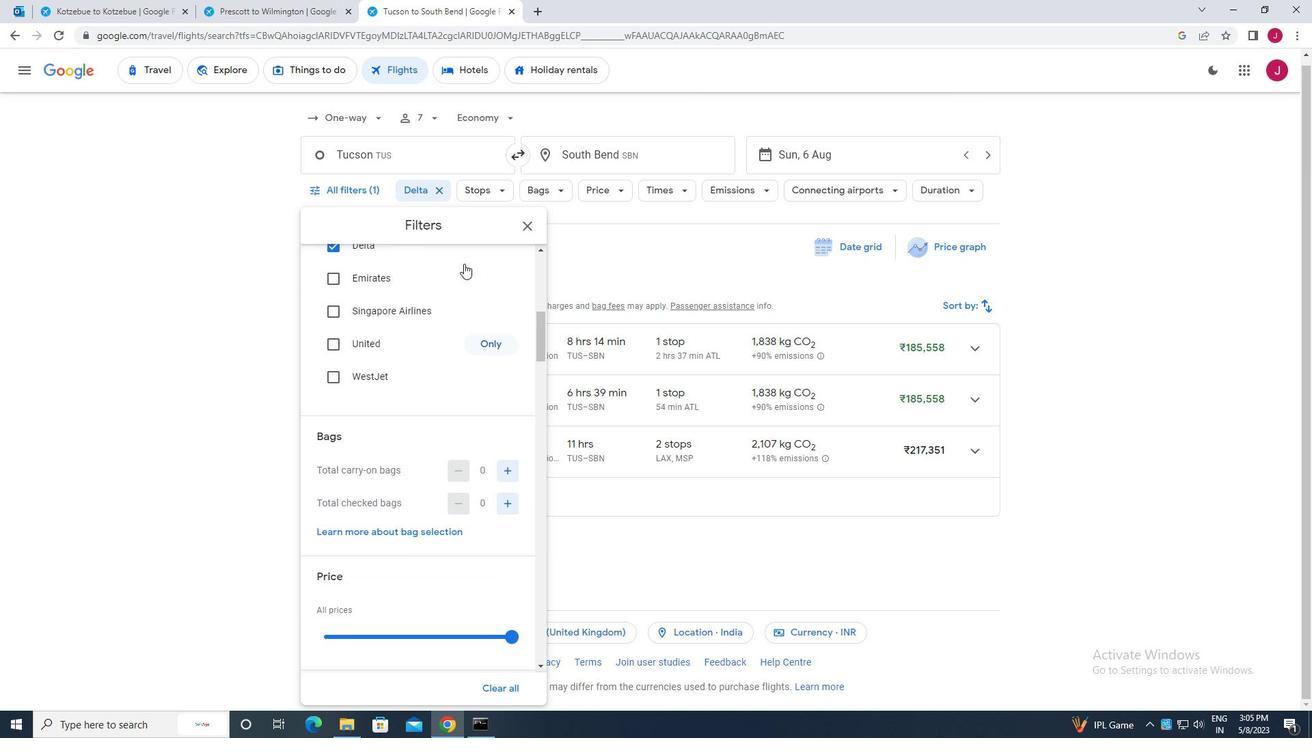 
Action: Mouse moved to (507, 336)
Screenshot: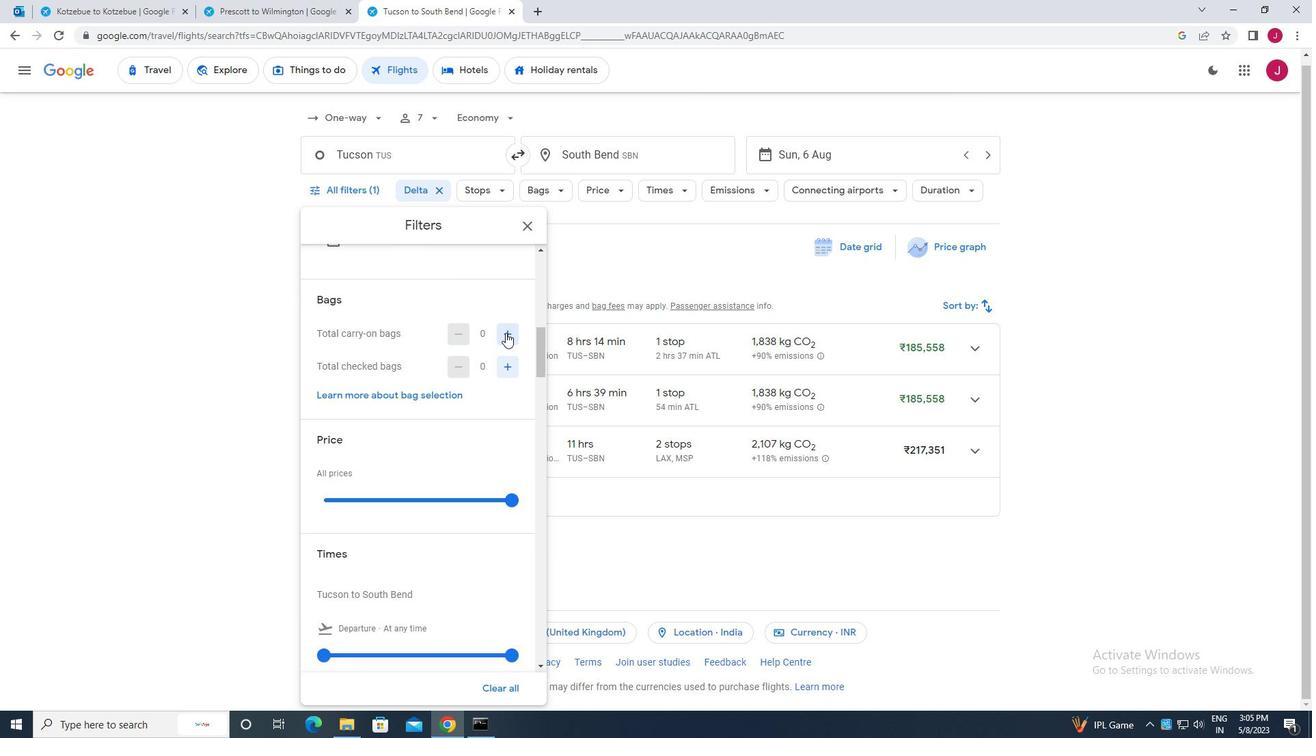 
Action: Mouse pressed left at (507, 336)
Screenshot: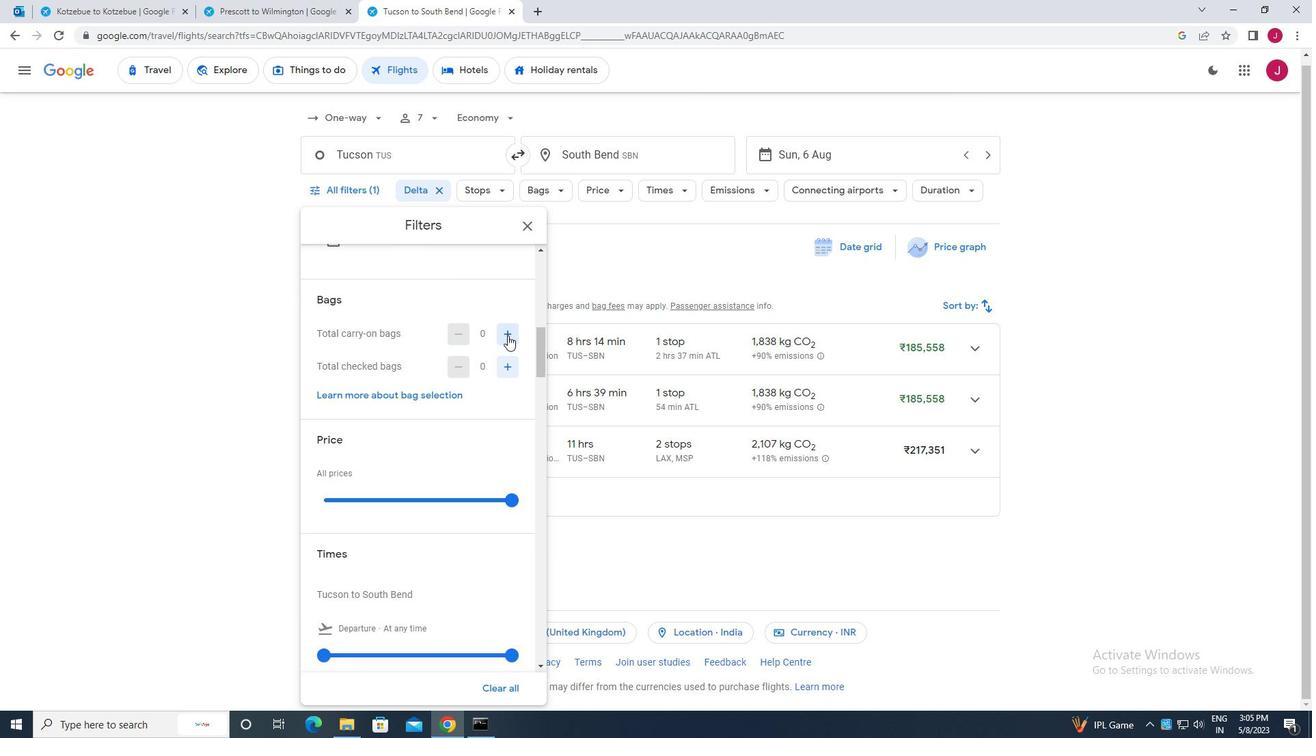 
Action: Mouse moved to (463, 332)
Screenshot: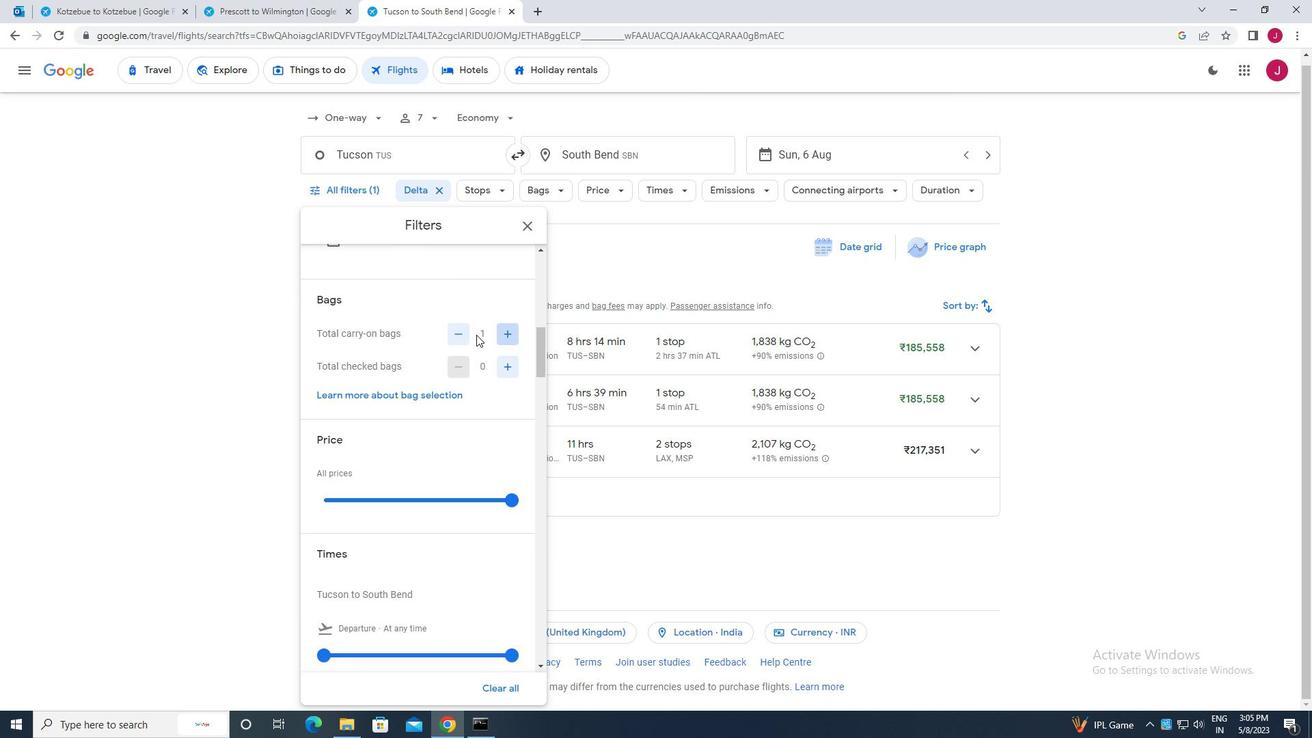
Action: Mouse scrolled (463, 331) with delta (0, 0)
Screenshot: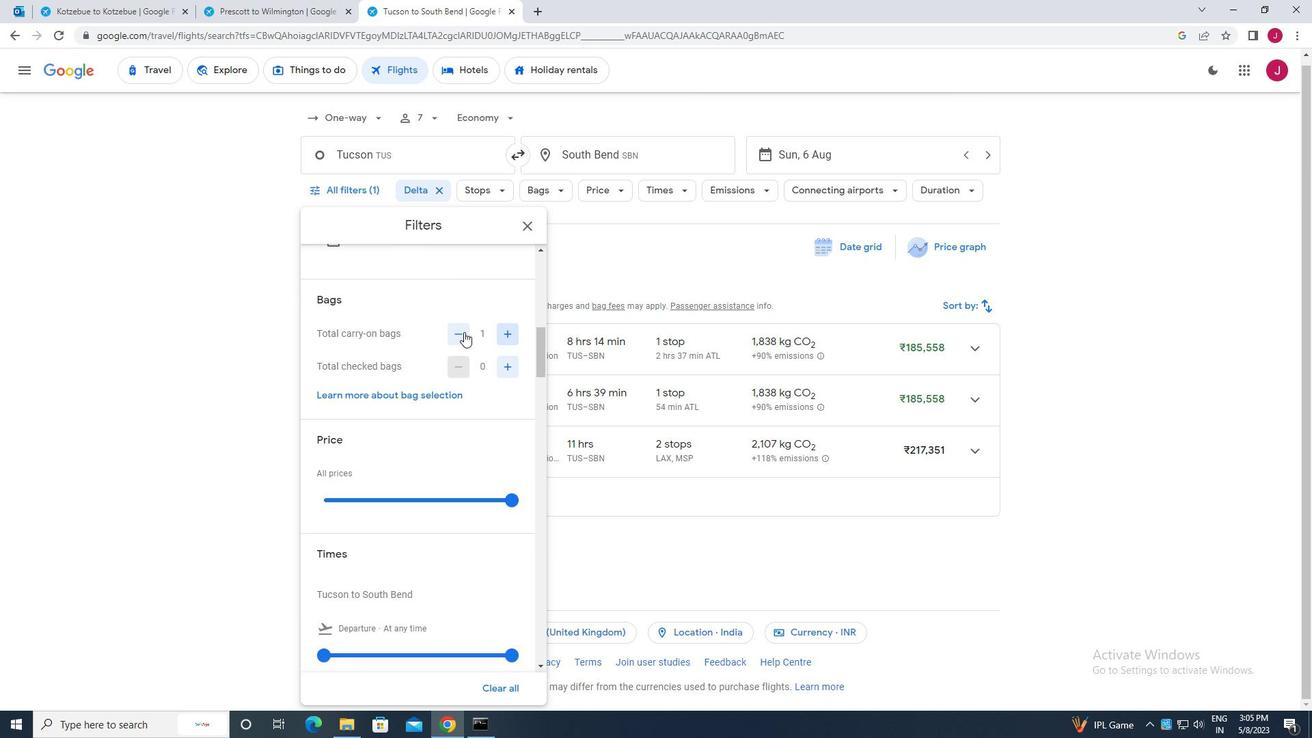 
Action: Mouse moved to (462, 332)
Screenshot: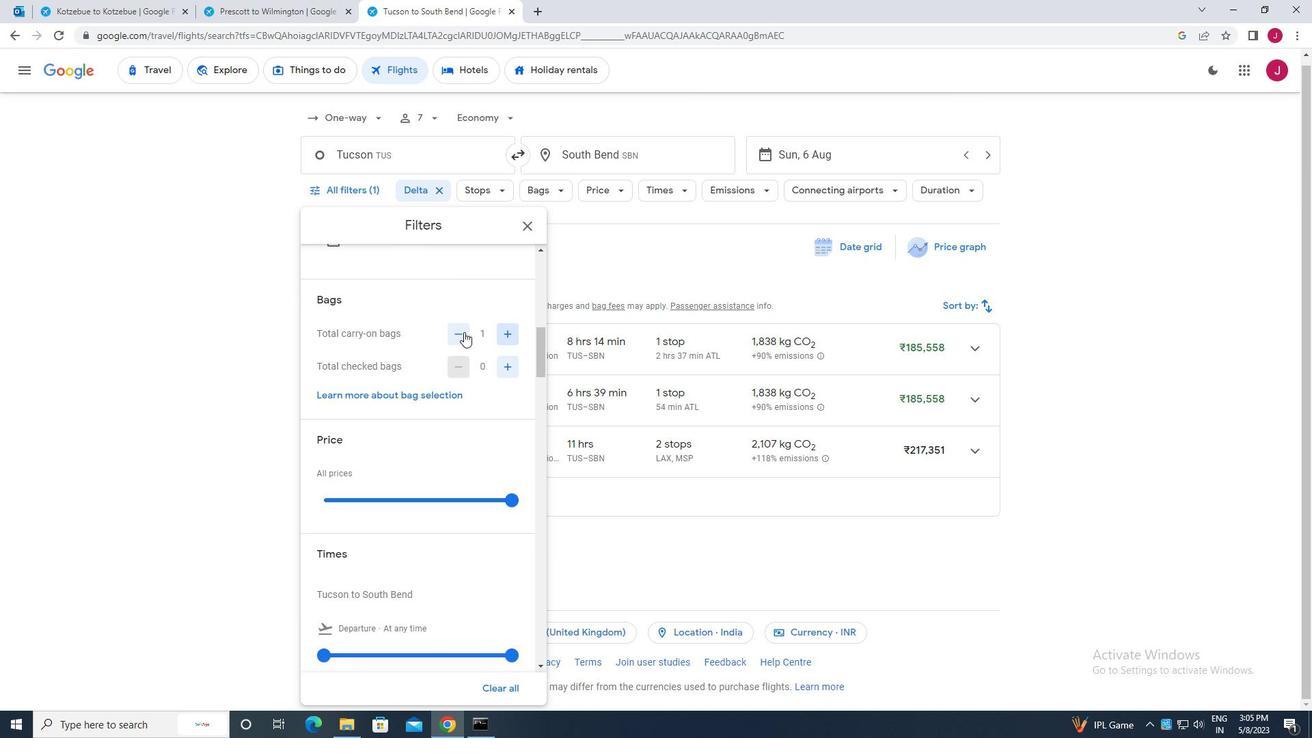 
Action: Mouse scrolled (462, 331) with delta (0, 0)
Screenshot: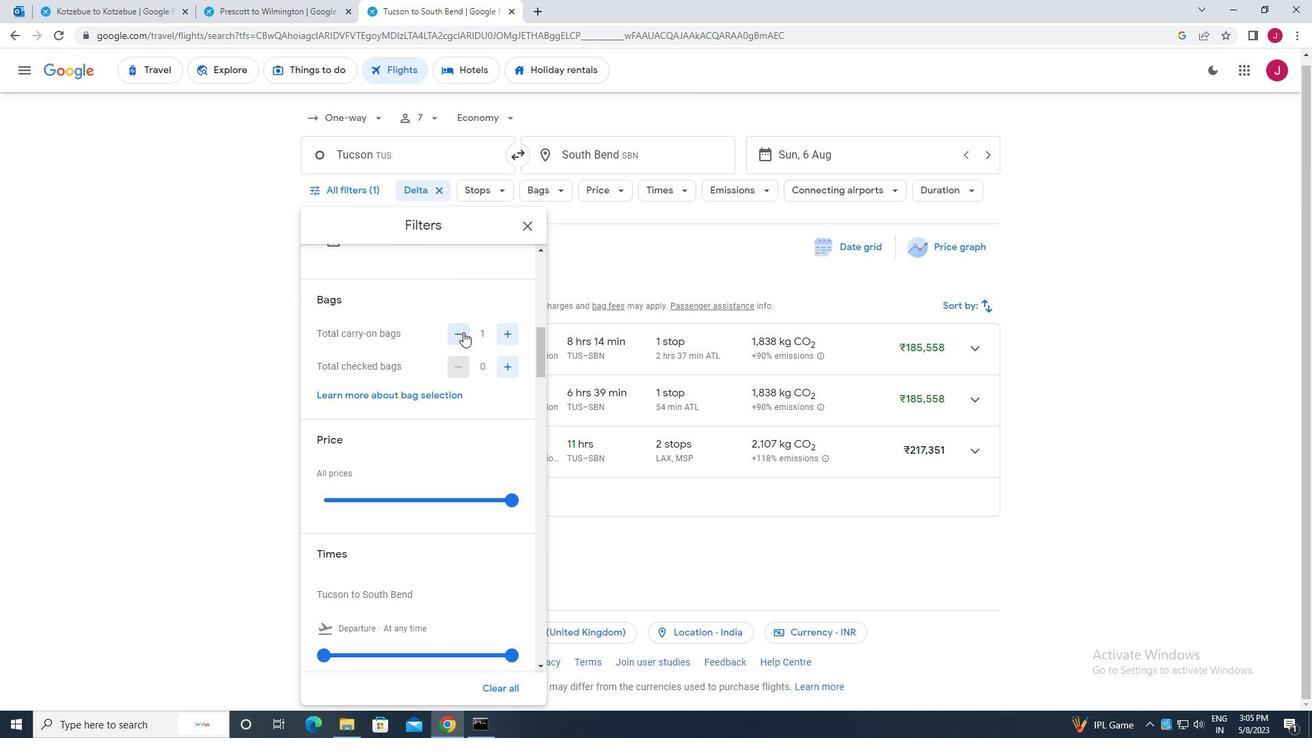 
Action: Mouse moved to (508, 363)
Screenshot: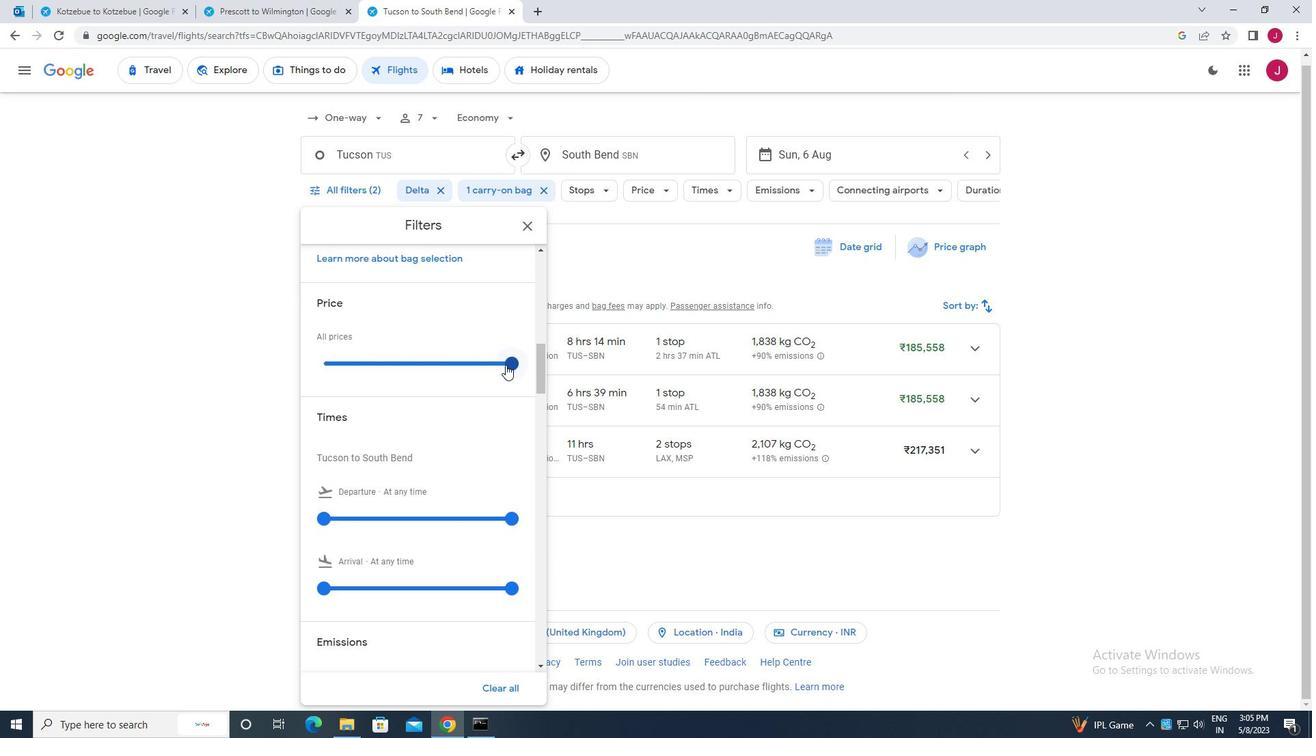 
Action: Mouse pressed left at (508, 363)
Screenshot: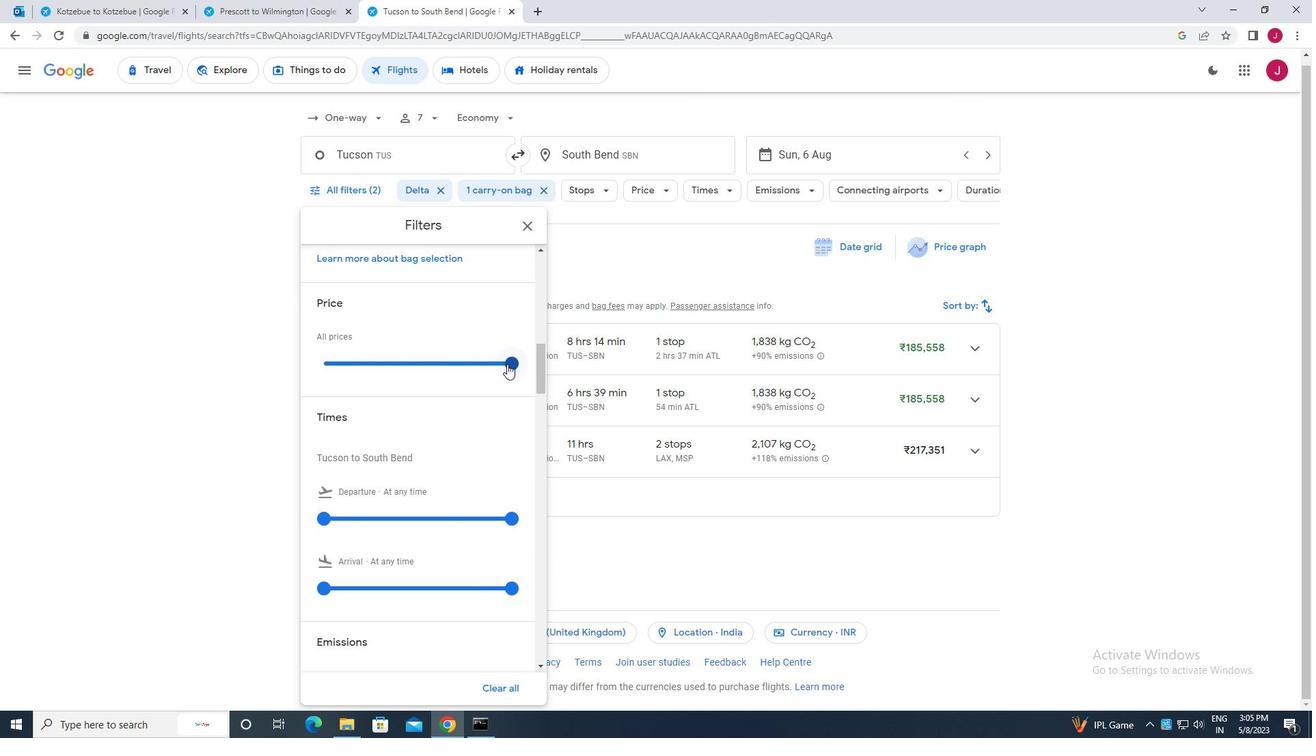 
Action: Mouse moved to (370, 343)
Screenshot: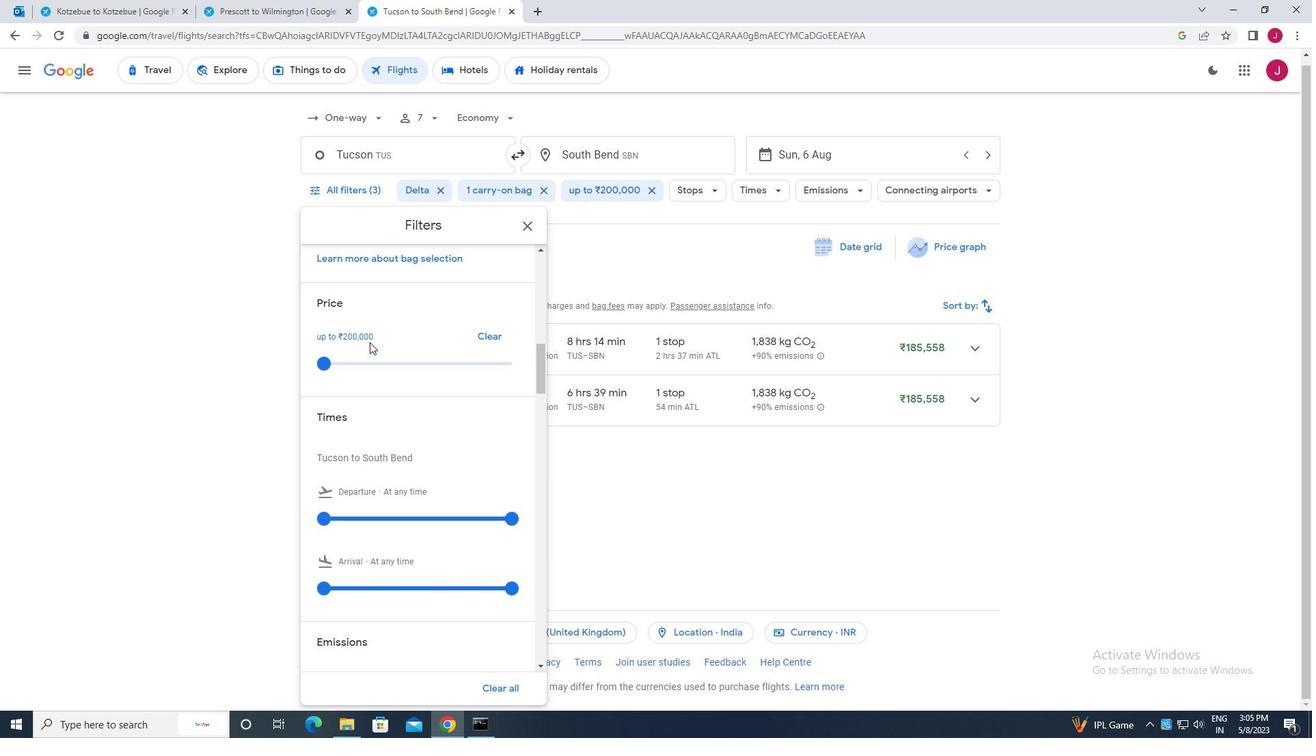 
Action: Mouse scrolled (370, 342) with delta (0, 0)
Screenshot: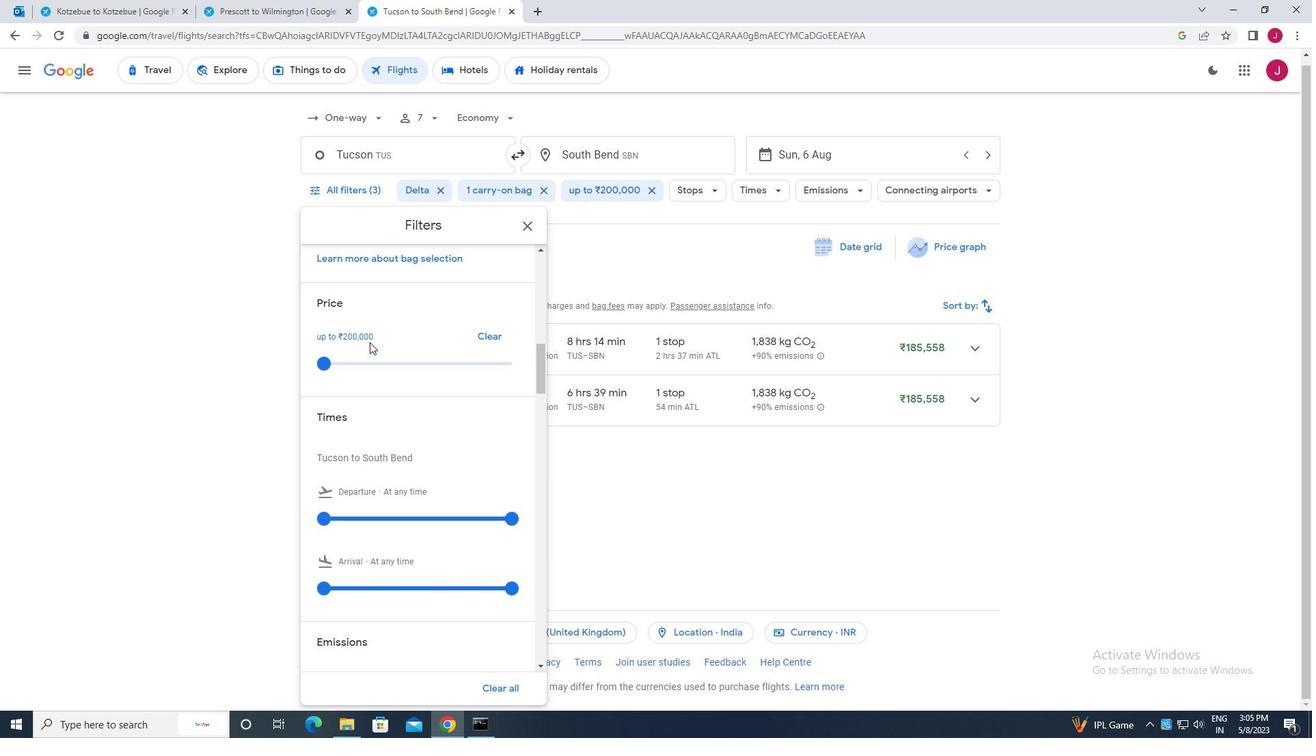 
Action: Mouse scrolled (370, 342) with delta (0, 0)
Screenshot: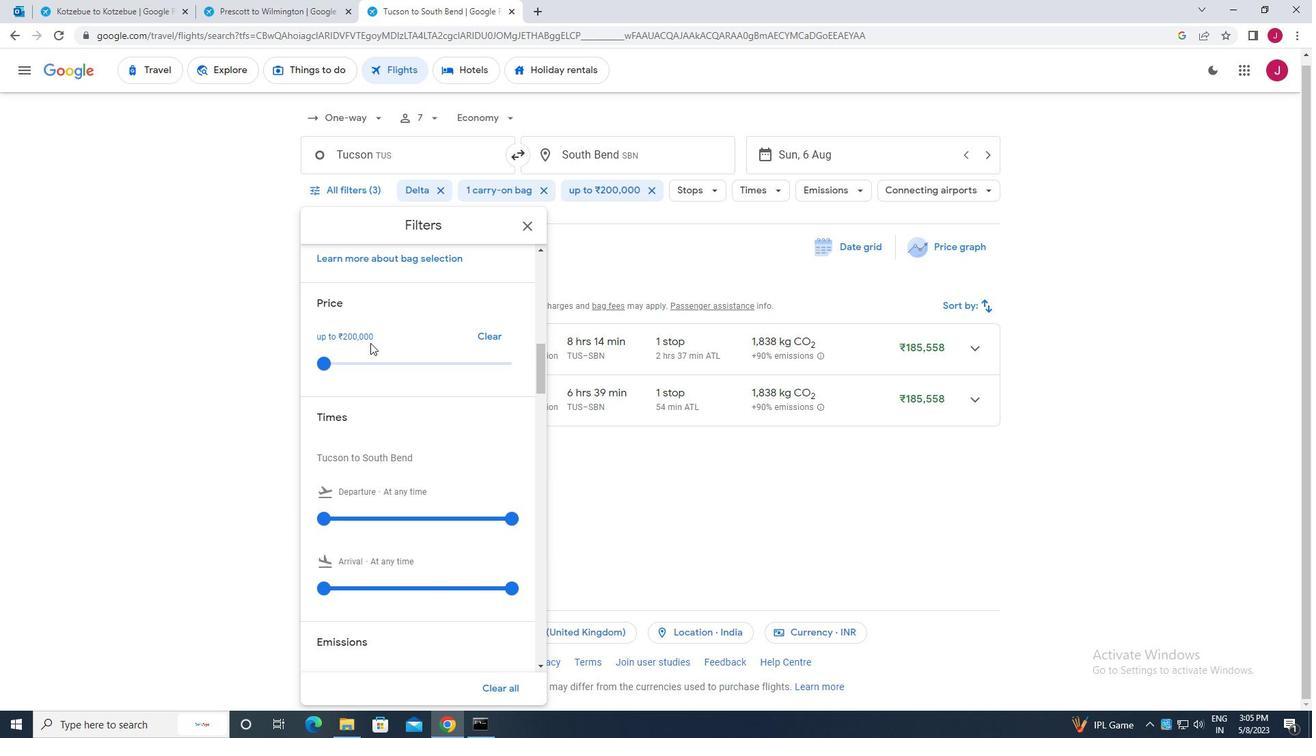 
Action: Mouse scrolled (370, 342) with delta (0, 0)
Screenshot: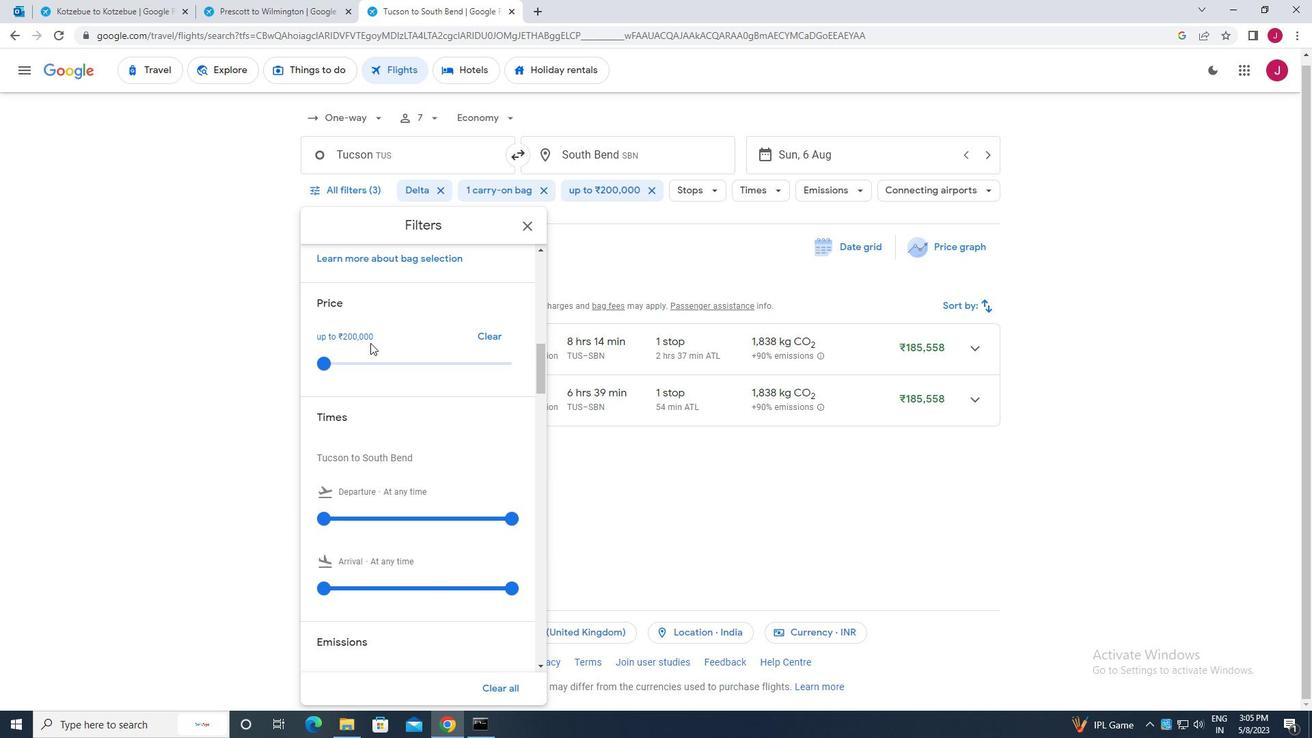 
Action: Mouse moved to (320, 311)
Screenshot: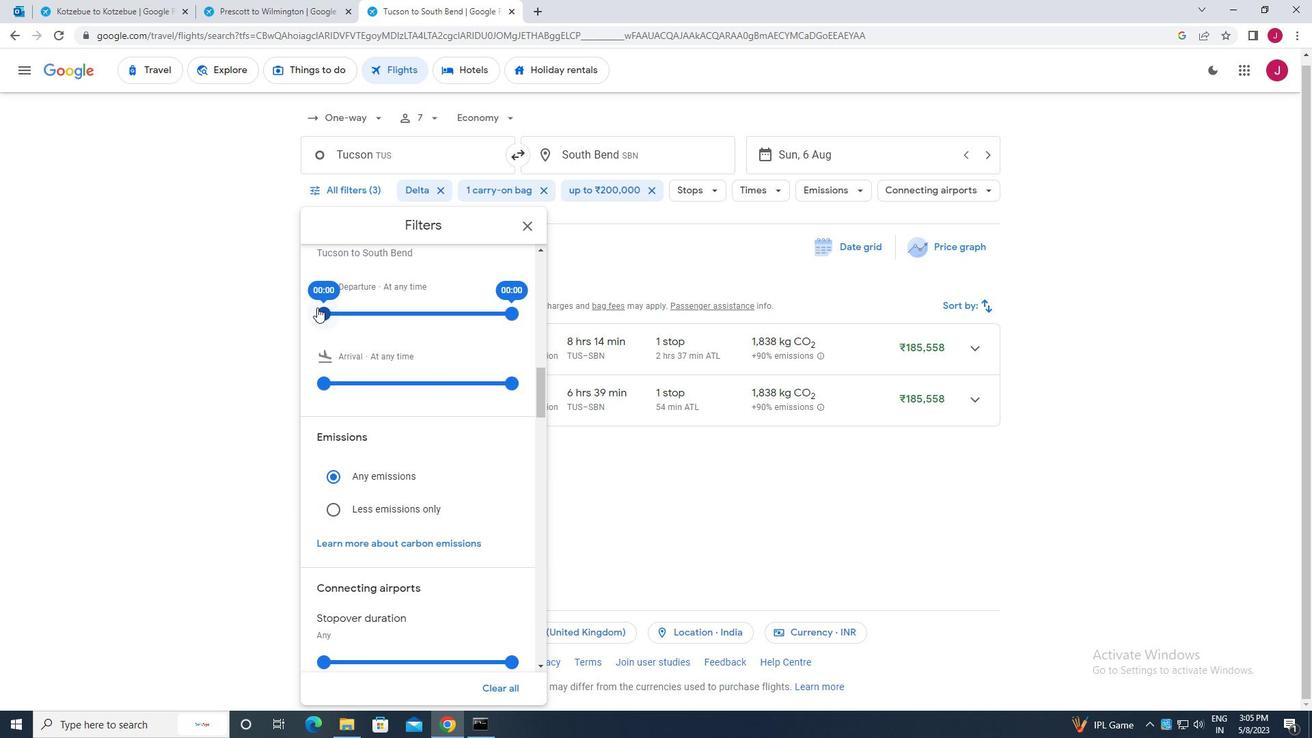 
Action: Mouse pressed left at (320, 311)
Screenshot: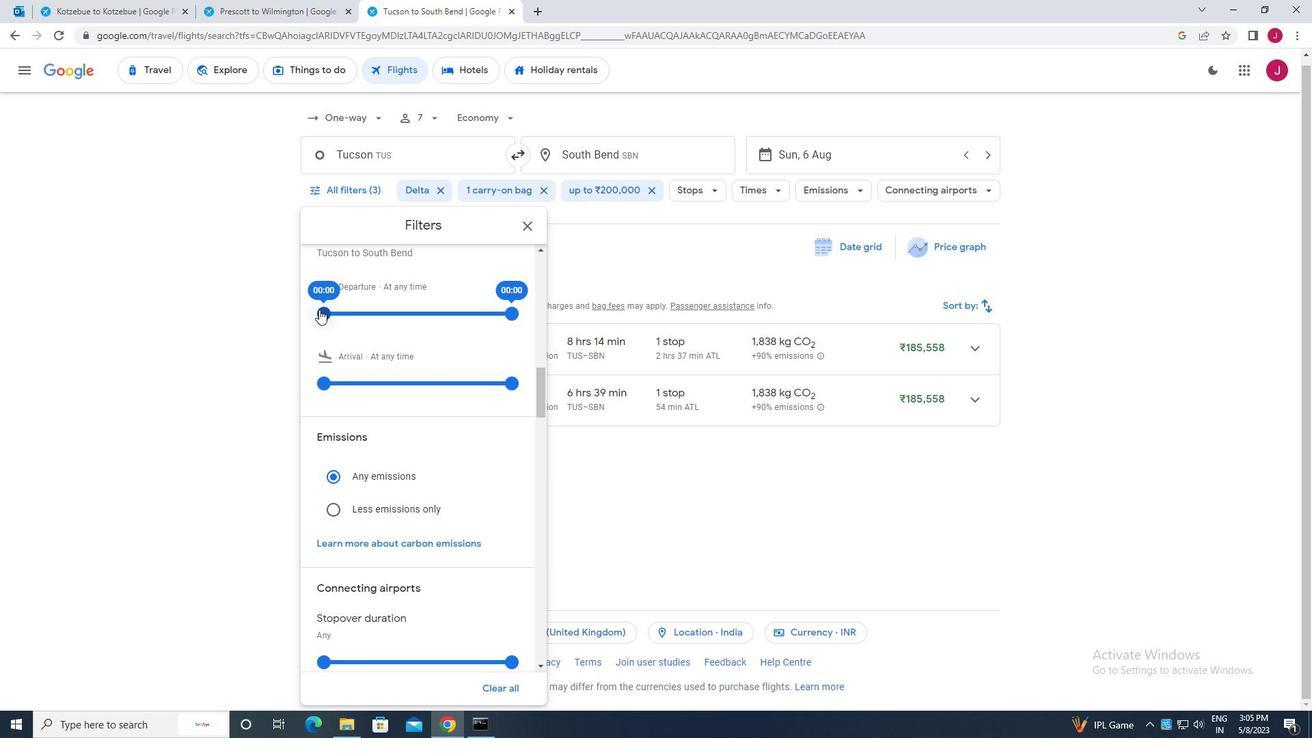
Action: Mouse moved to (508, 313)
Screenshot: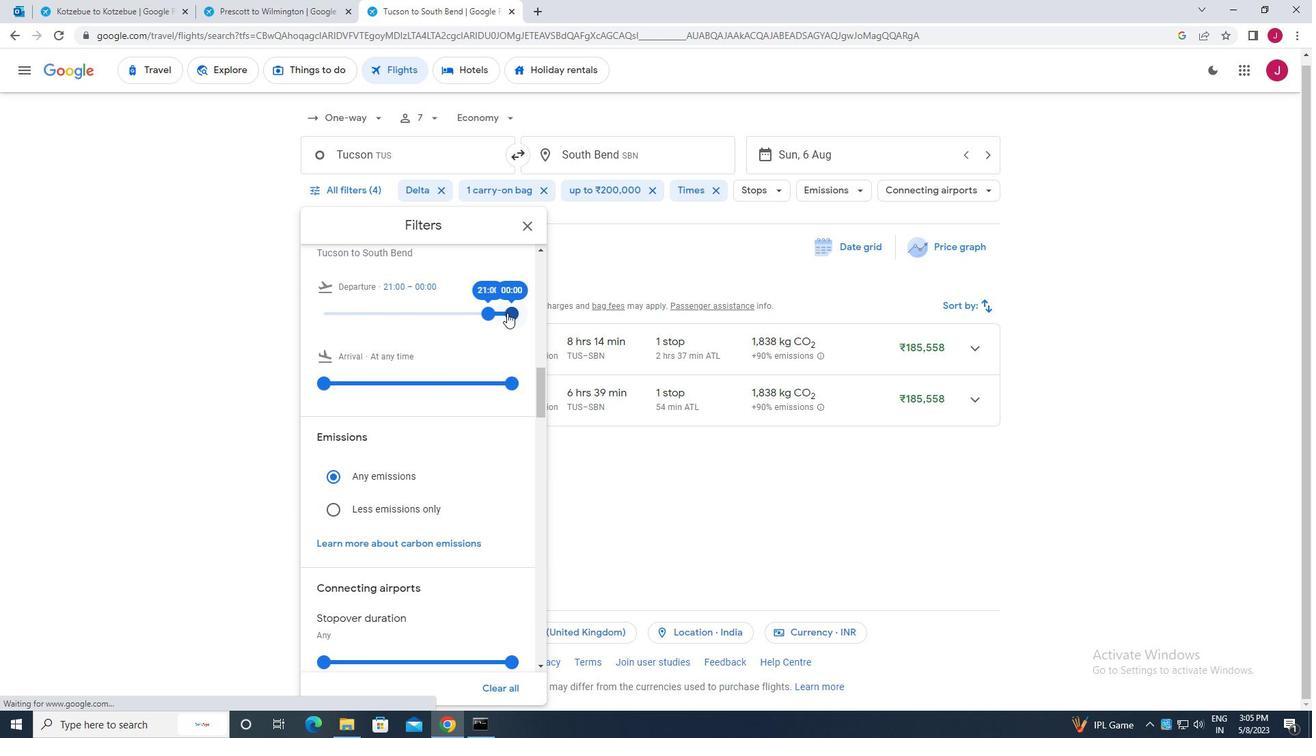 
Action: Mouse pressed left at (508, 313)
Screenshot: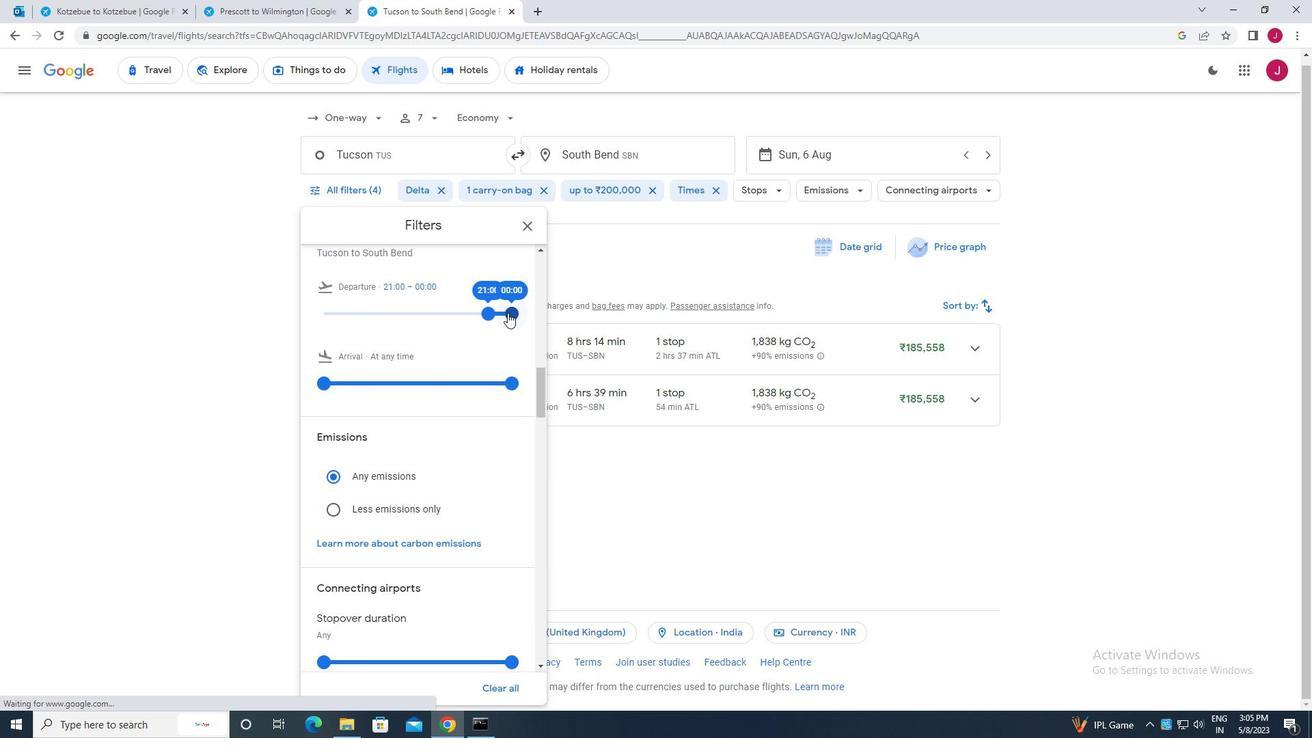 
Action: Mouse moved to (533, 224)
Screenshot: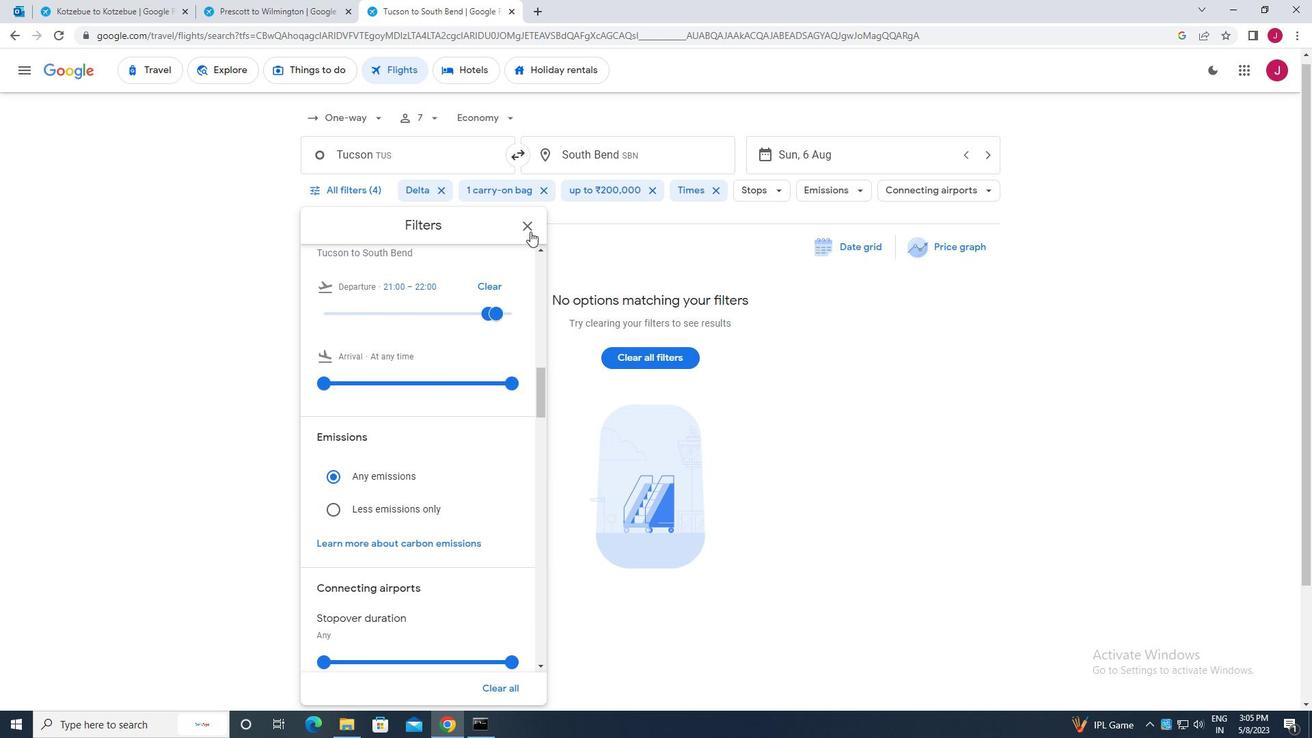 
Action: Mouse pressed left at (533, 224)
Screenshot: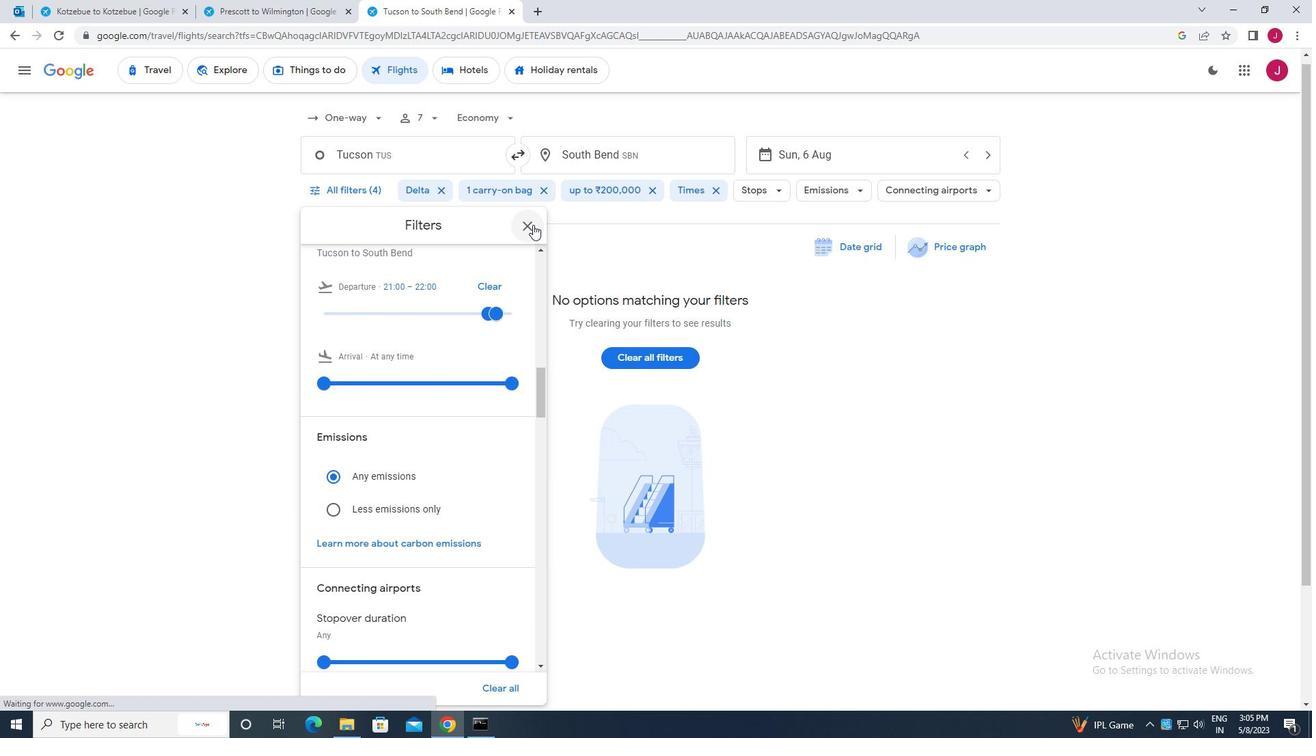 
Action: Mouse moved to (530, 225)
Screenshot: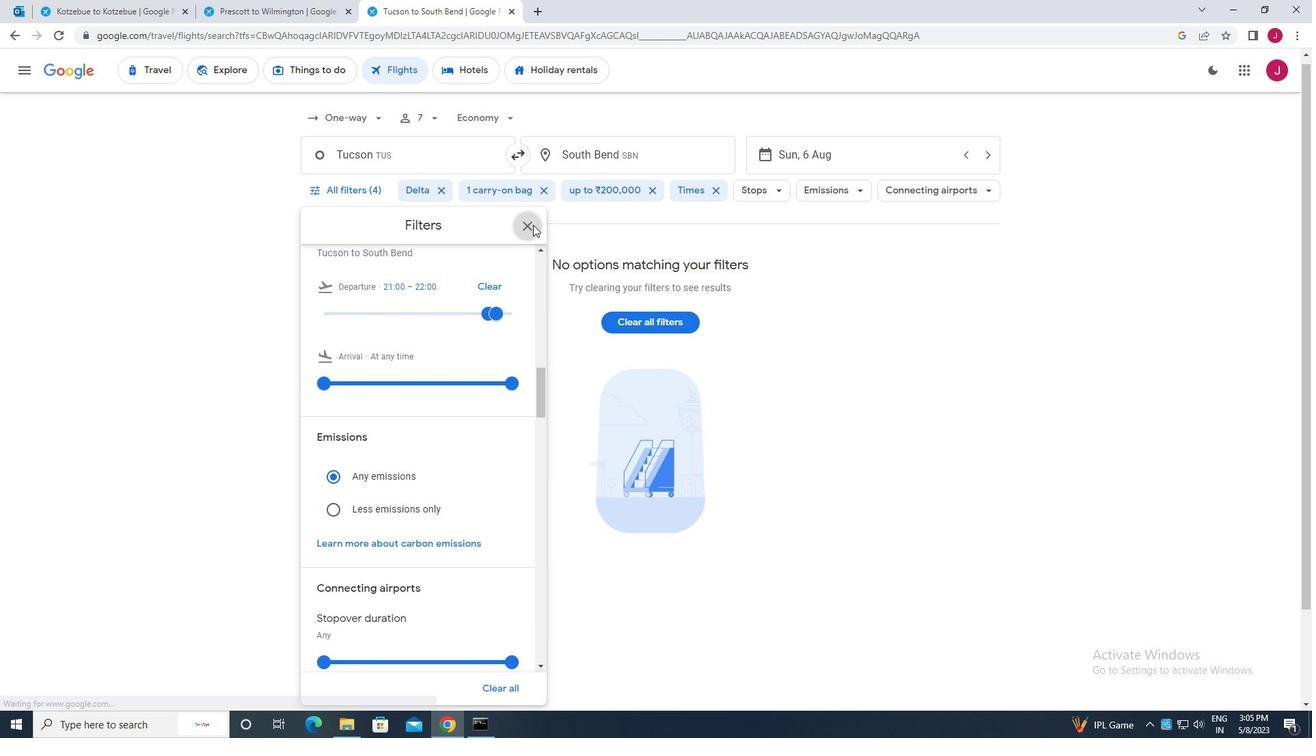 
